 Task: Look for space in Turbat, Pakistan from 6th September, 2023 to 15th September, 2023 for 6 adults in price range Rs.8000 to Rs.12000. Place can be entire place or private room with 6 bedrooms having 6 beds and 6 bathrooms. Property type can be house, flat, guest house. Amenities needed are: wifi, TV, free parkinig on premises, gym, breakfast. Booking option can be shelf check-in. Required host language is English.
Action: Mouse pressed left at (559, 126)
Screenshot: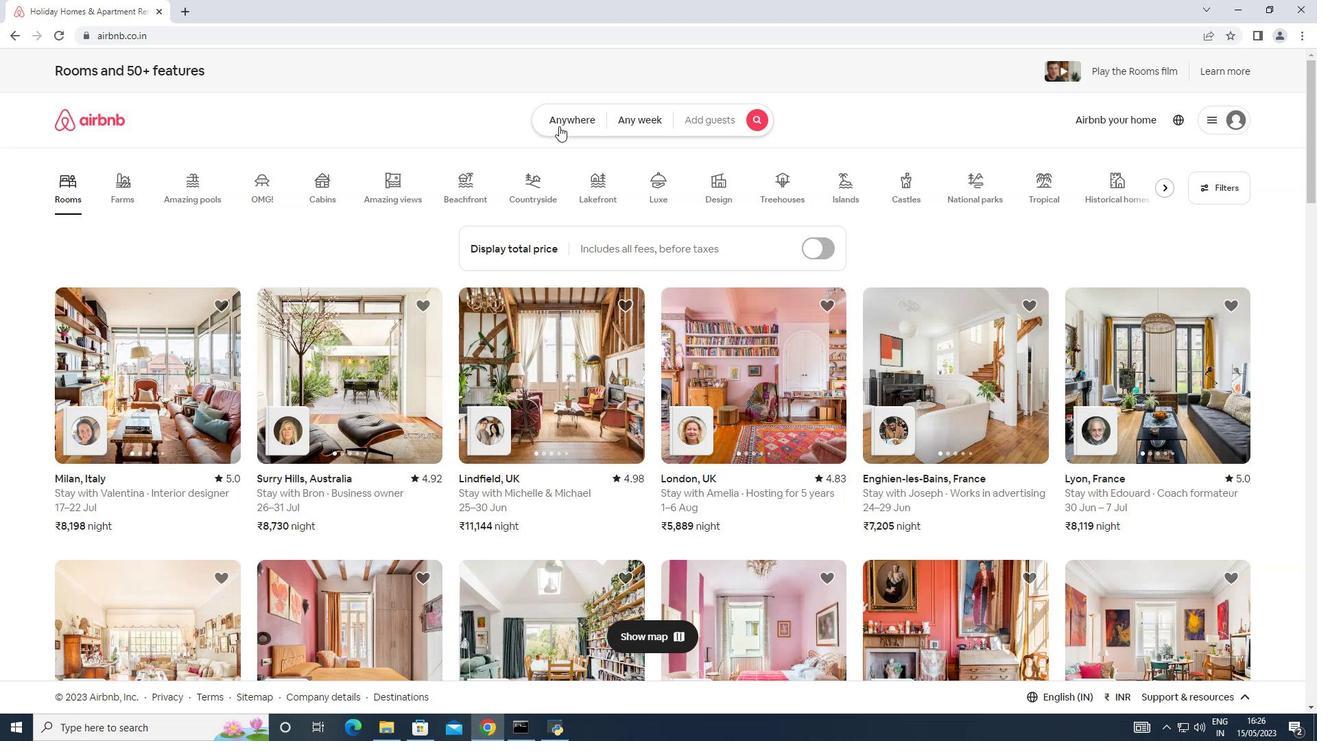 
Action: Mouse moved to (518, 179)
Screenshot: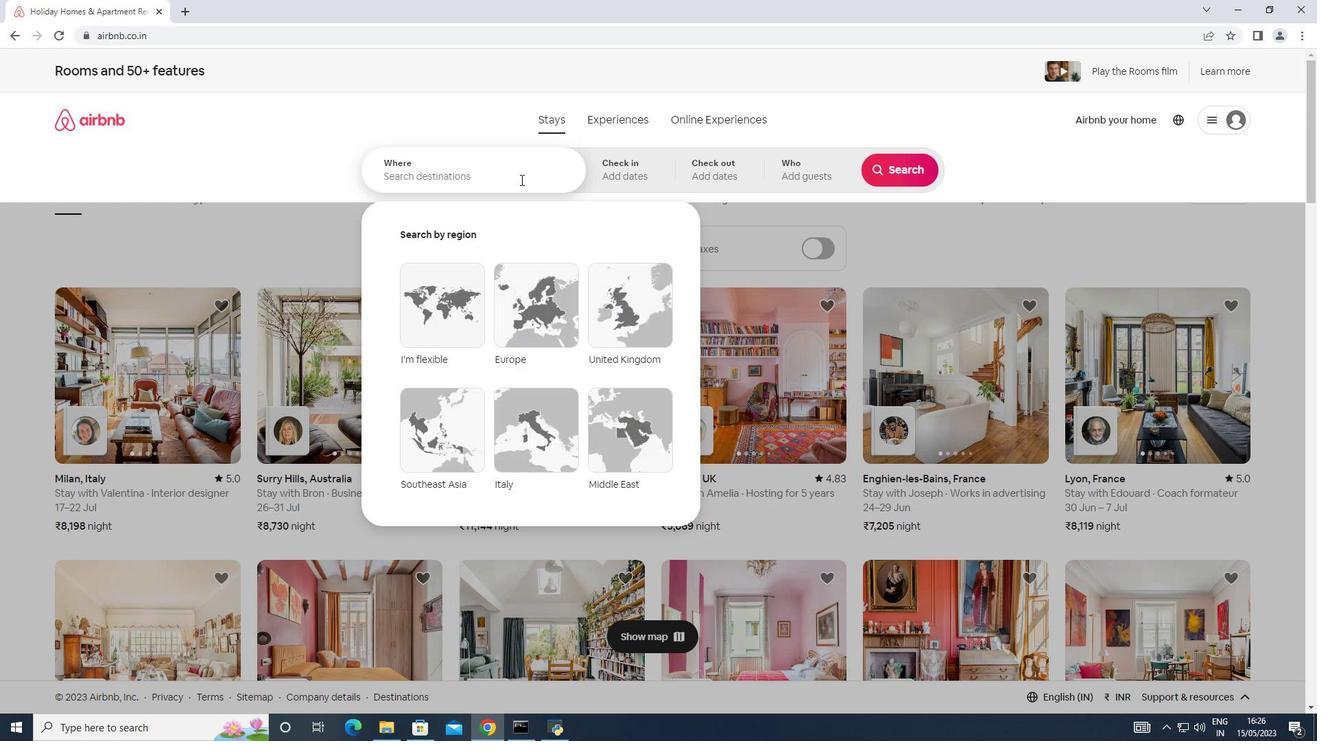 
Action: Mouse pressed left at (518, 179)
Screenshot: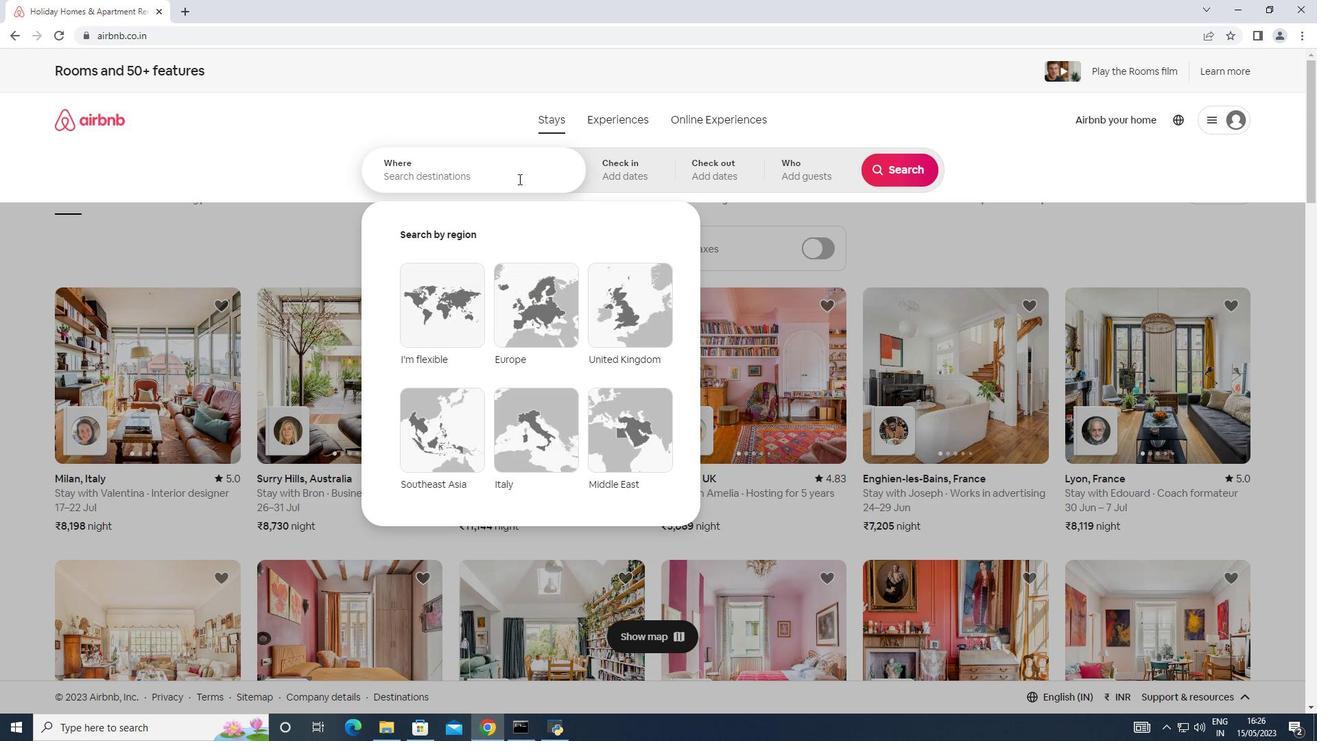 
Action: Mouse moved to (506, 186)
Screenshot: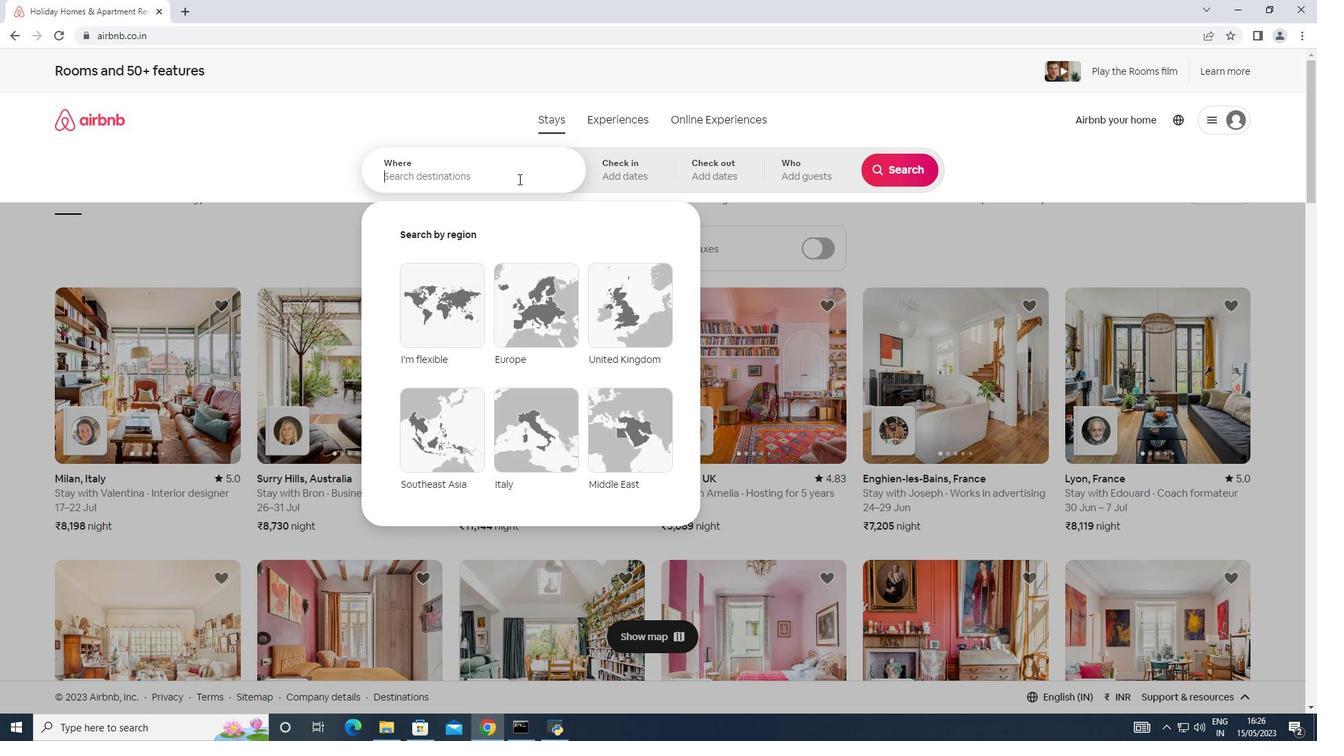 
Action: Key pressed <Key.shift>Turbat,<Key.shift>Pakistan
Screenshot: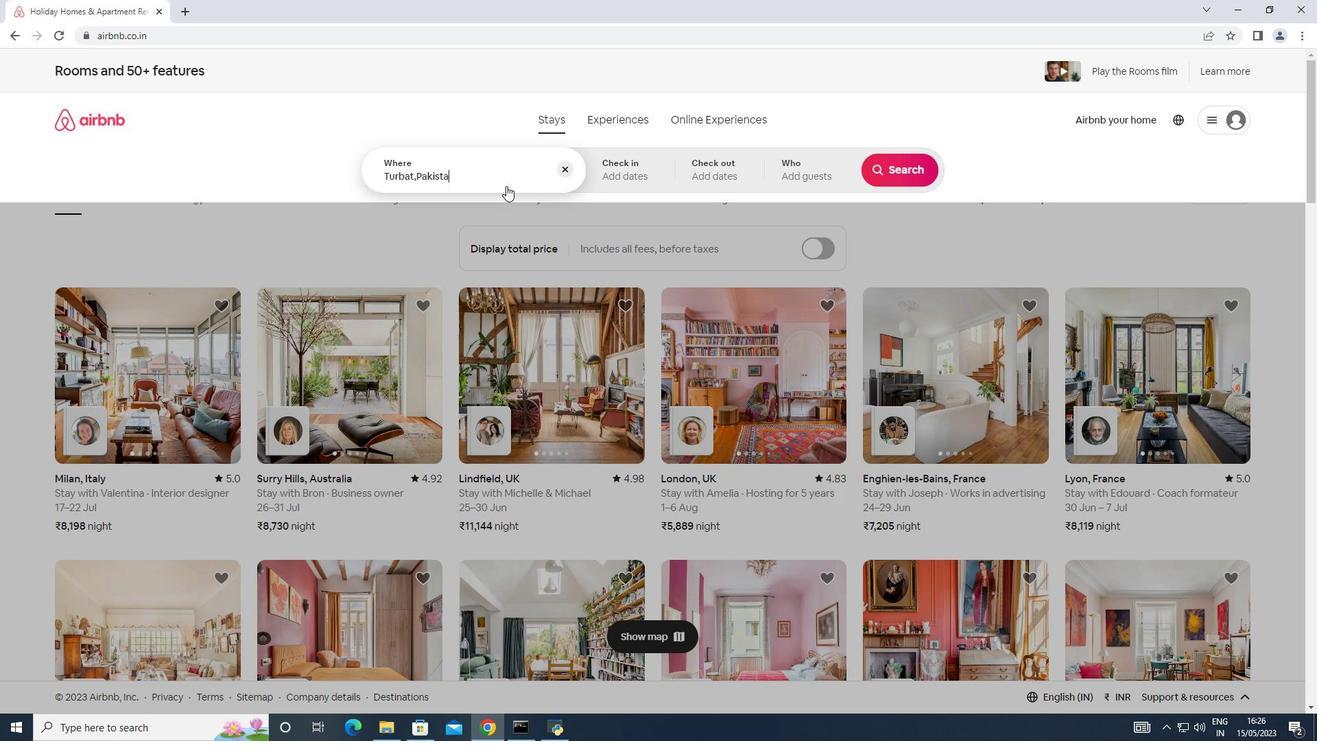 
Action: Mouse moved to (651, 177)
Screenshot: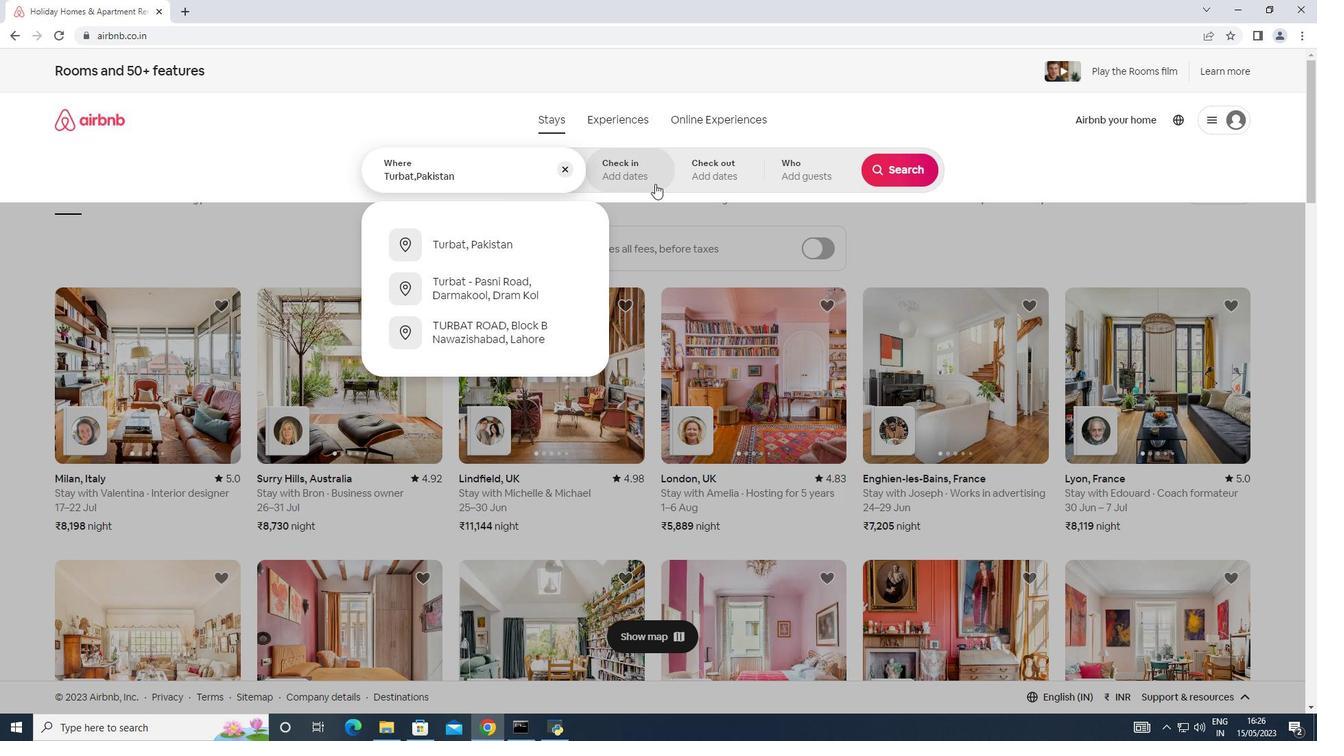 
Action: Mouse pressed left at (651, 177)
Screenshot: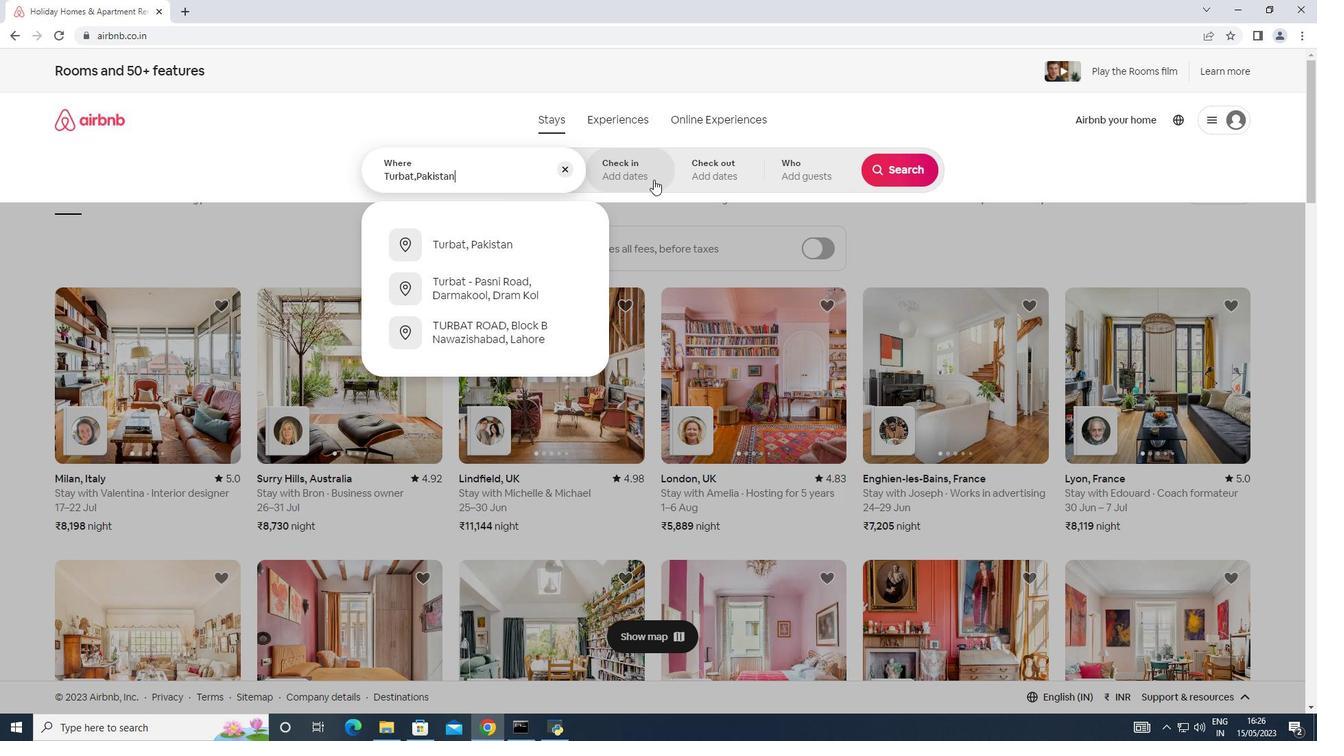 
Action: Mouse moved to (893, 282)
Screenshot: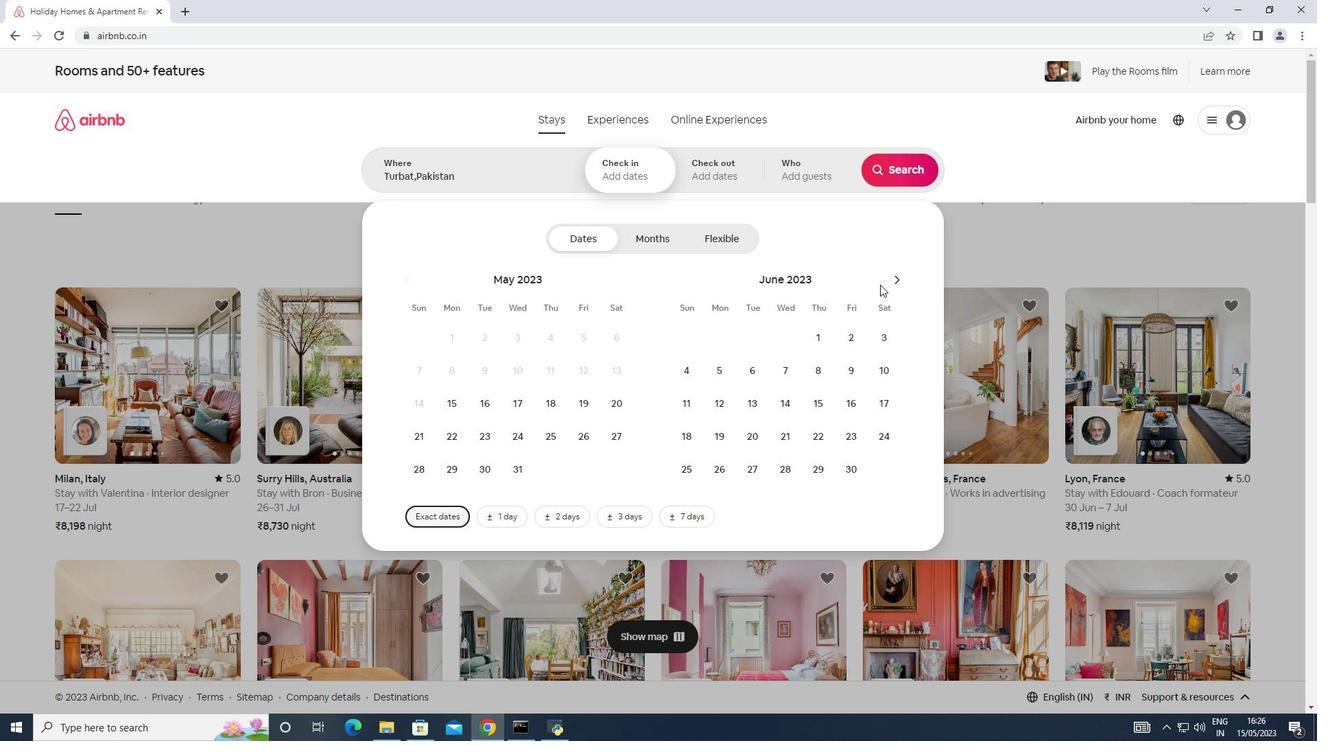 
Action: Mouse pressed left at (893, 282)
Screenshot: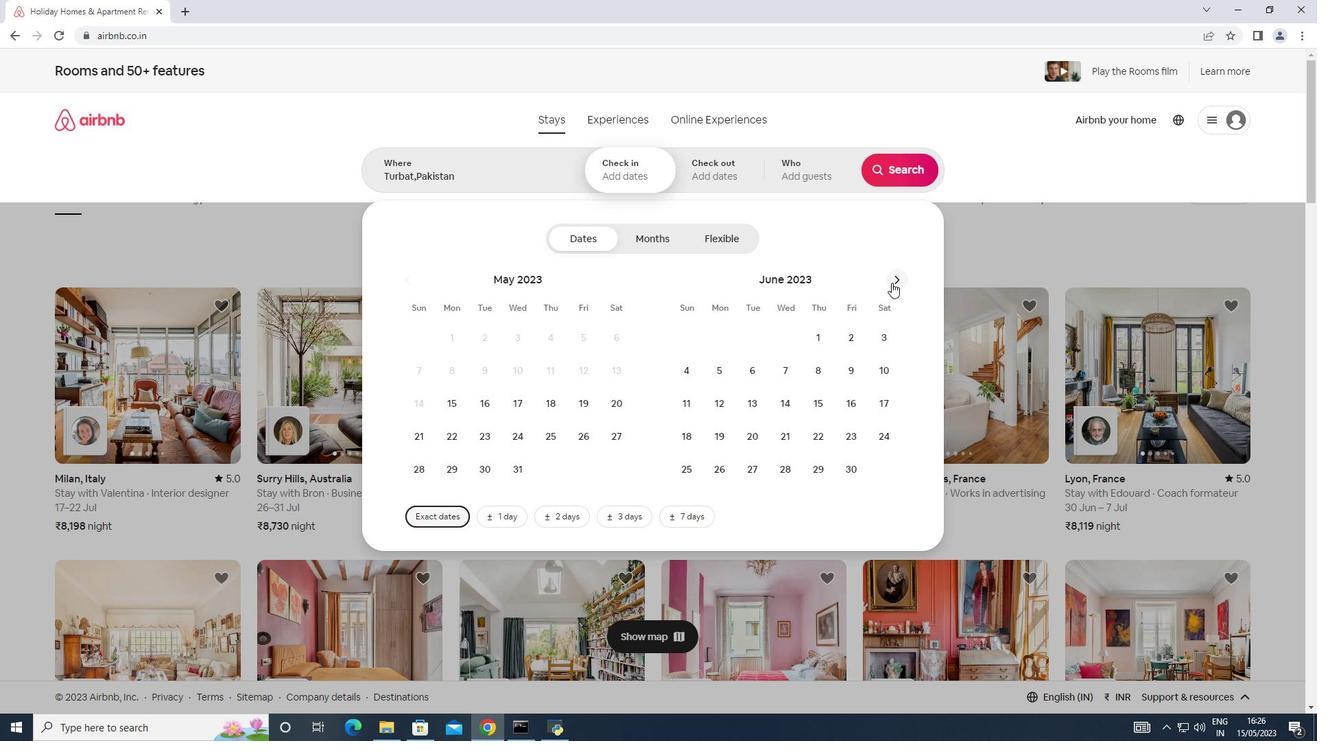 
Action: Mouse pressed left at (893, 282)
Screenshot: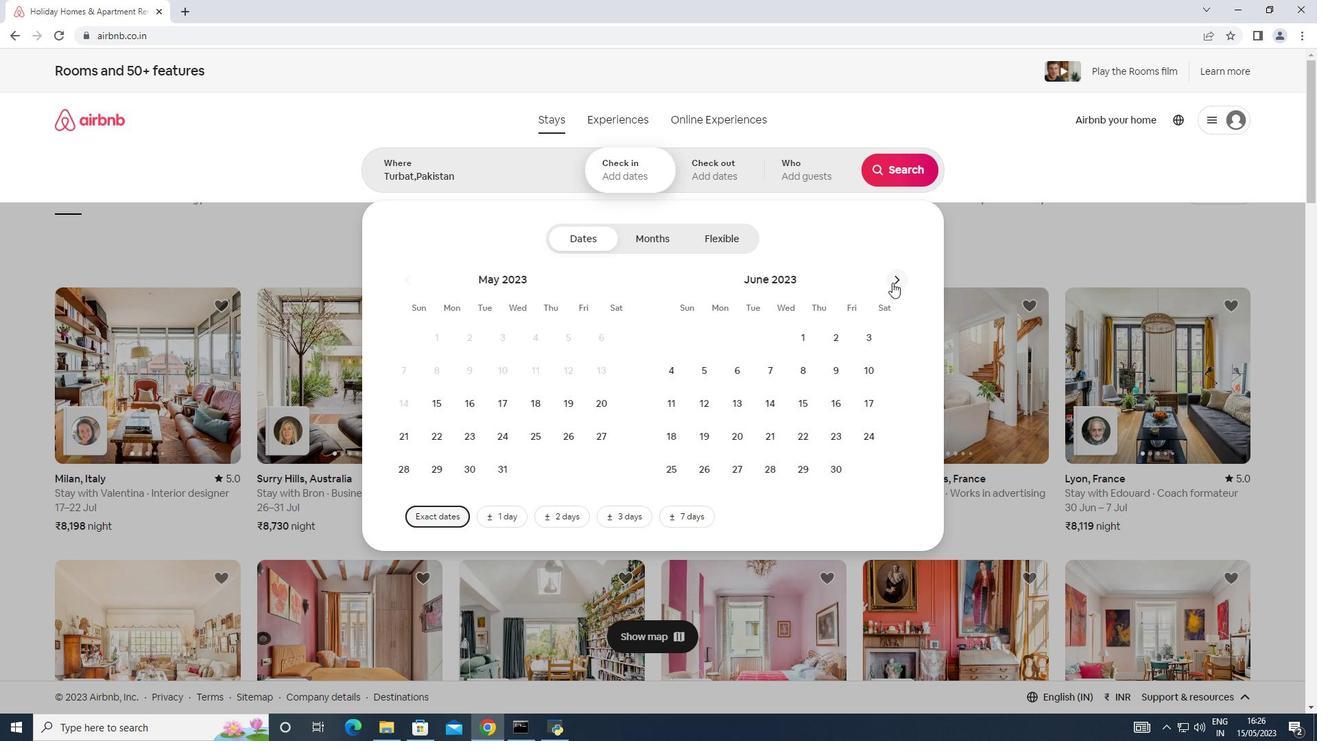 
Action: Mouse pressed left at (893, 282)
Screenshot: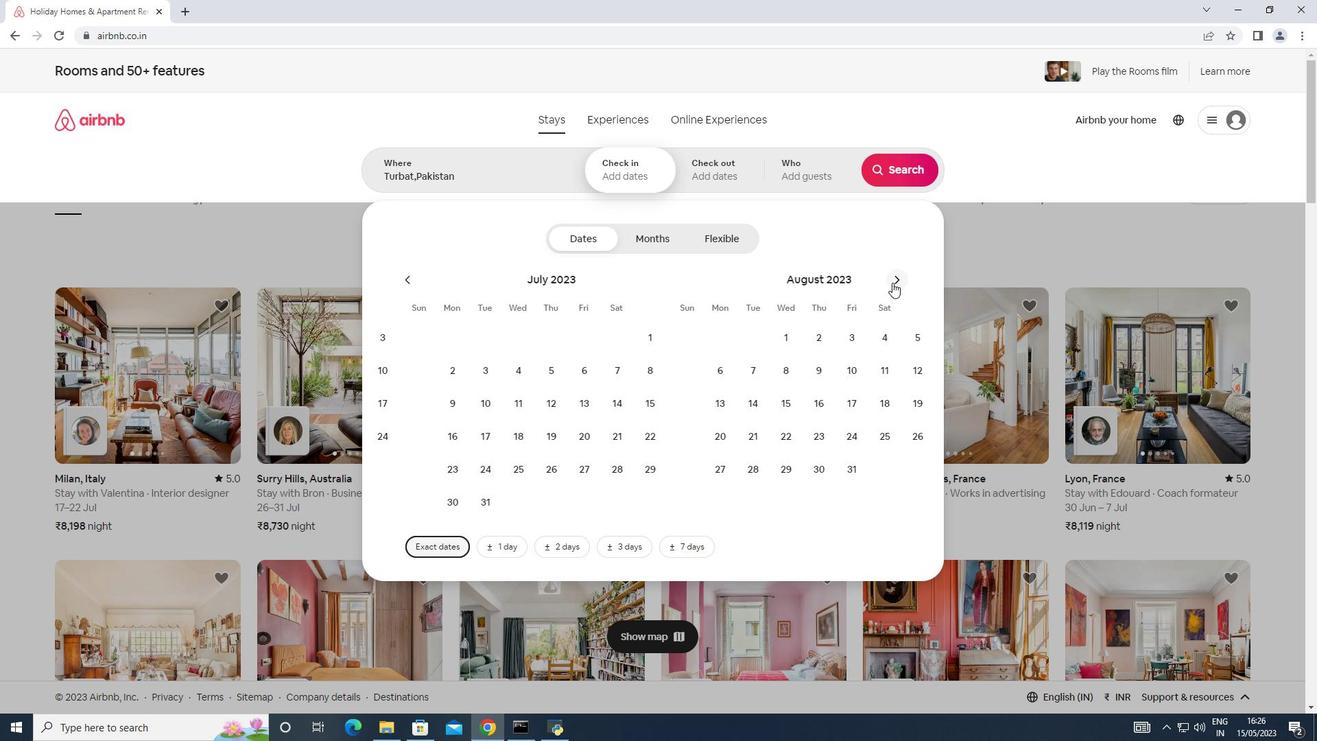 
Action: Mouse moved to (793, 369)
Screenshot: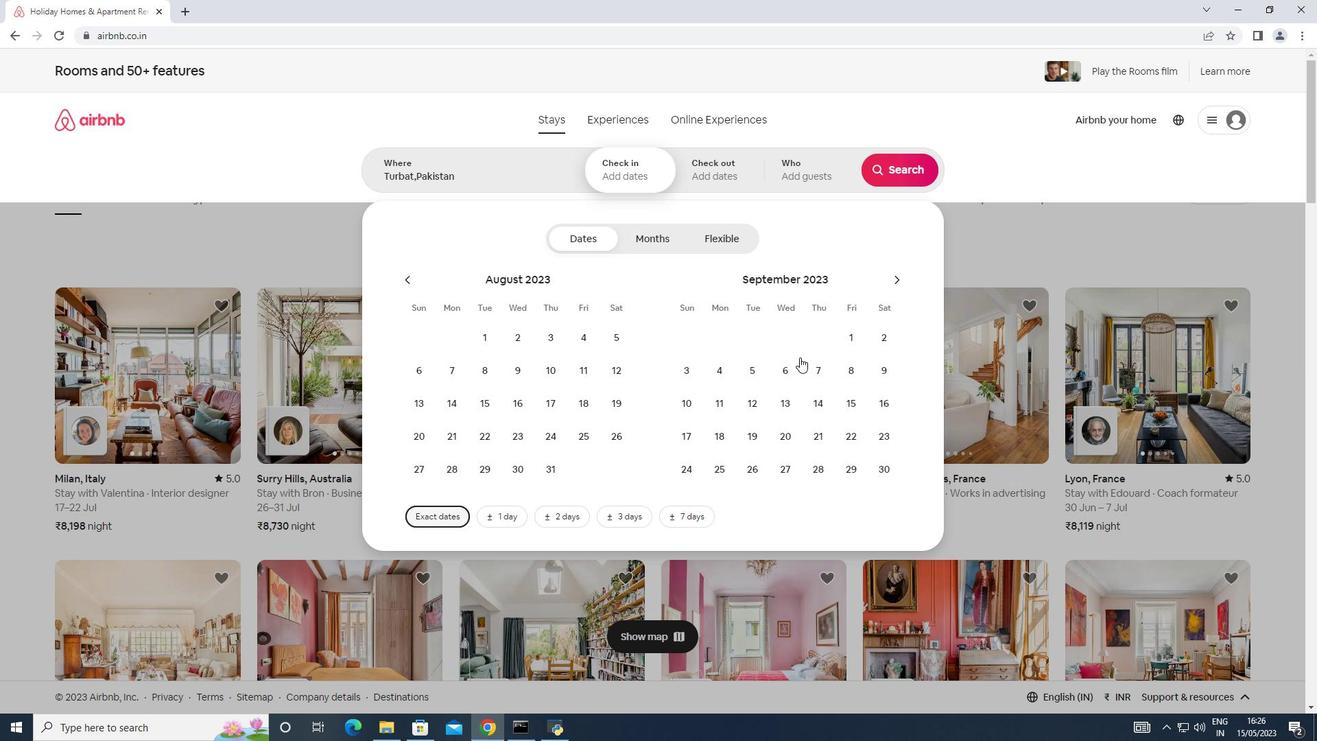 
Action: Mouse pressed left at (793, 369)
Screenshot: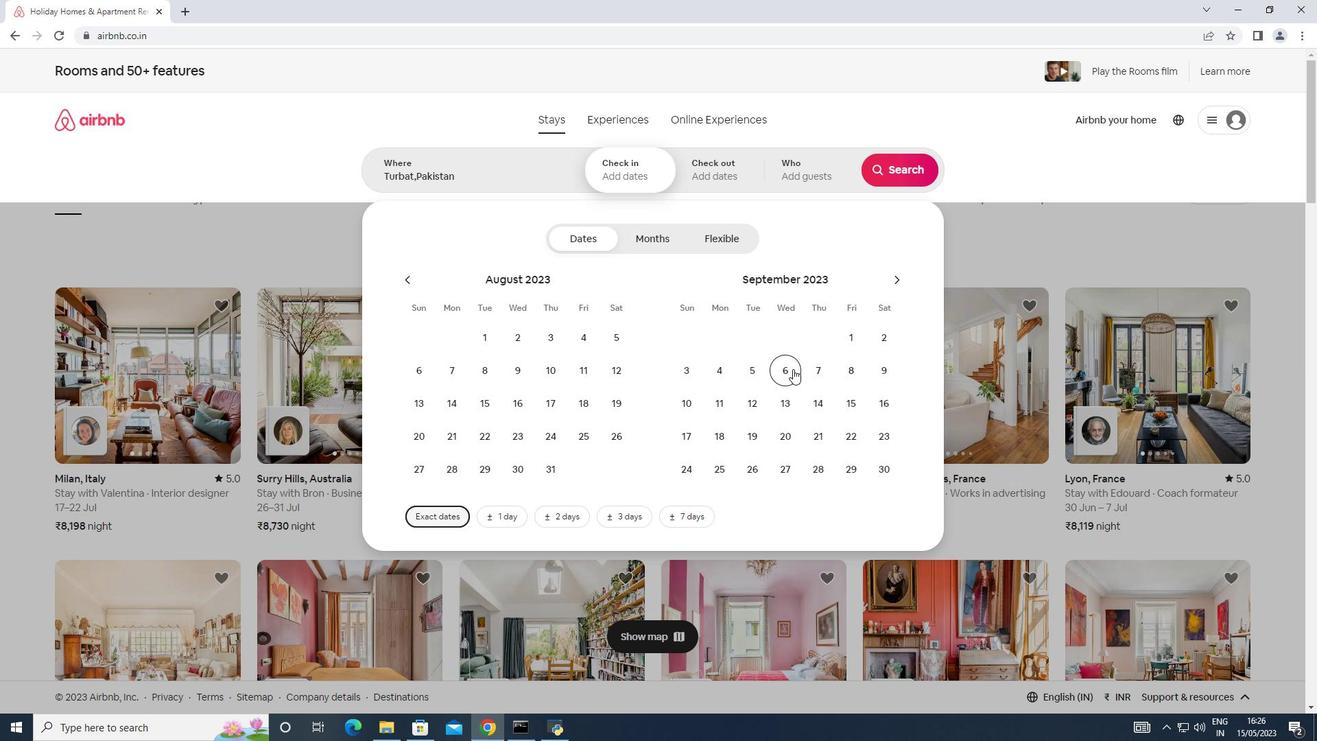 
Action: Mouse moved to (847, 389)
Screenshot: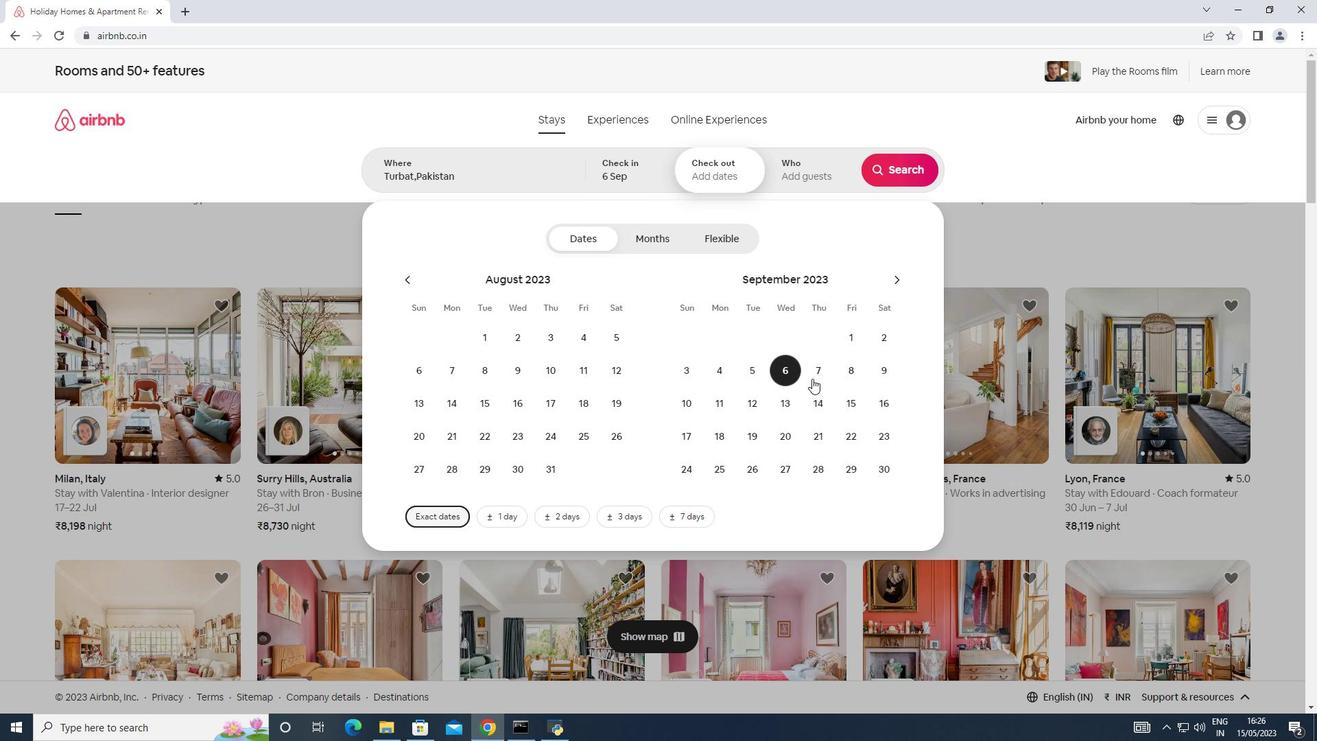 
Action: Mouse pressed left at (847, 389)
Screenshot: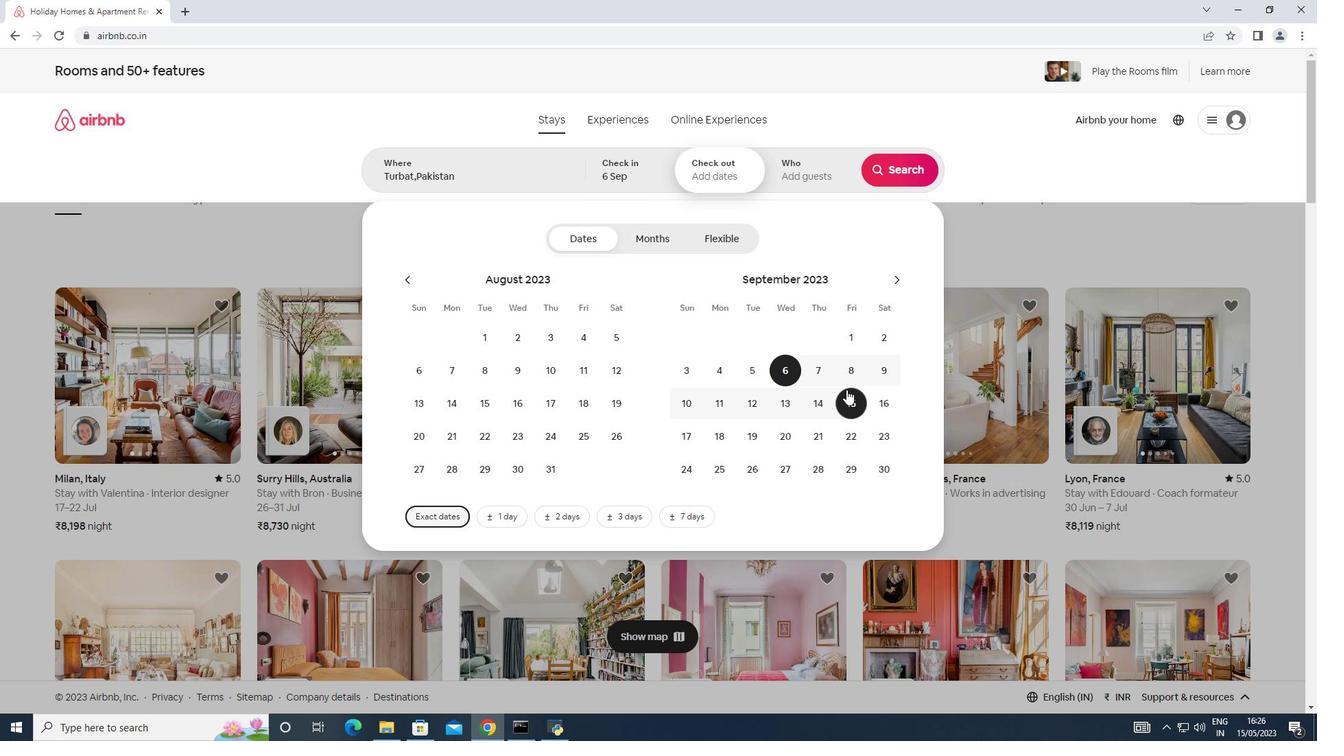 
Action: Mouse moved to (815, 175)
Screenshot: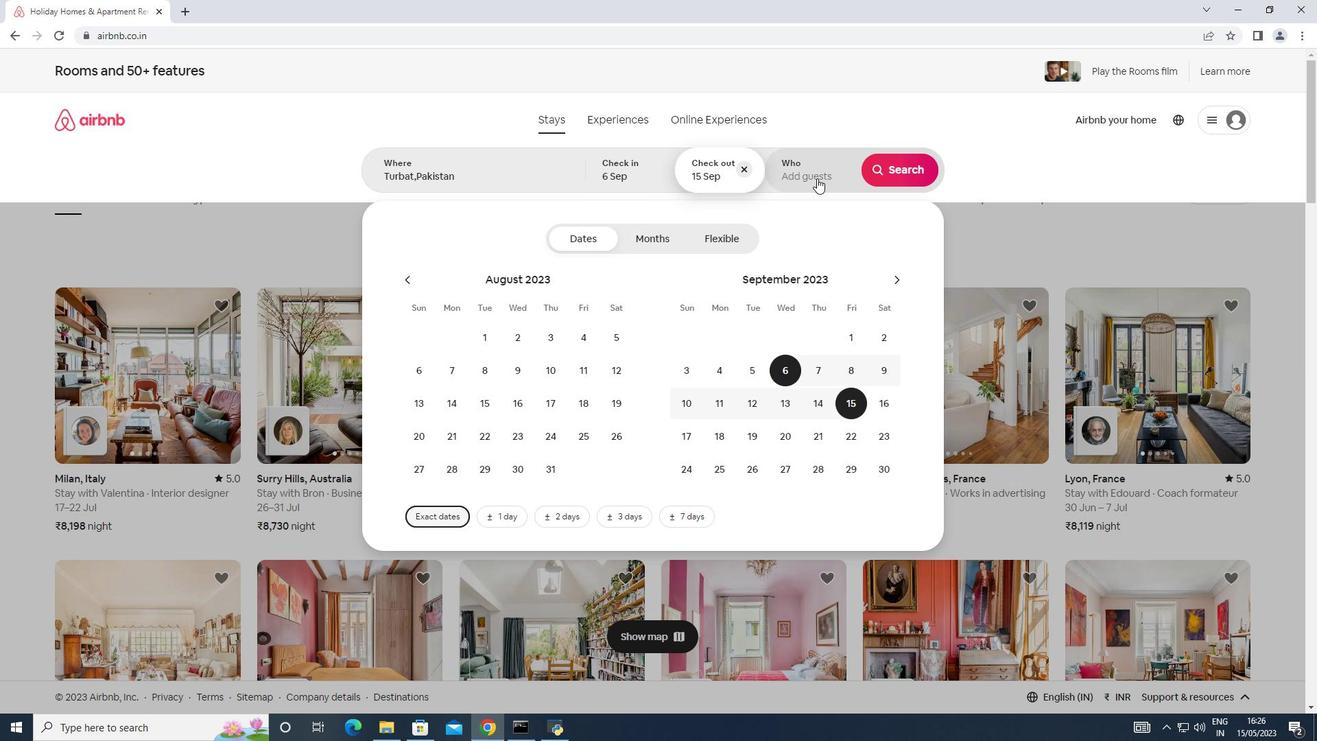 
Action: Mouse pressed left at (815, 175)
Screenshot: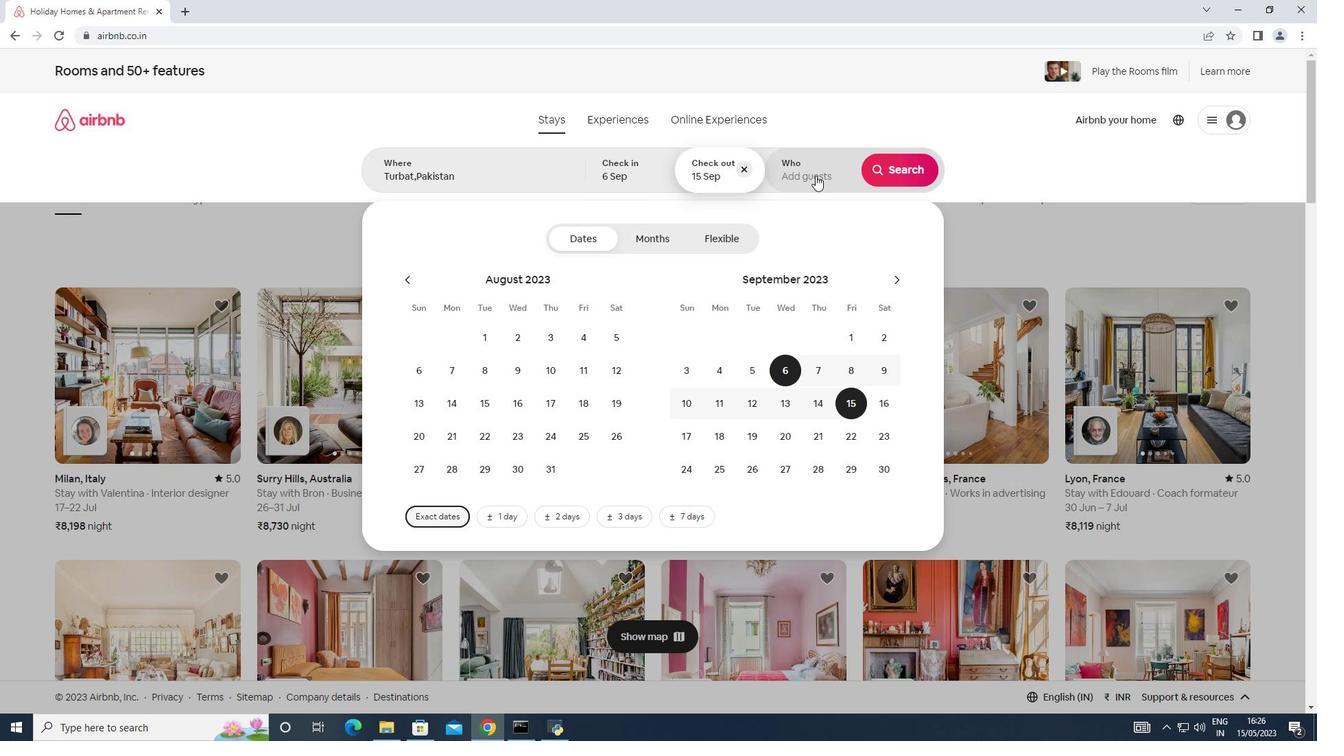 
Action: Mouse moved to (906, 243)
Screenshot: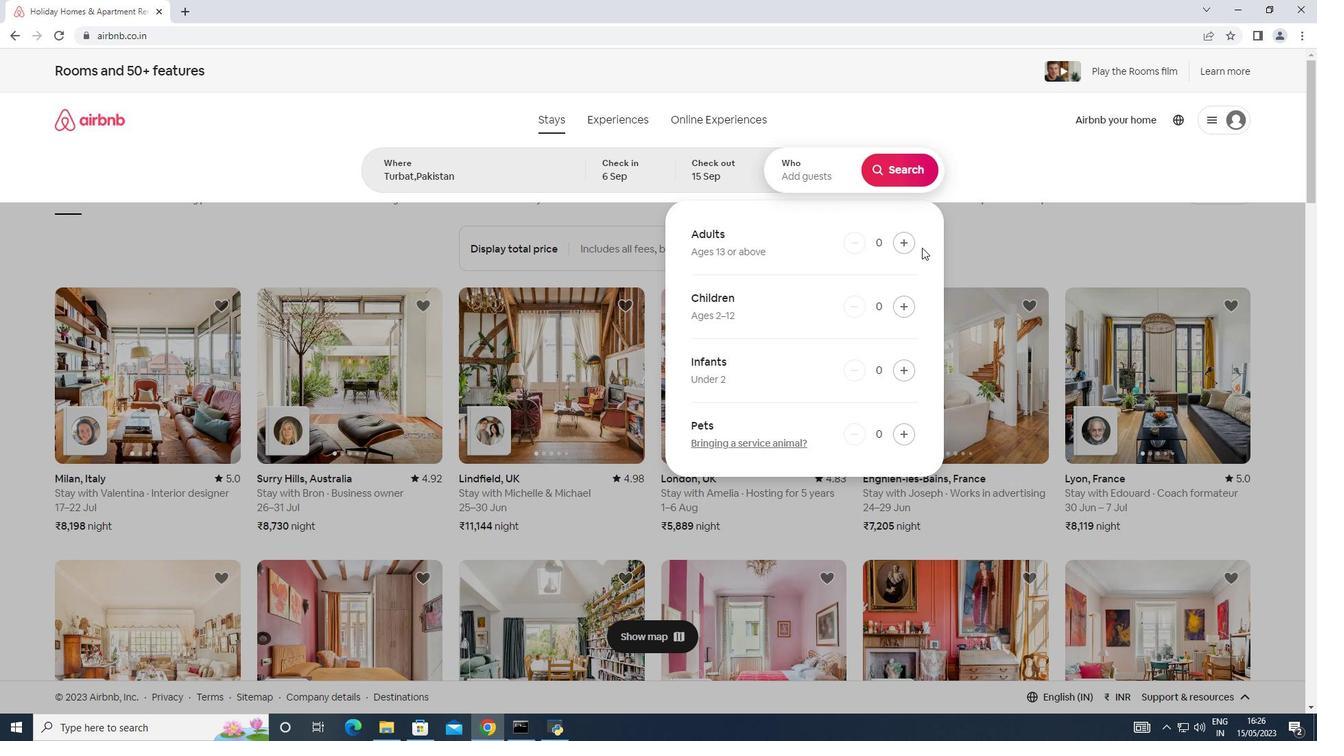 
Action: Mouse pressed left at (906, 243)
Screenshot: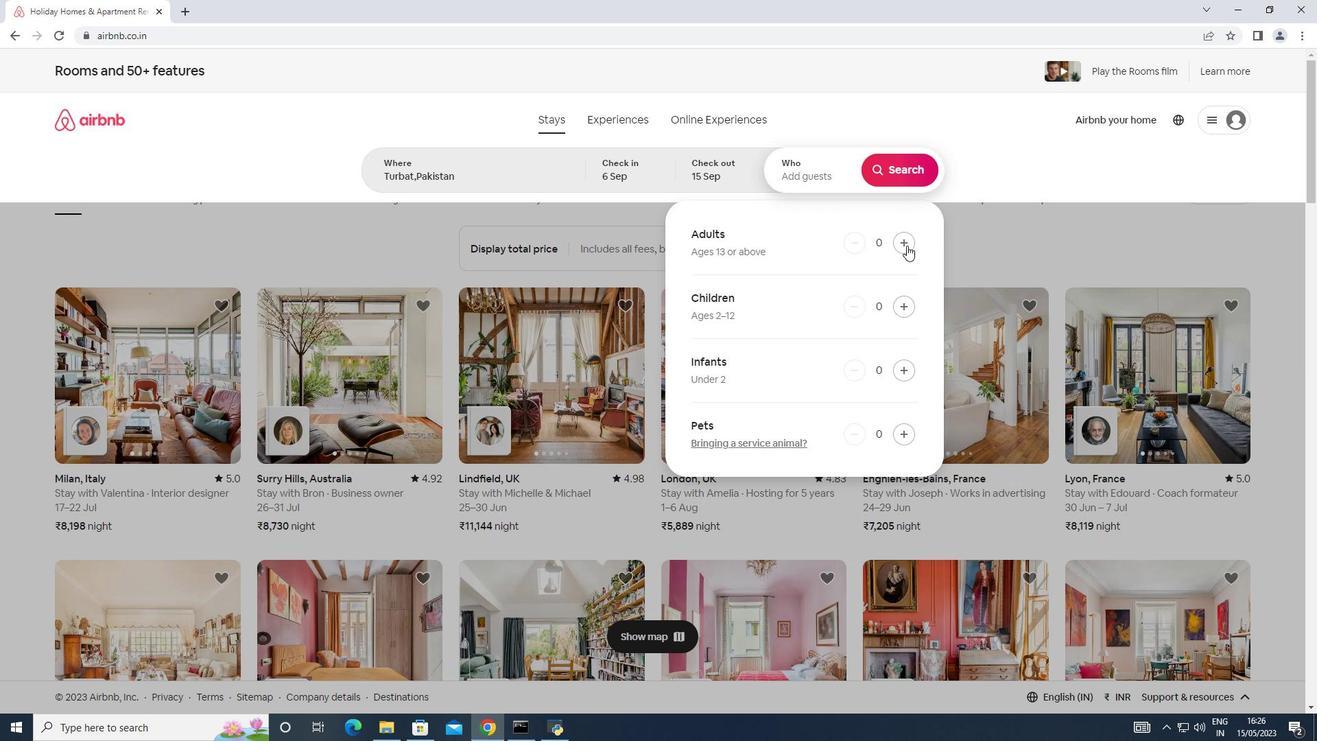 
Action: Mouse pressed left at (906, 243)
Screenshot: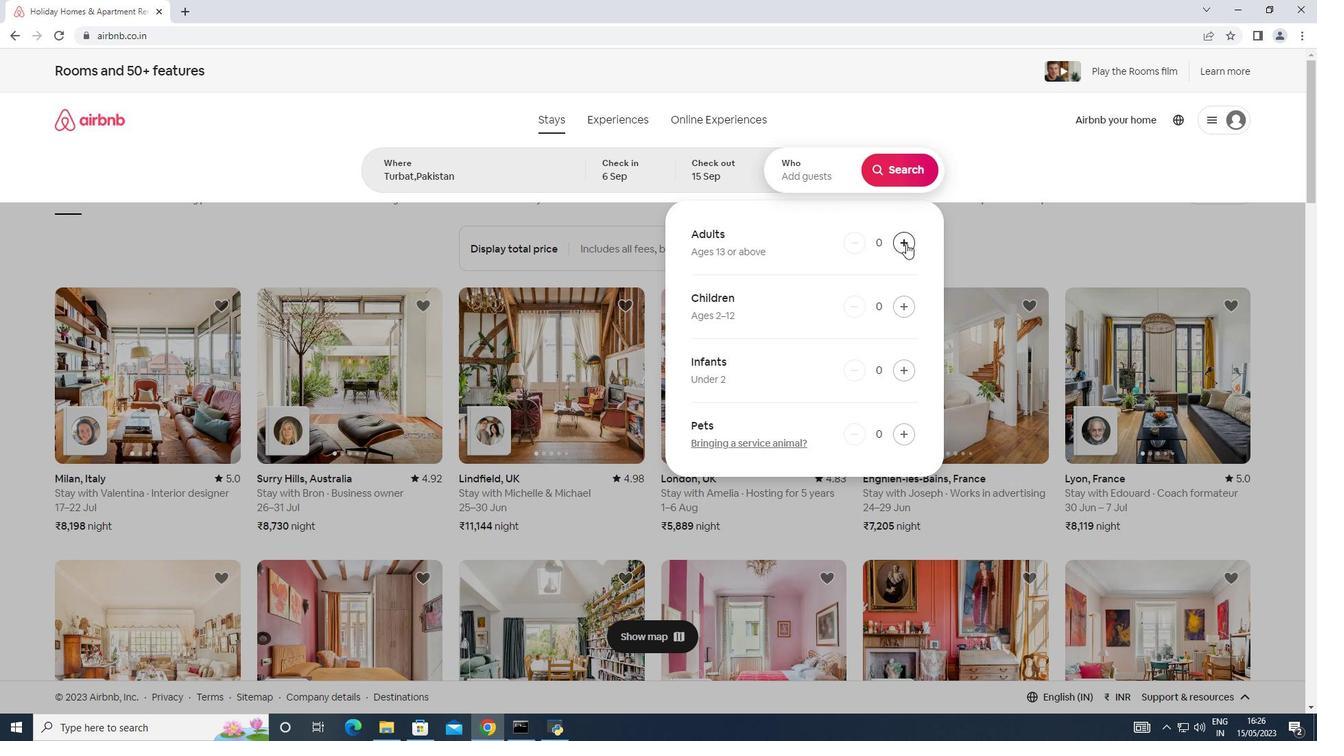 
Action: Mouse pressed left at (906, 243)
Screenshot: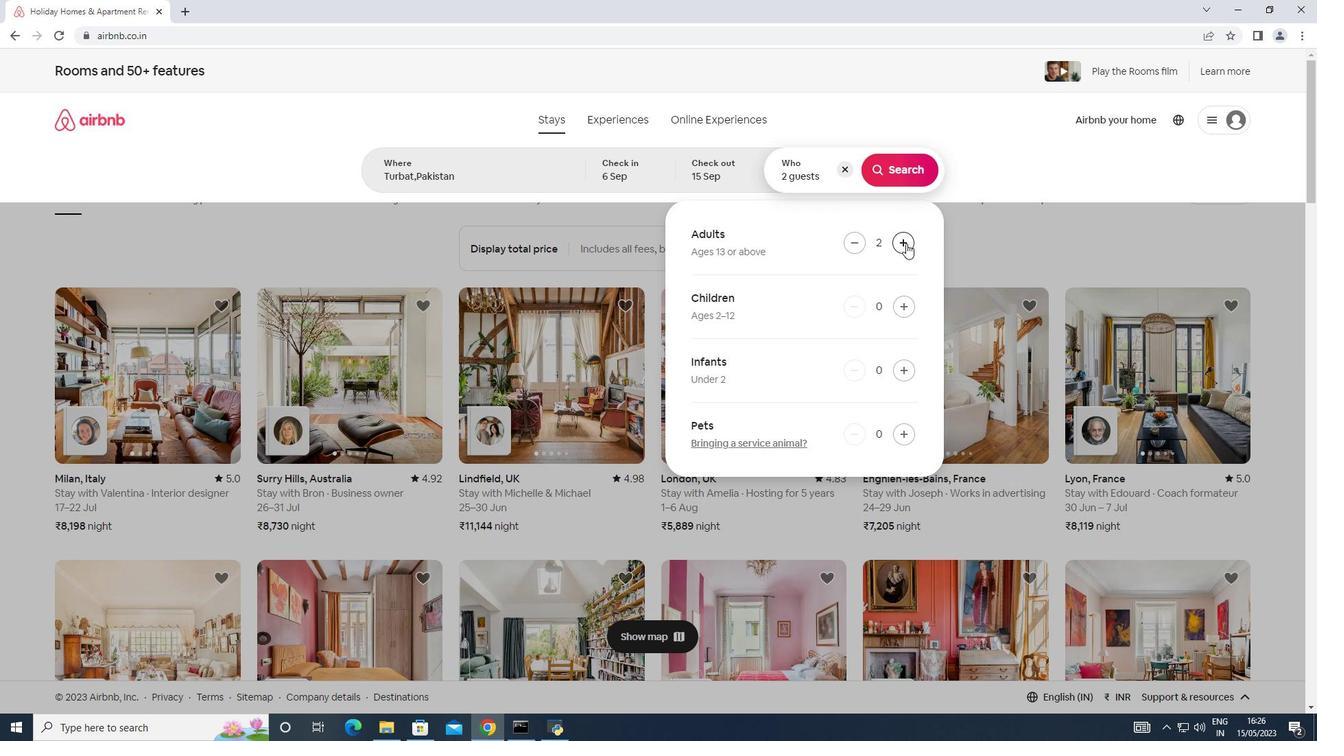 
Action: Mouse pressed left at (906, 243)
Screenshot: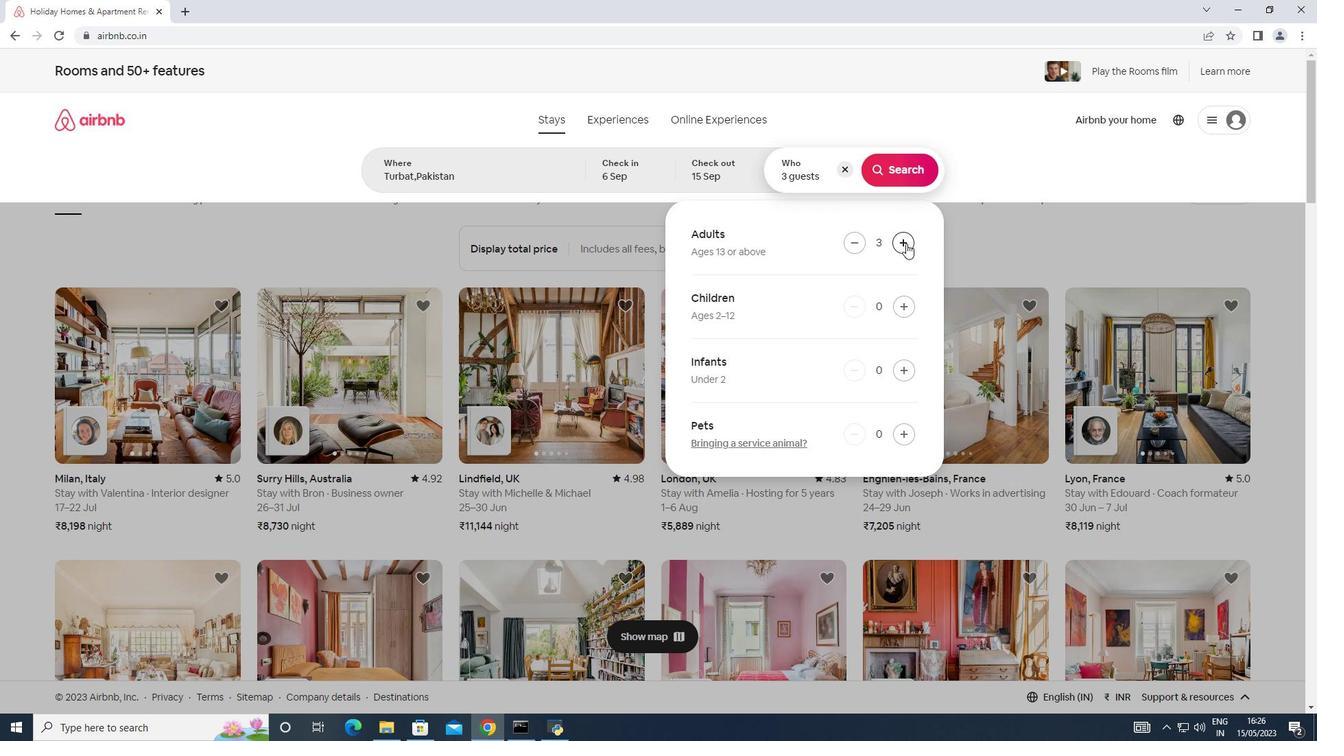 
Action: Mouse pressed left at (906, 243)
Screenshot: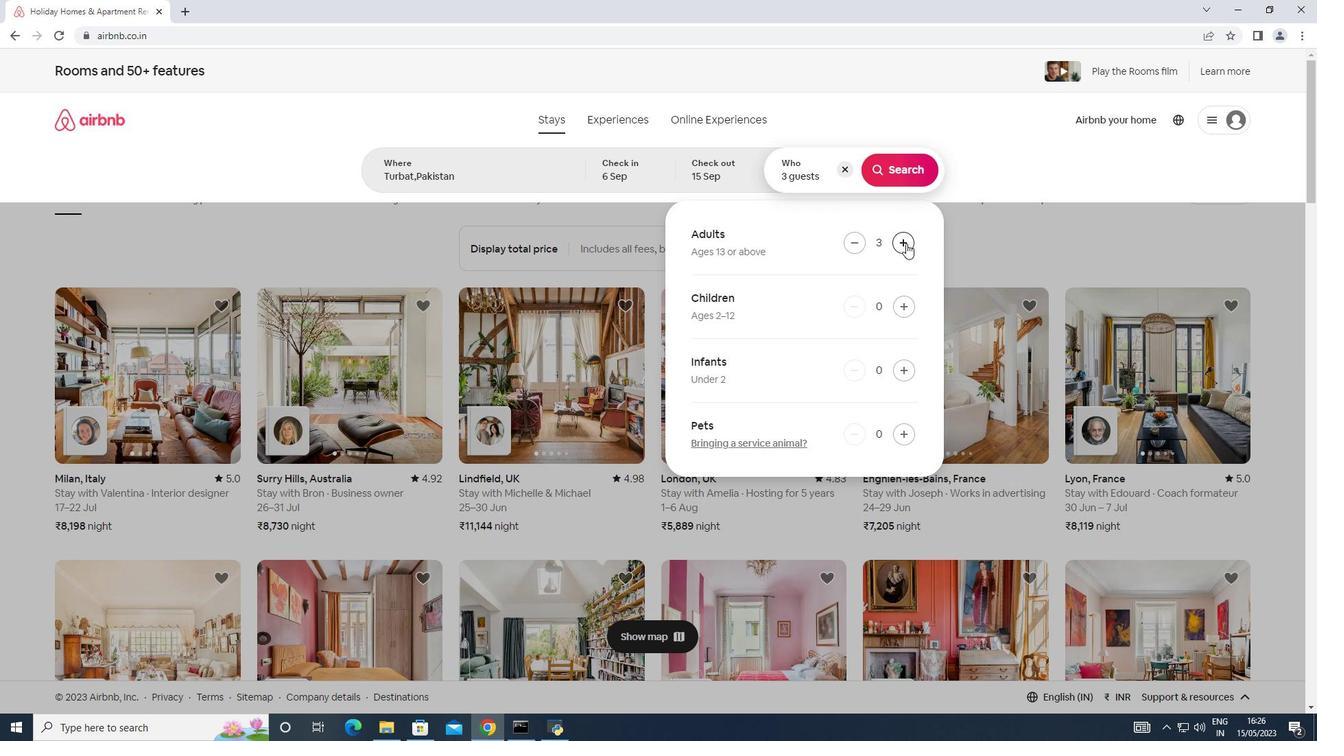 
Action: Mouse pressed left at (906, 243)
Screenshot: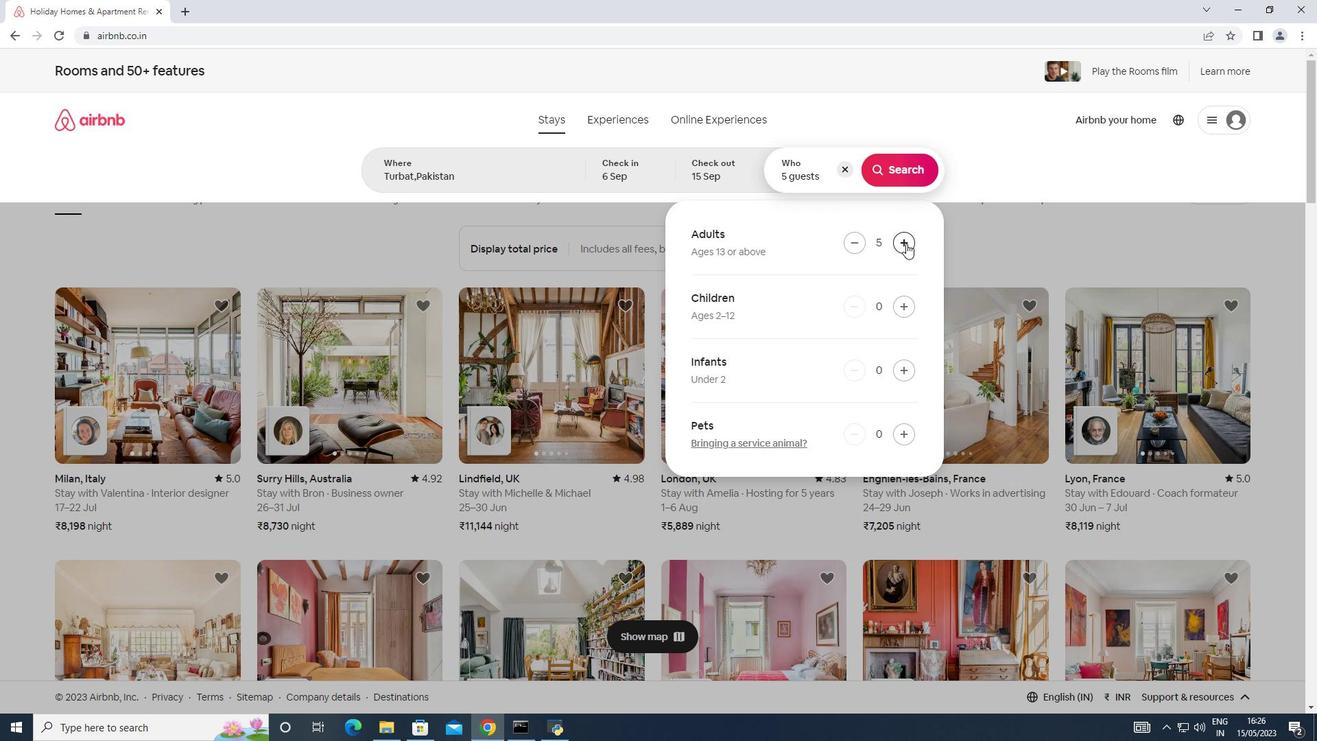 
Action: Mouse moved to (906, 161)
Screenshot: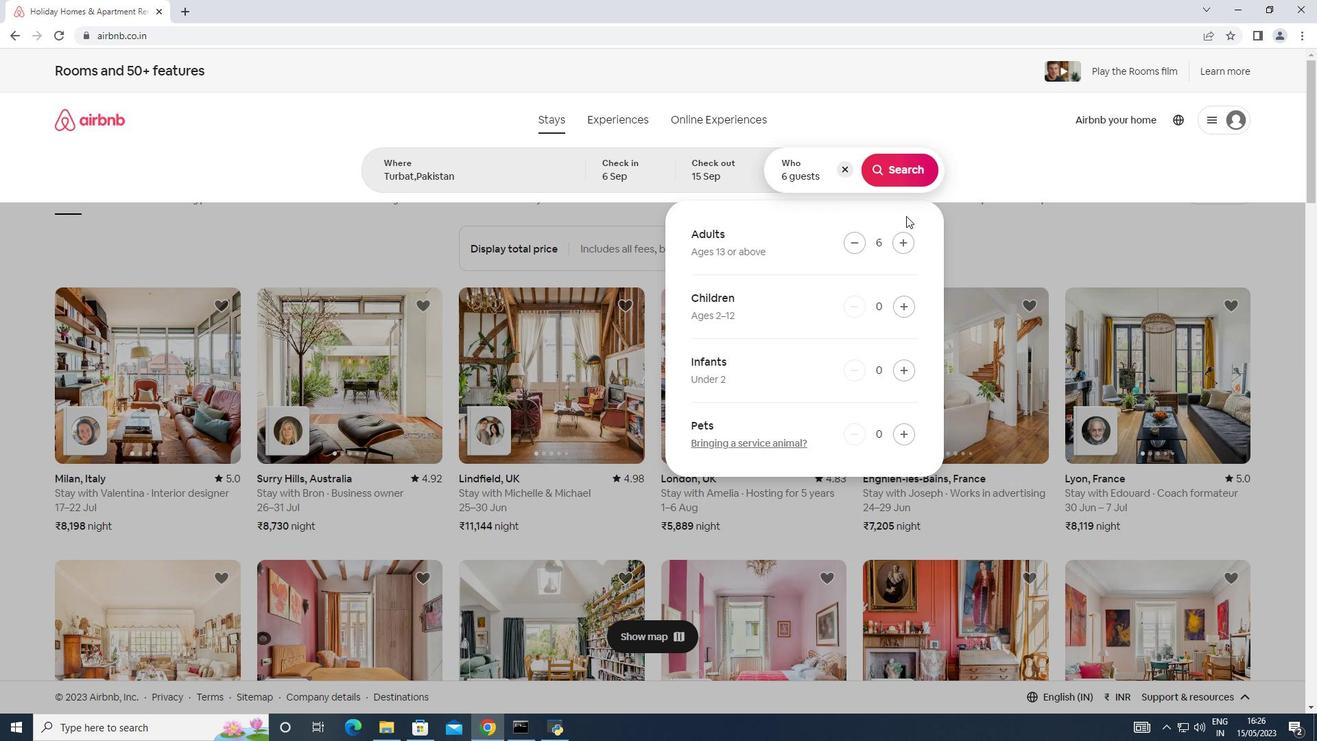 
Action: Mouse pressed left at (906, 161)
Screenshot: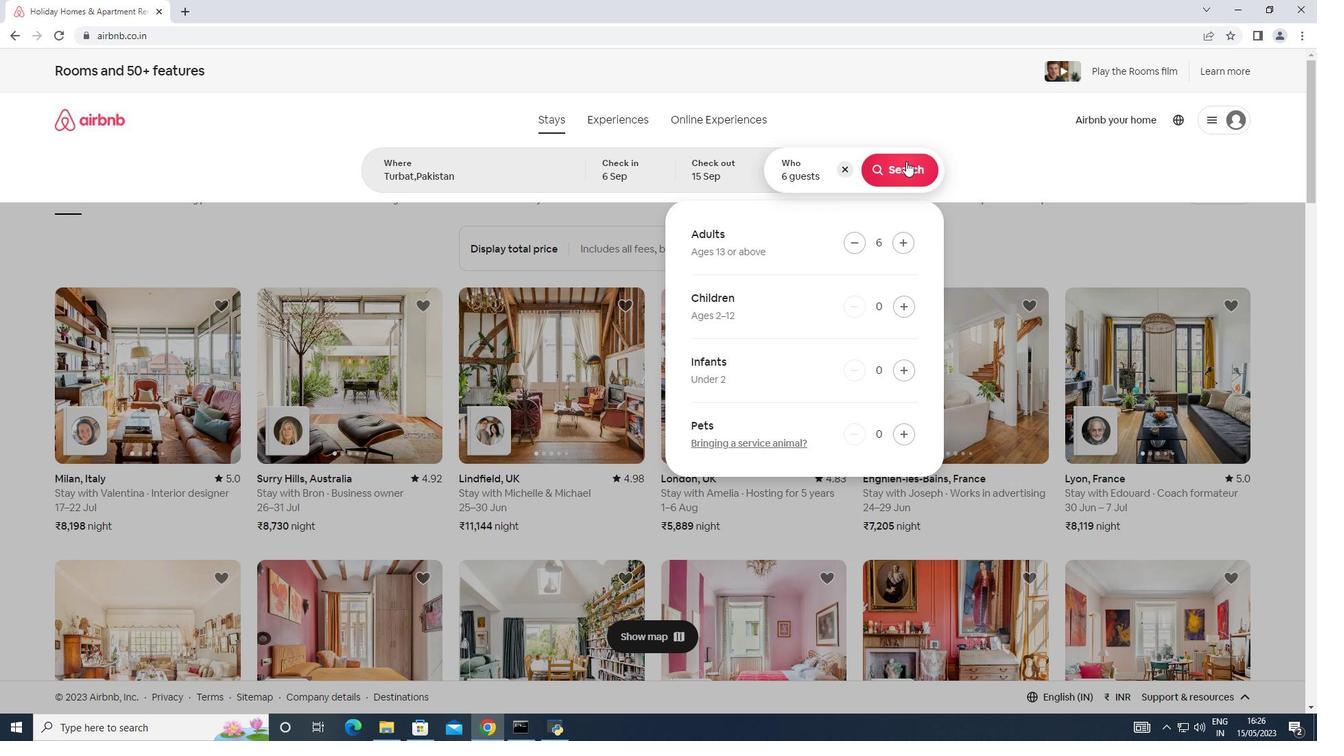 
Action: Mouse moved to (1247, 126)
Screenshot: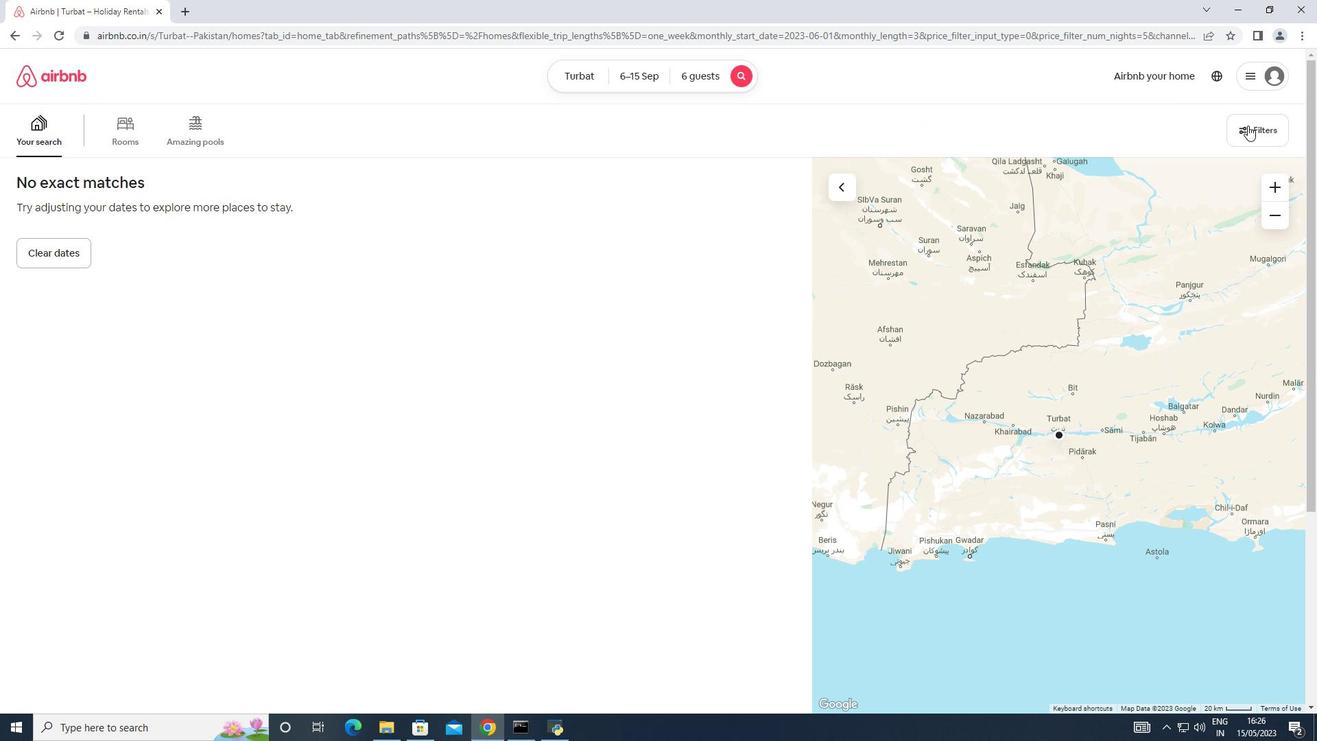 
Action: Mouse pressed left at (1247, 126)
Screenshot: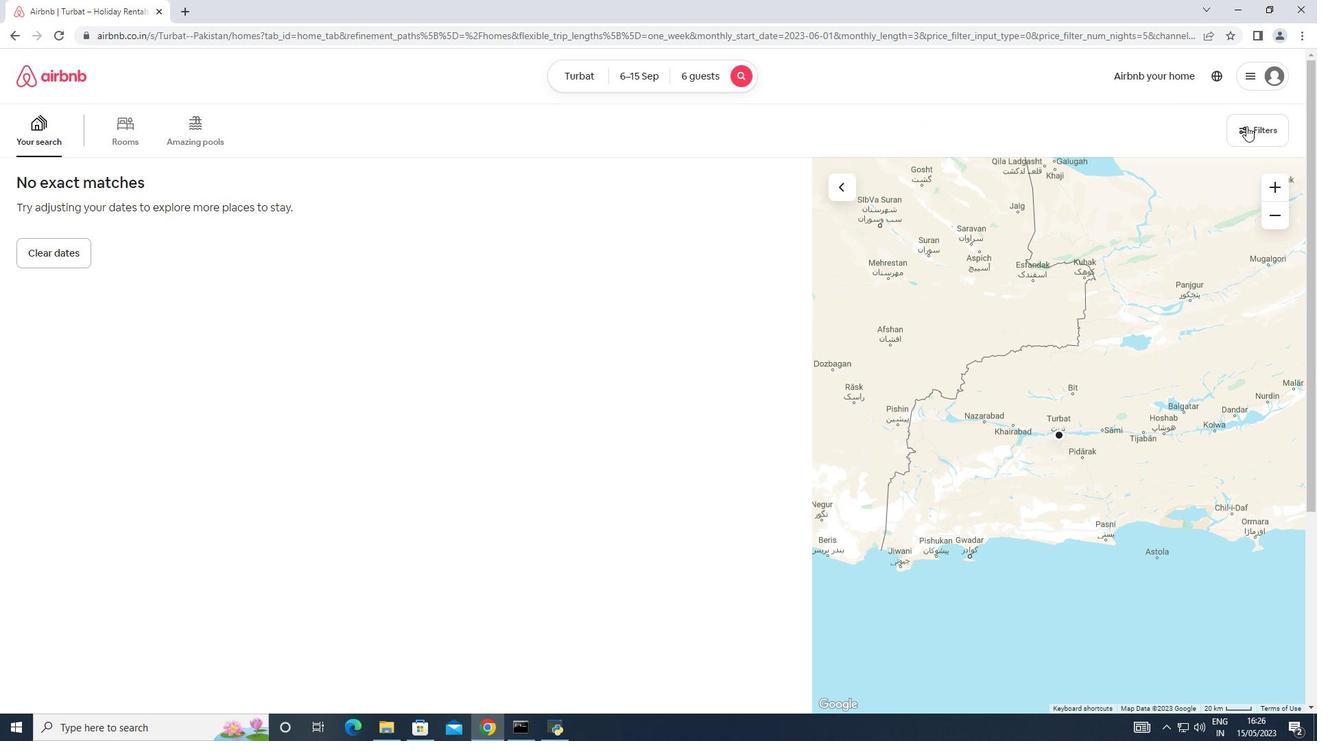 
Action: Mouse moved to (485, 467)
Screenshot: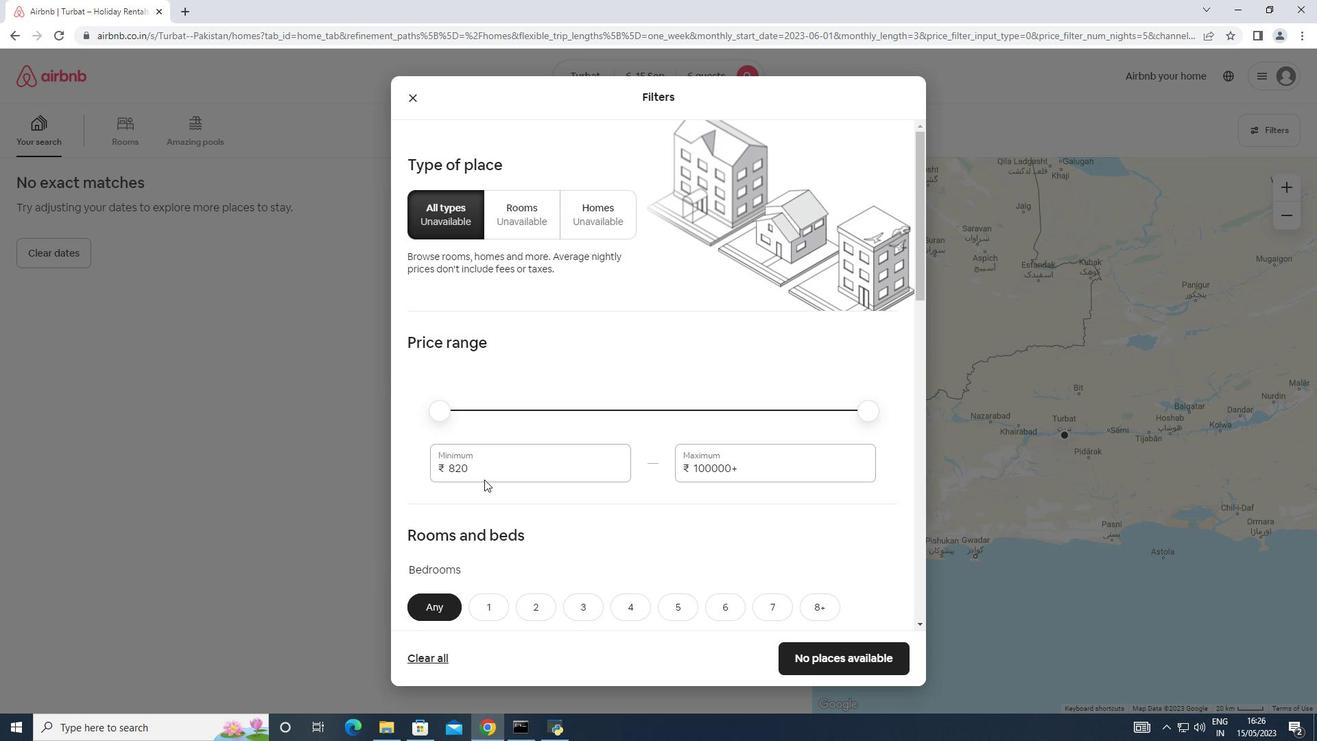 
Action: Mouse pressed left at (485, 467)
Screenshot: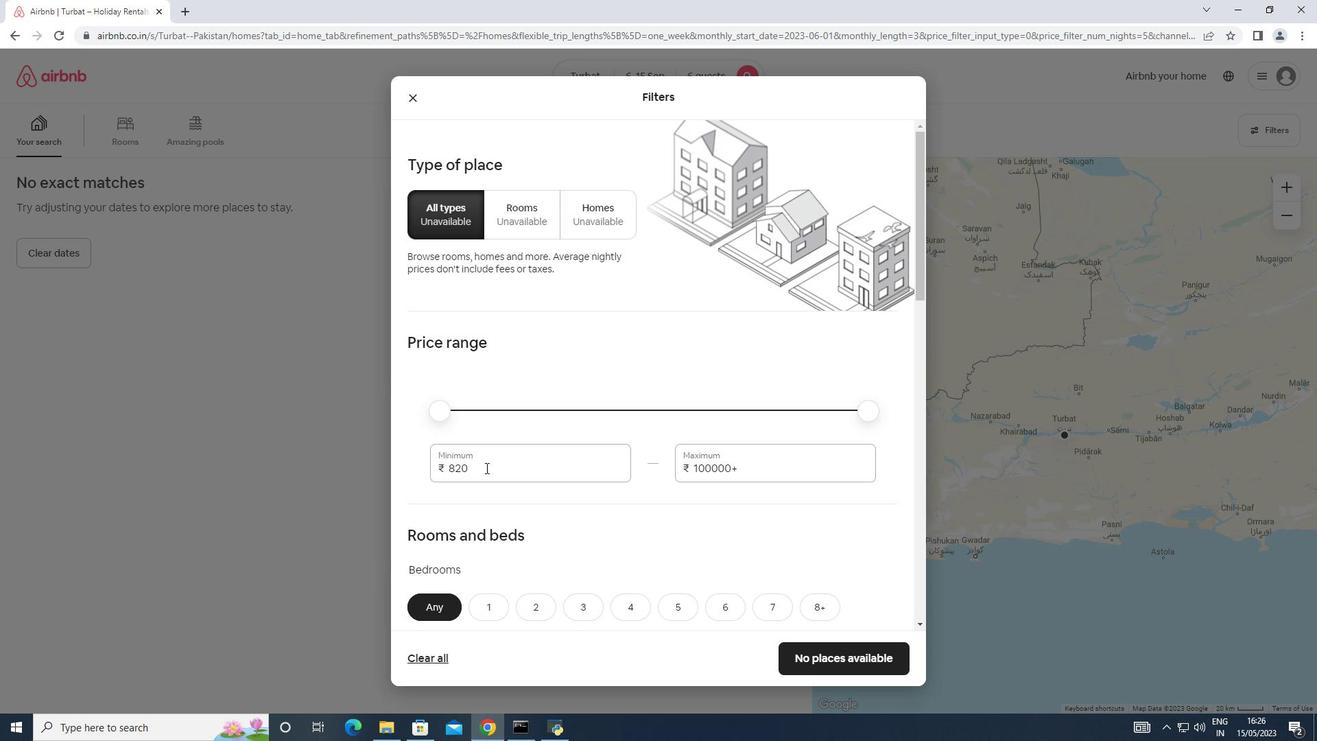 
Action: Mouse moved to (429, 470)
Screenshot: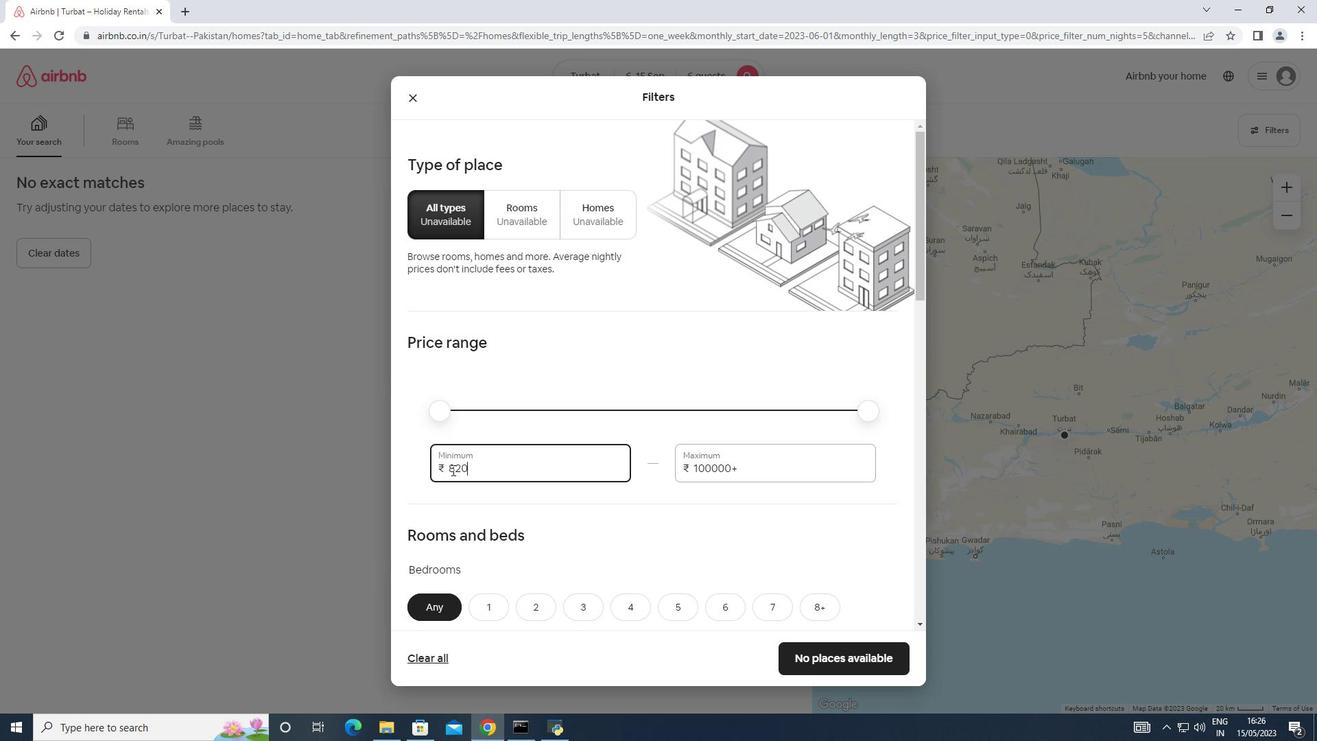
Action: Key pressed 8000<Key.tab>12000
Screenshot: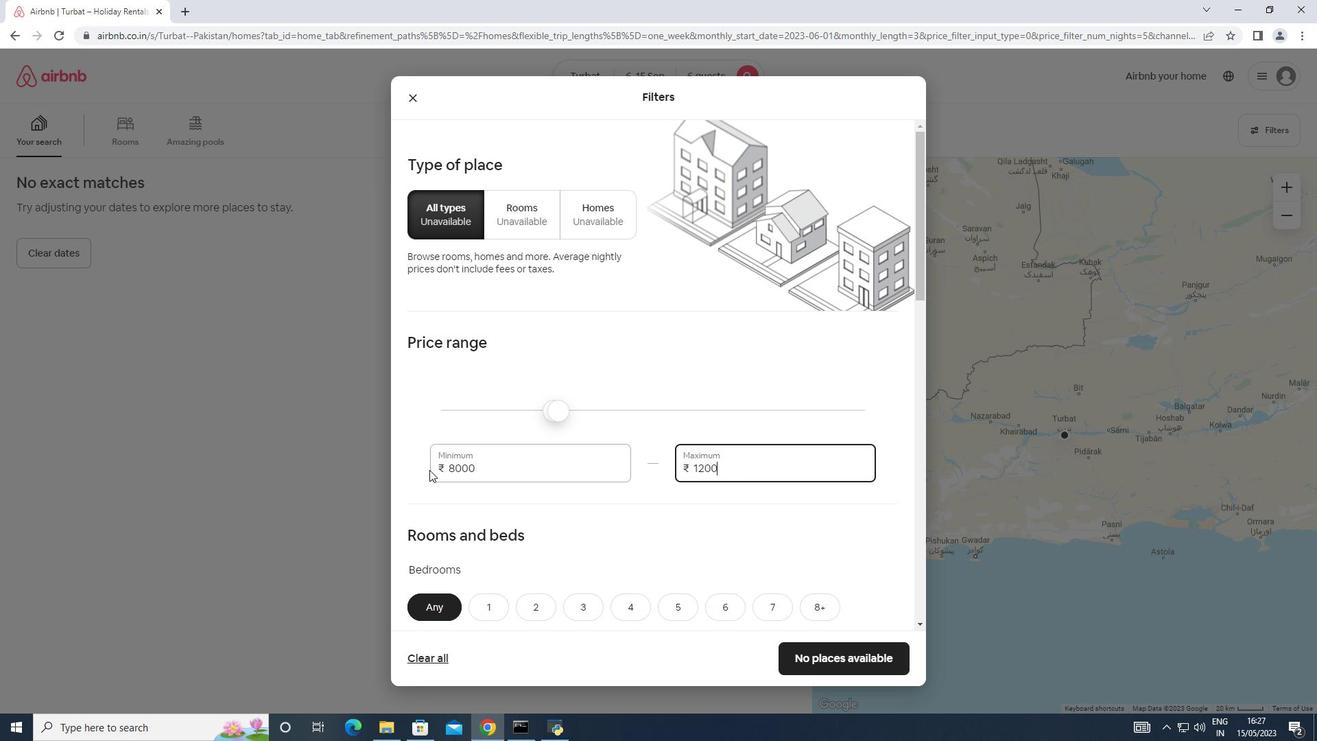 
Action: Mouse moved to (432, 469)
Screenshot: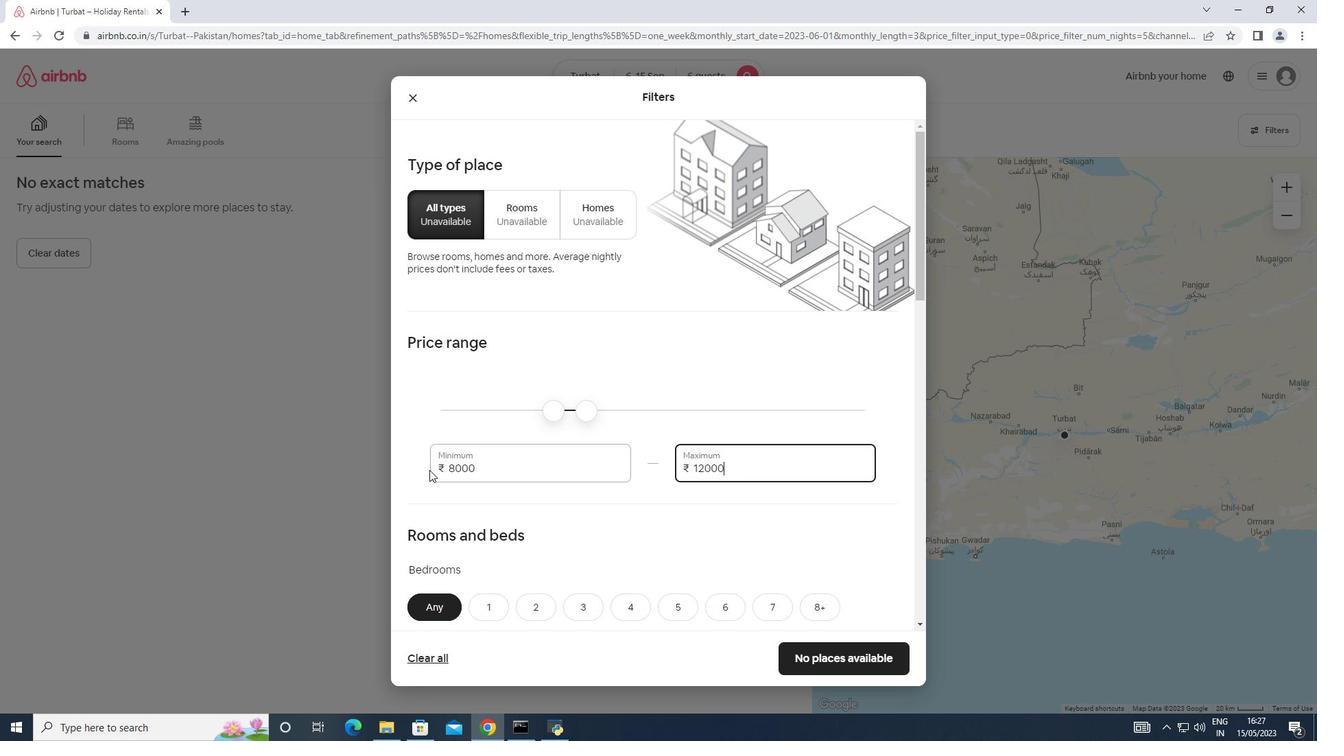 
Action: Mouse scrolled (432, 468) with delta (0, 0)
Screenshot: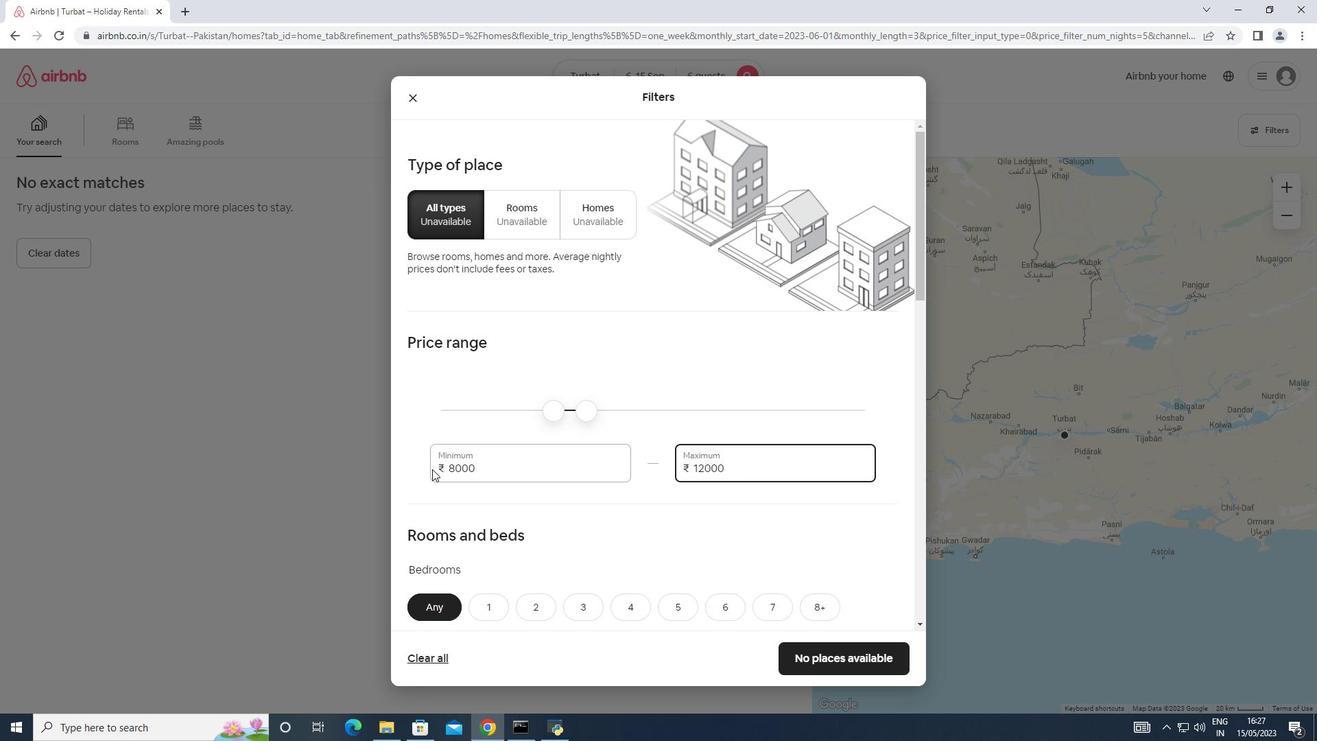 
Action: Mouse scrolled (432, 468) with delta (0, 0)
Screenshot: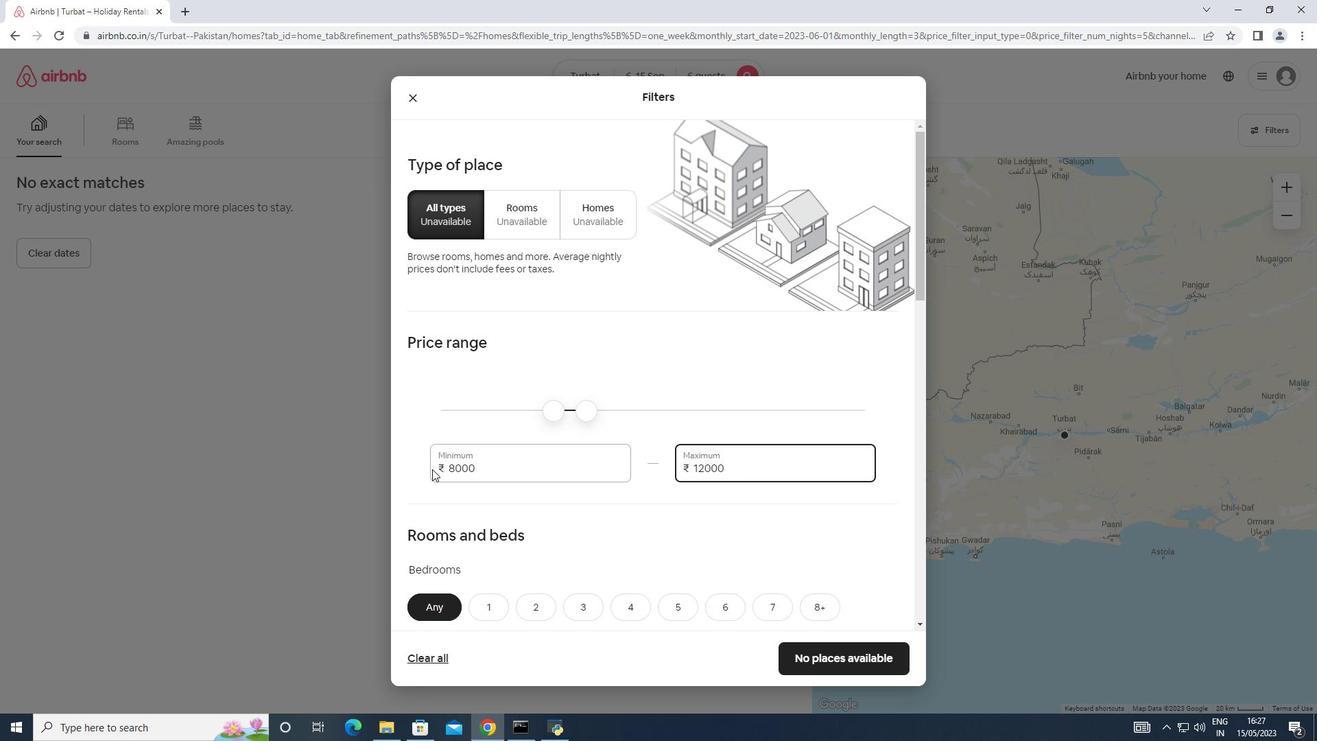 
Action: Mouse scrolled (432, 468) with delta (0, 0)
Screenshot: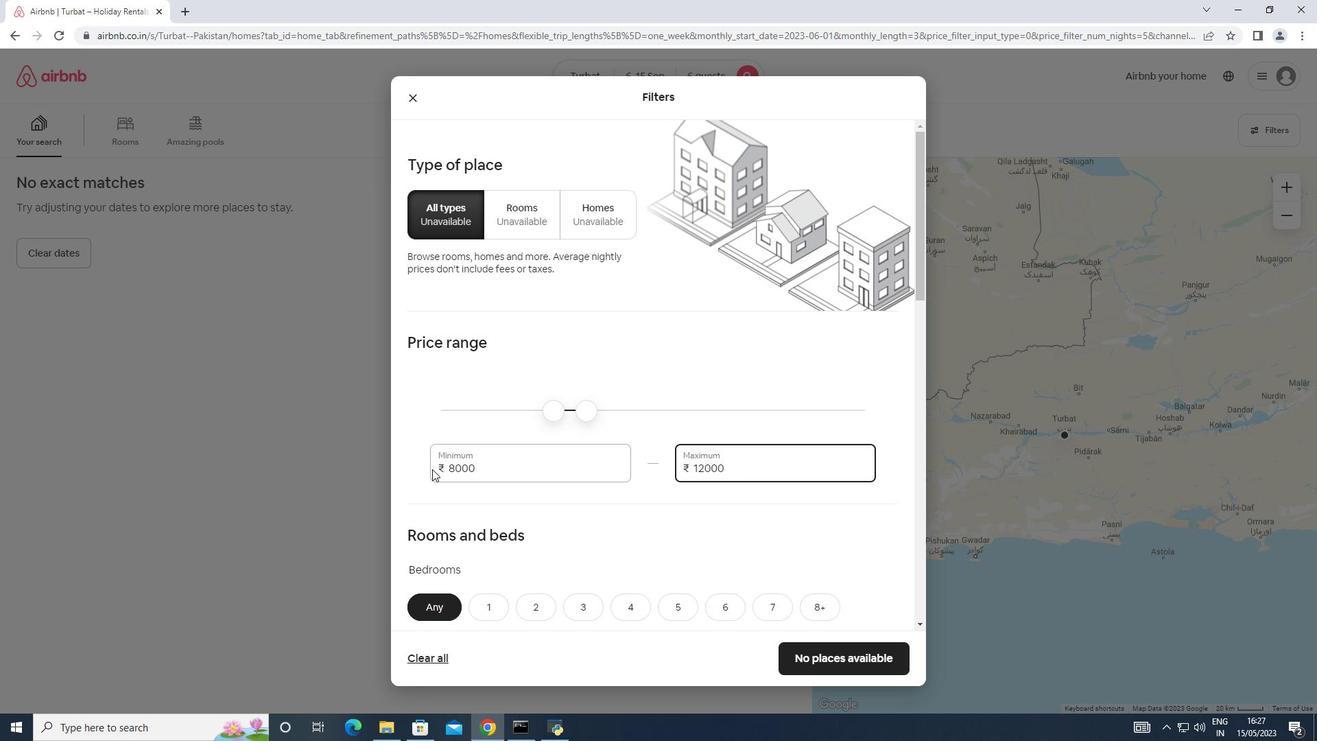 
Action: Mouse scrolled (432, 468) with delta (0, 0)
Screenshot: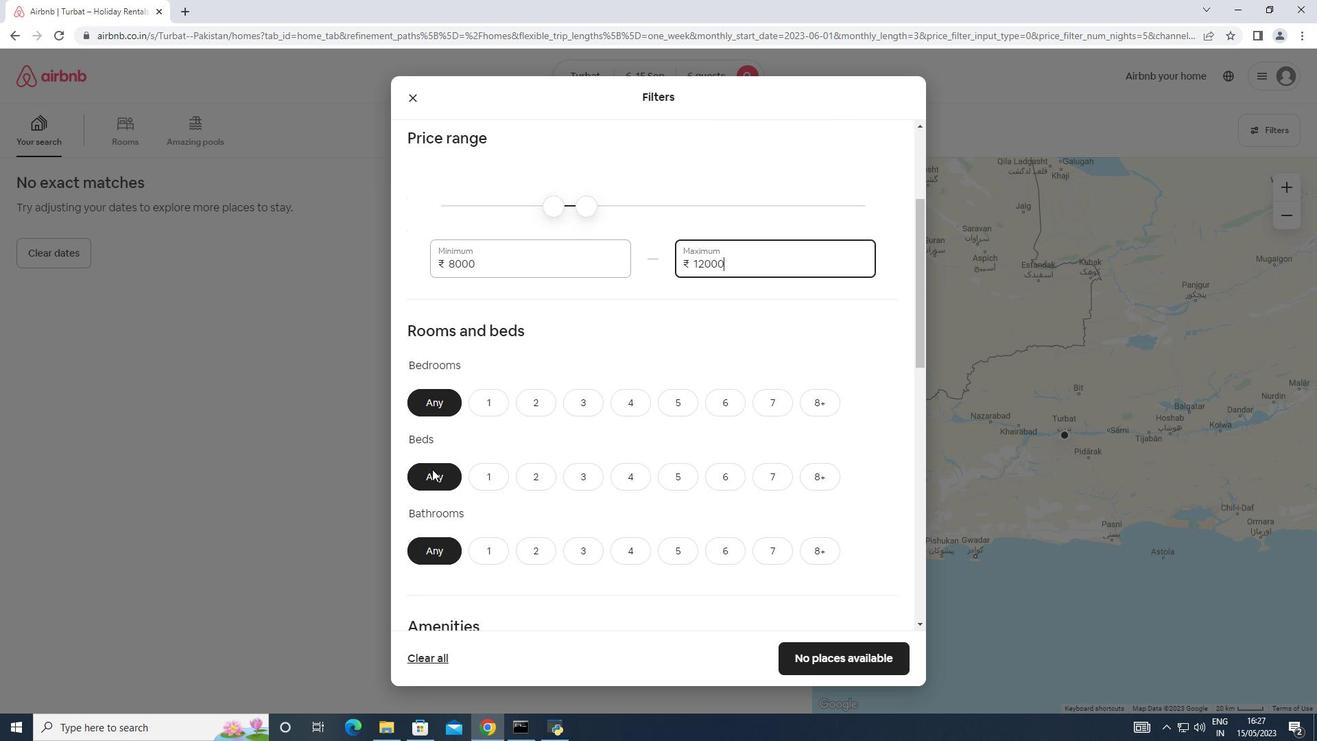 
Action: Mouse moved to (713, 338)
Screenshot: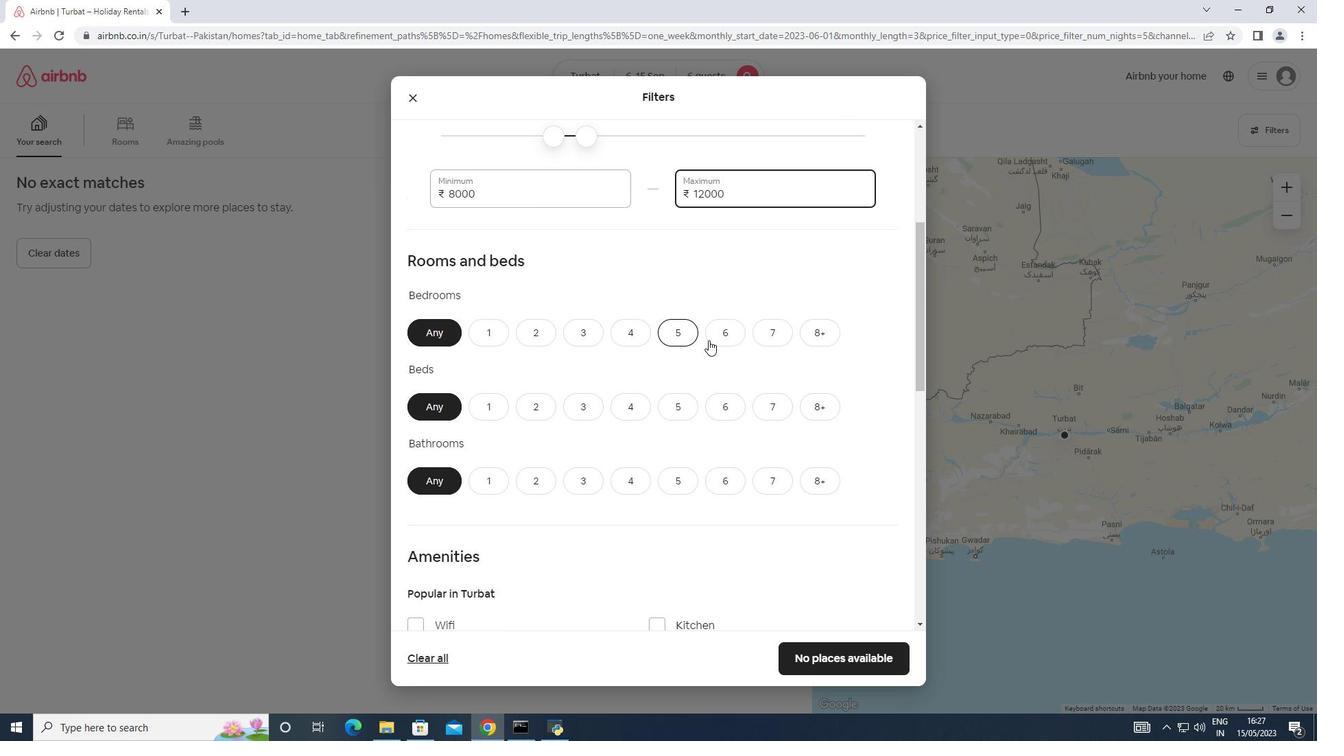 
Action: Mouse pressed left at (713, 338)
Screenshot: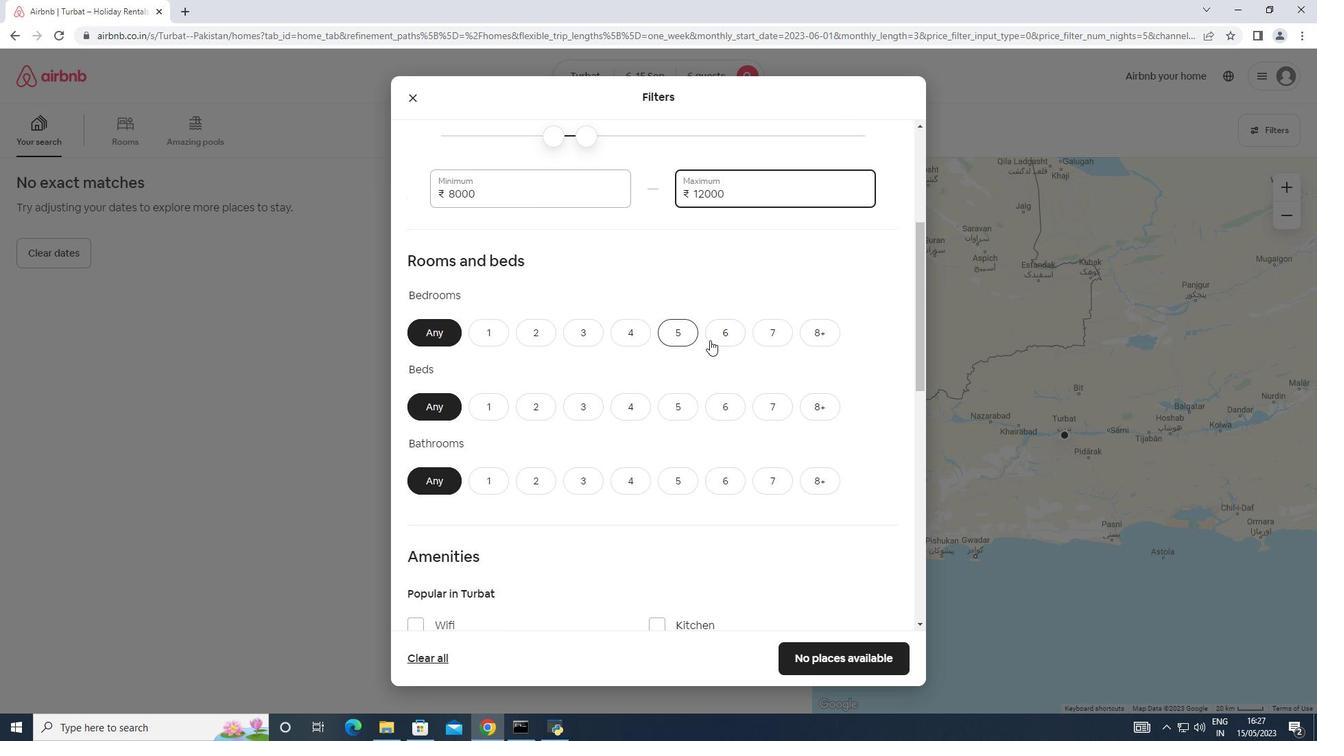 
Action: Mouse moved to (715, 412)
Screenshot: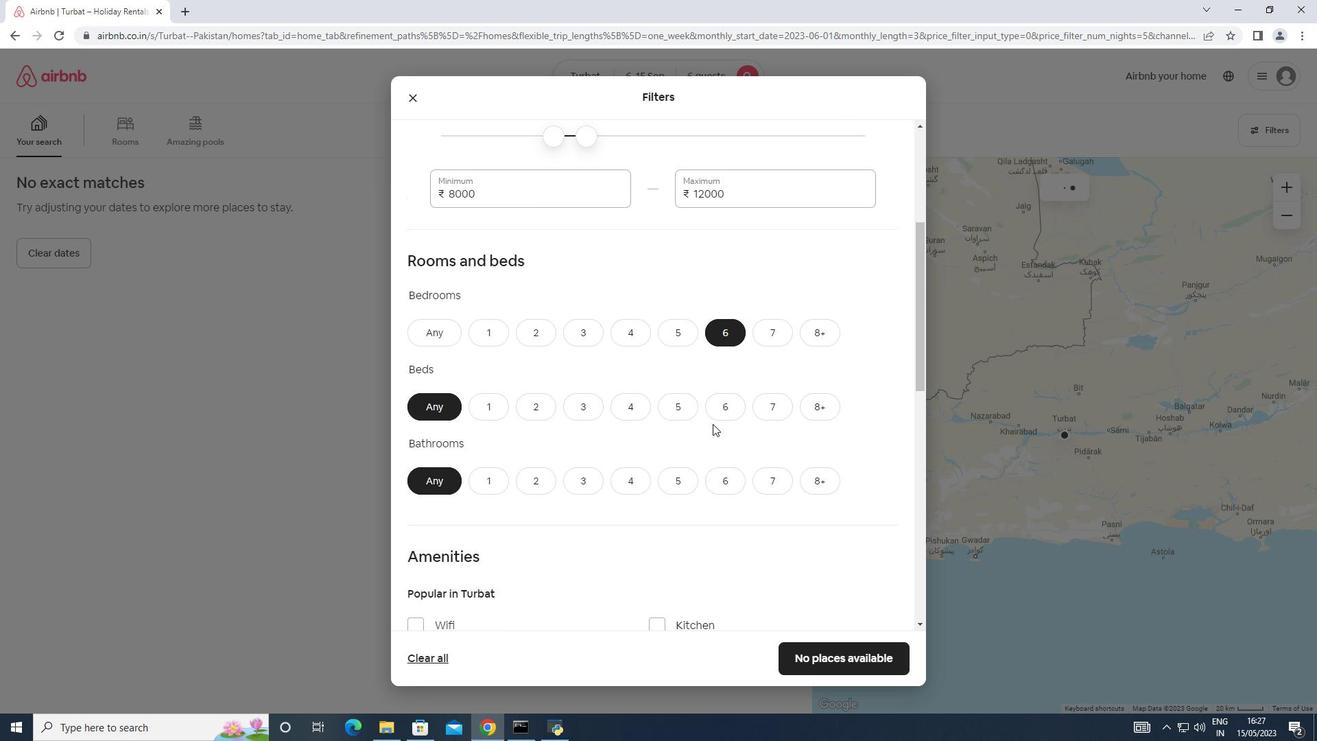 
Action: Mouse pressed left at (715, 412)
Screenshot: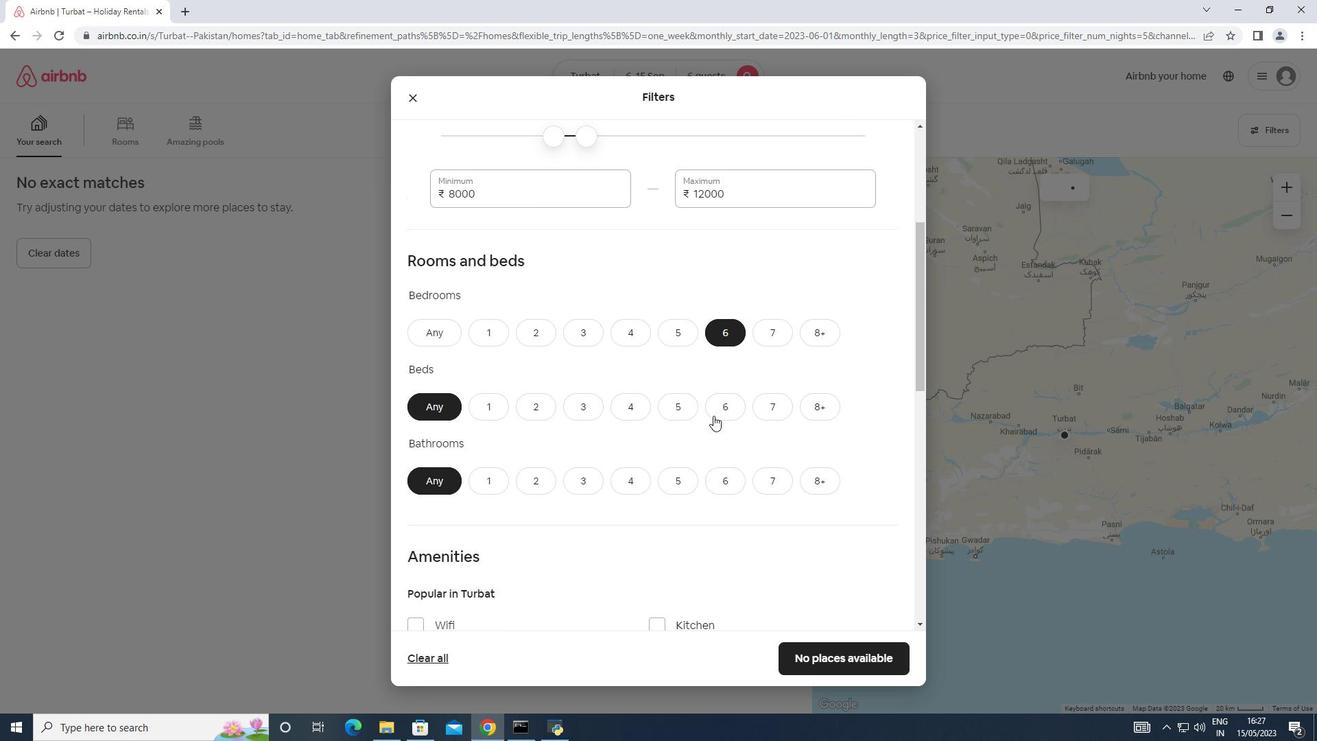 
Action: Mouse moved to (715, 472)
Screenshot: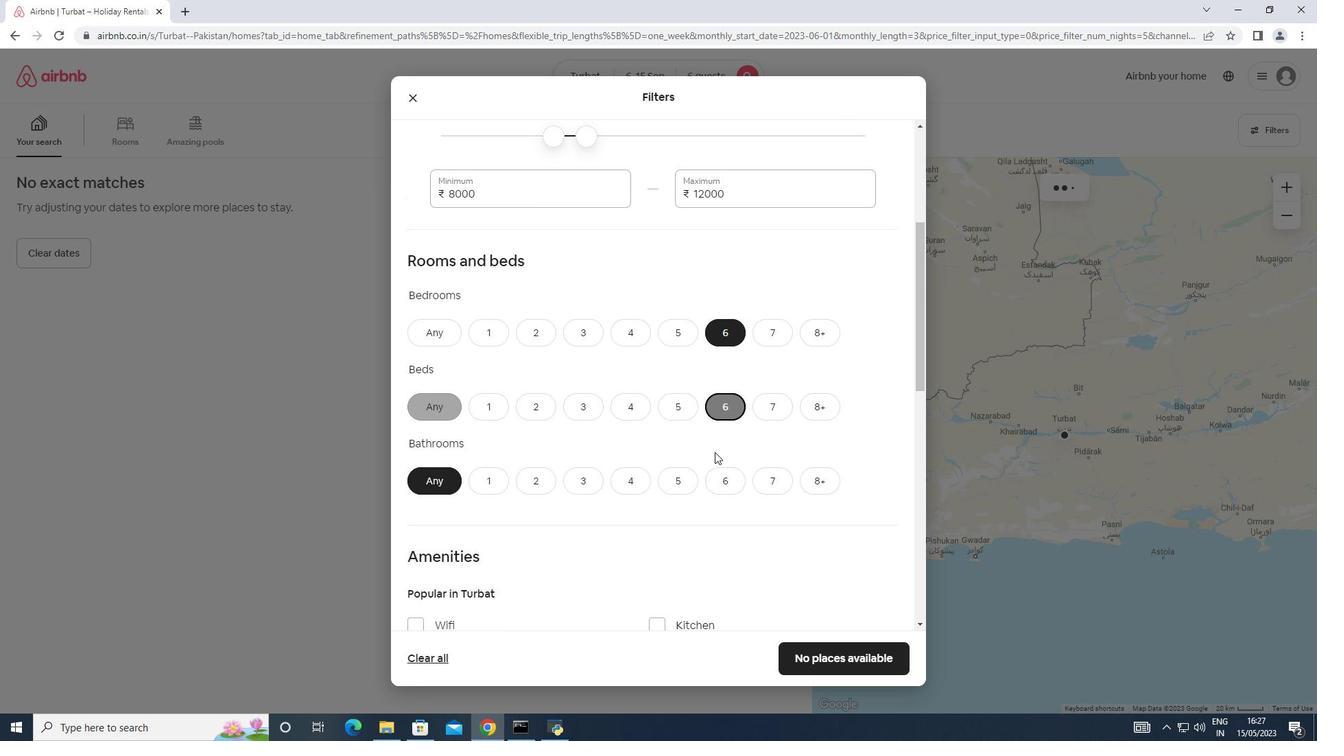
Action: Mouse pressed left at (715, 472)
Screenshot: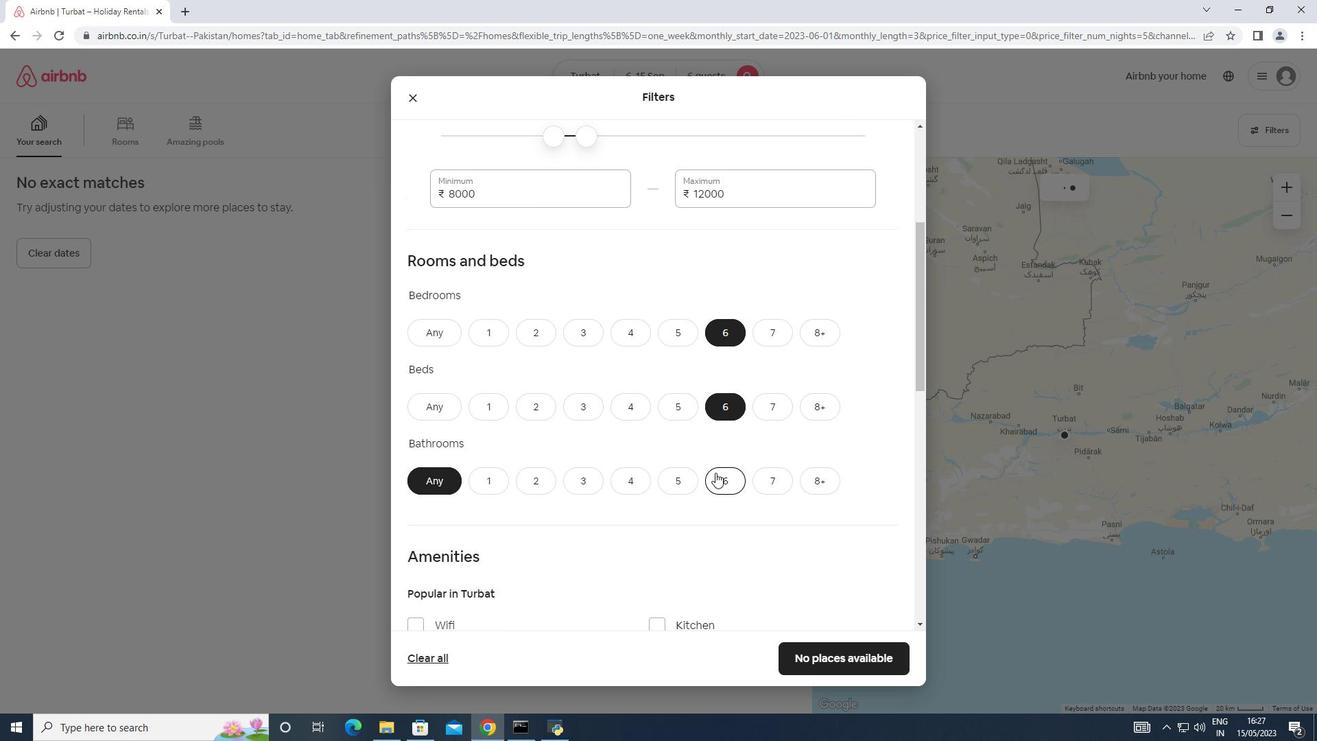 
Action: Mouse scrolled (715, 472) with delta (0, 0)
Screenshot: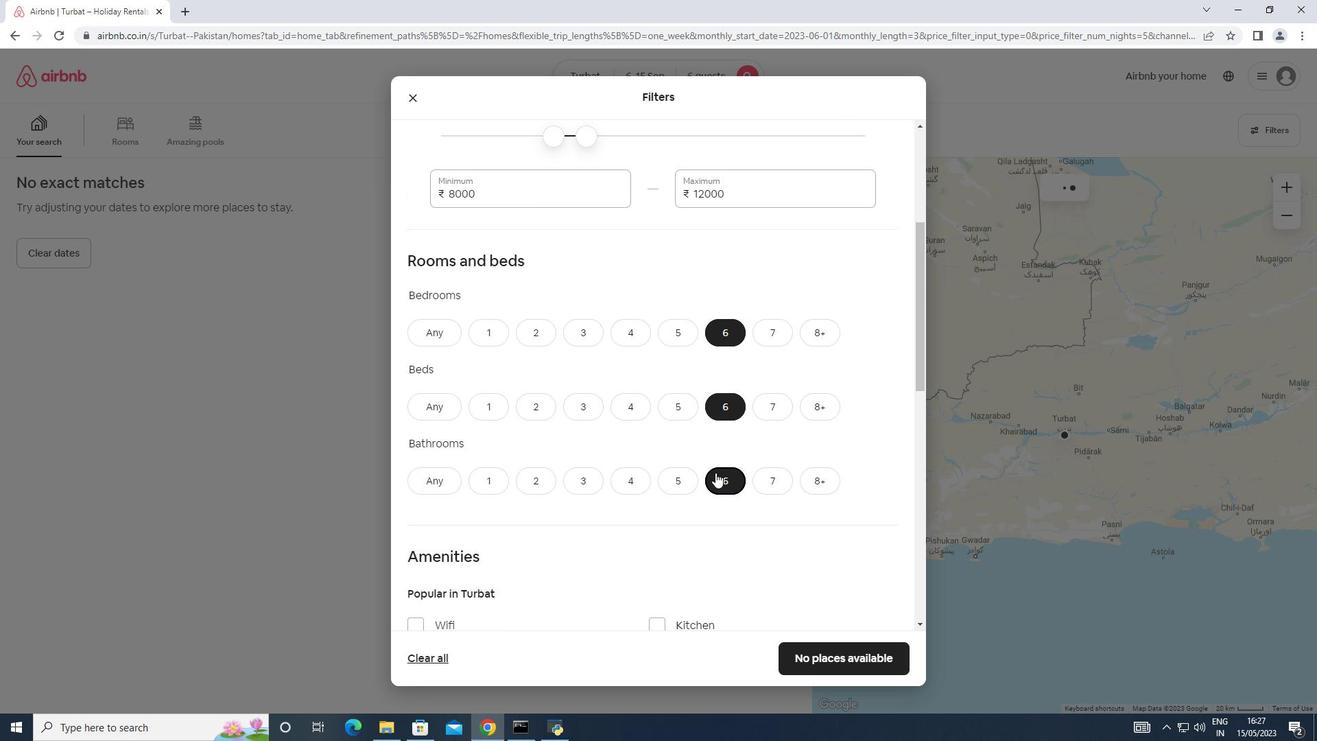 
Action: Mouse scrolled (715, 472) with delta (0, 0)
Screenshot: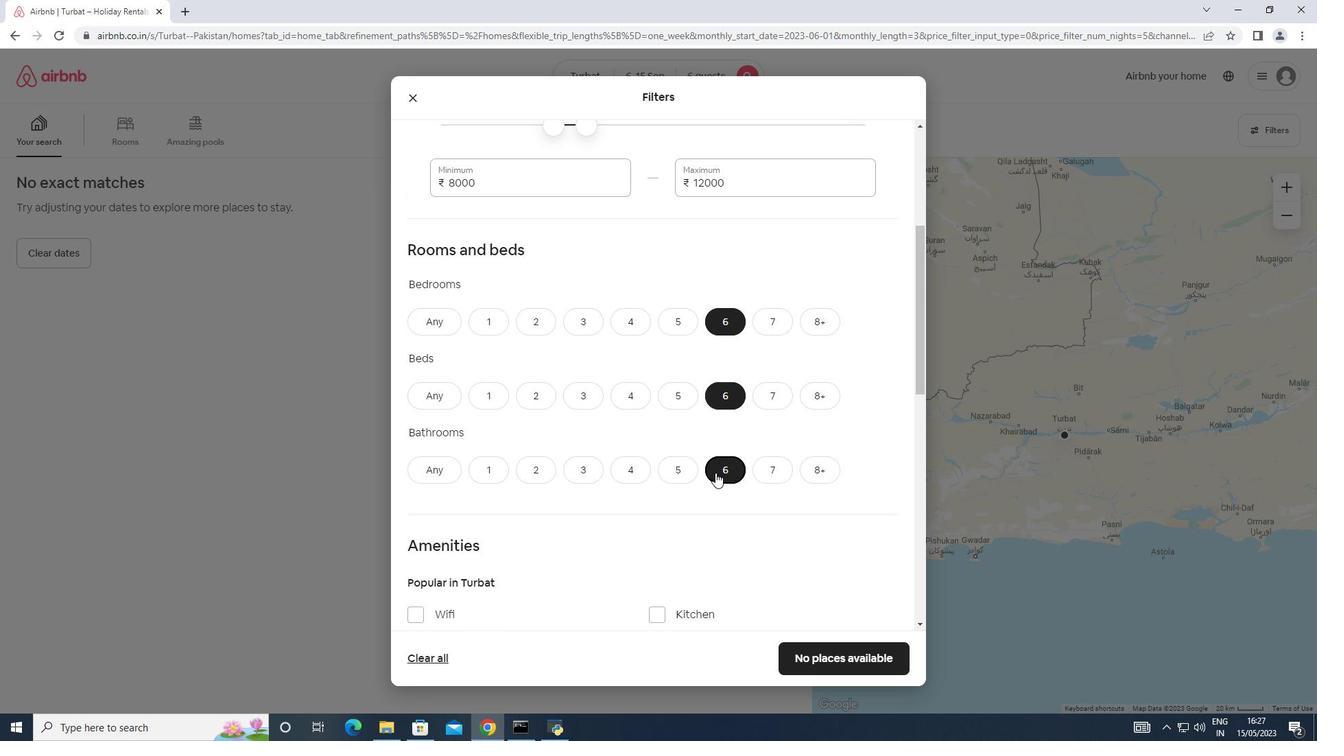 
Action: Mouse scrolled (715, 472) with delta (0, 0)
Screenshot: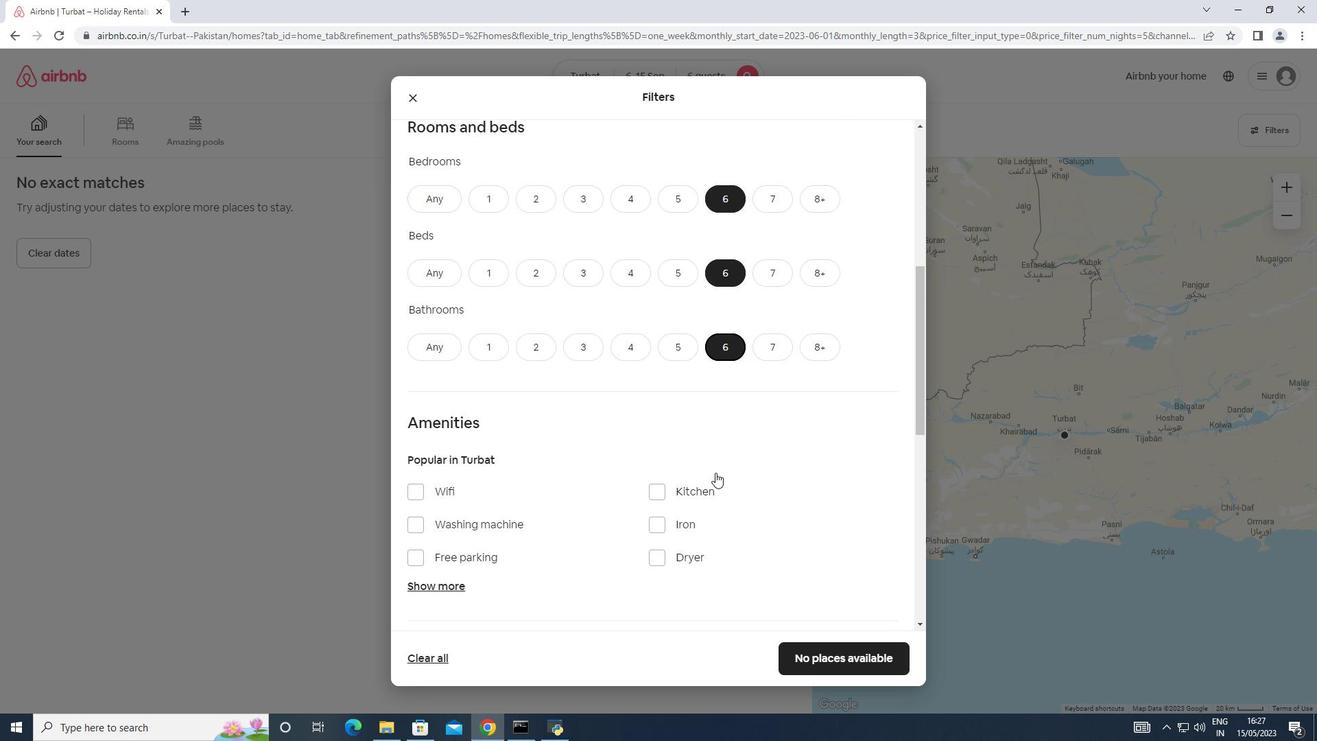 
Action: Mouse scrolled (715, 472) with delta (0, 0)
Screenshot: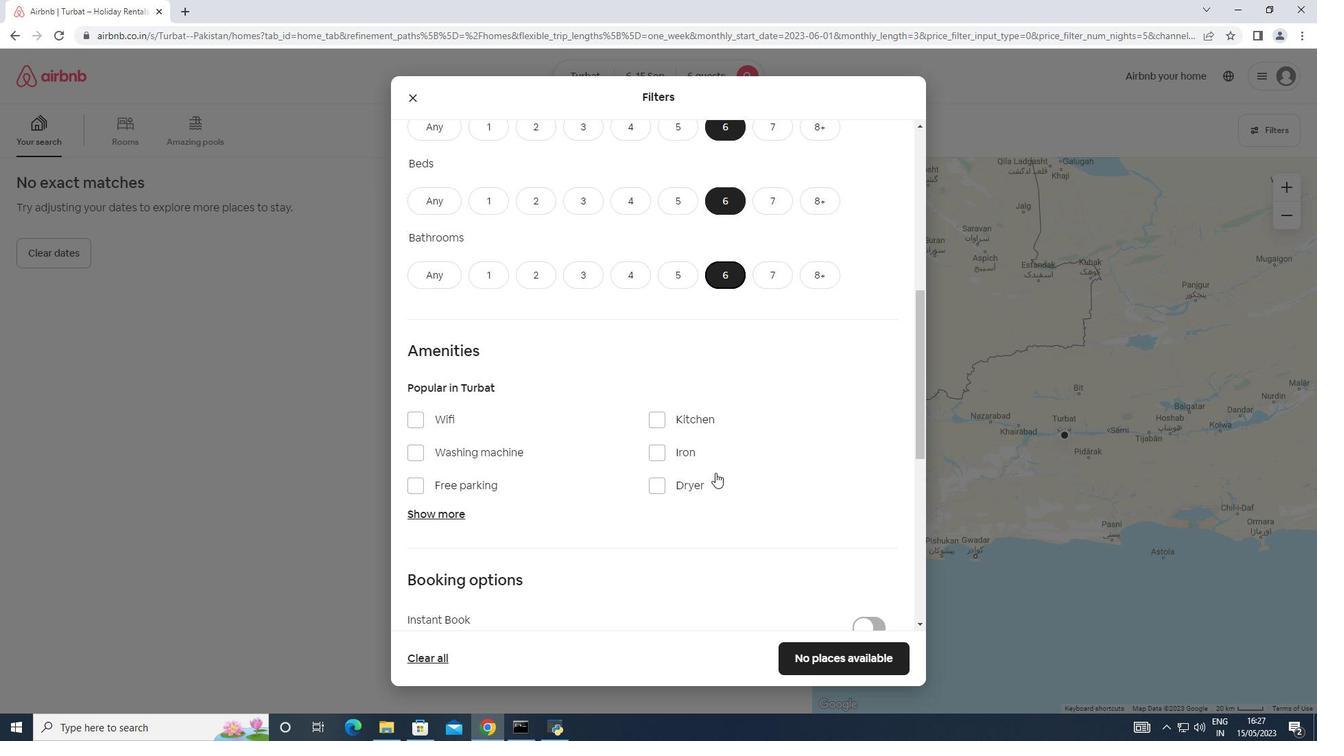 
Action: Mouse scrolled (715, 472) with delta (0, 0)
Screenshot: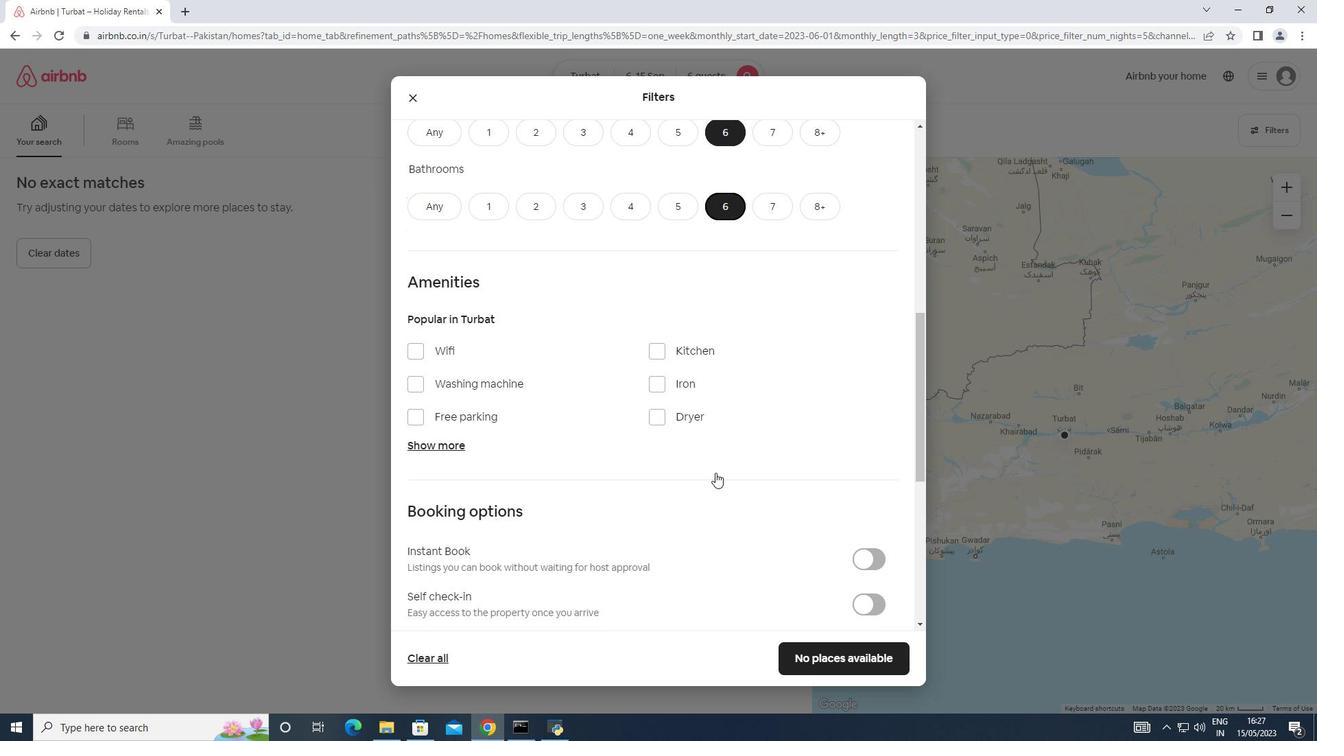
Action: Mouse moved to (415, 286)
Screenshot: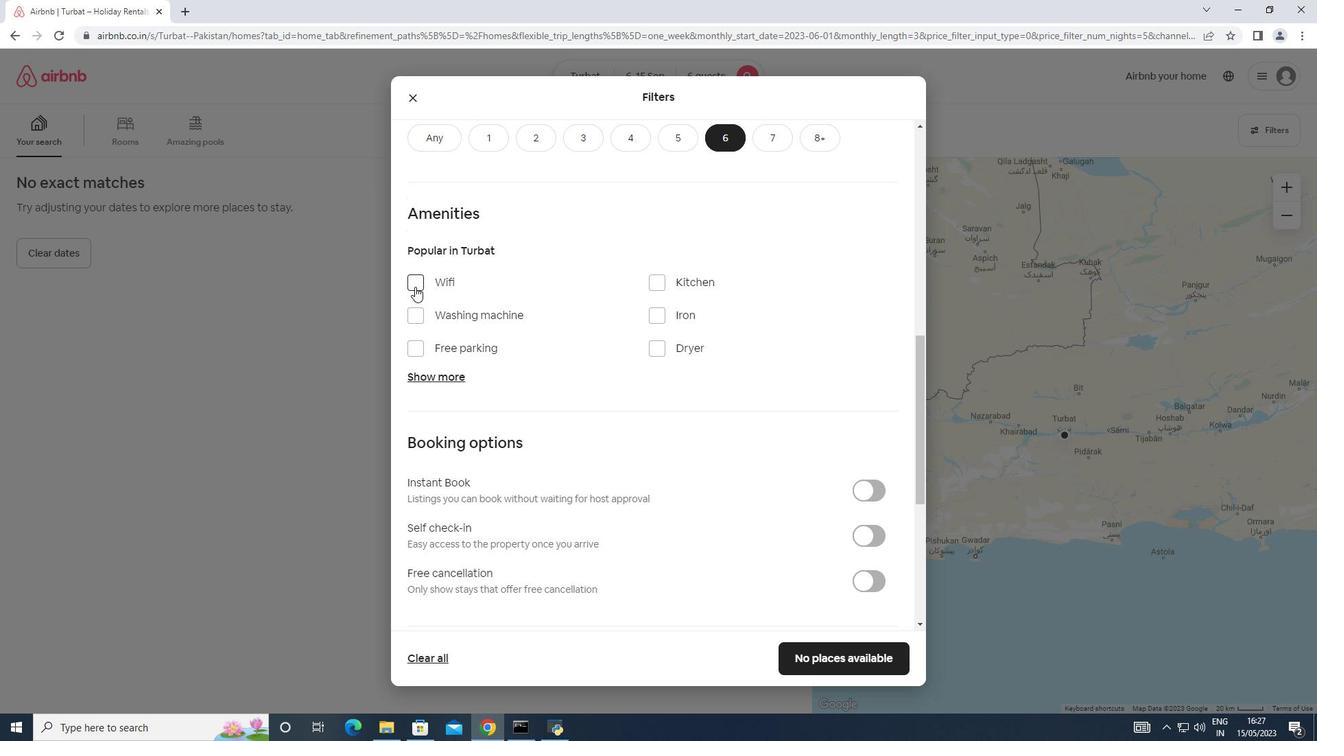 
Action: Mouse pressed left at (415, 286)
Screenshot: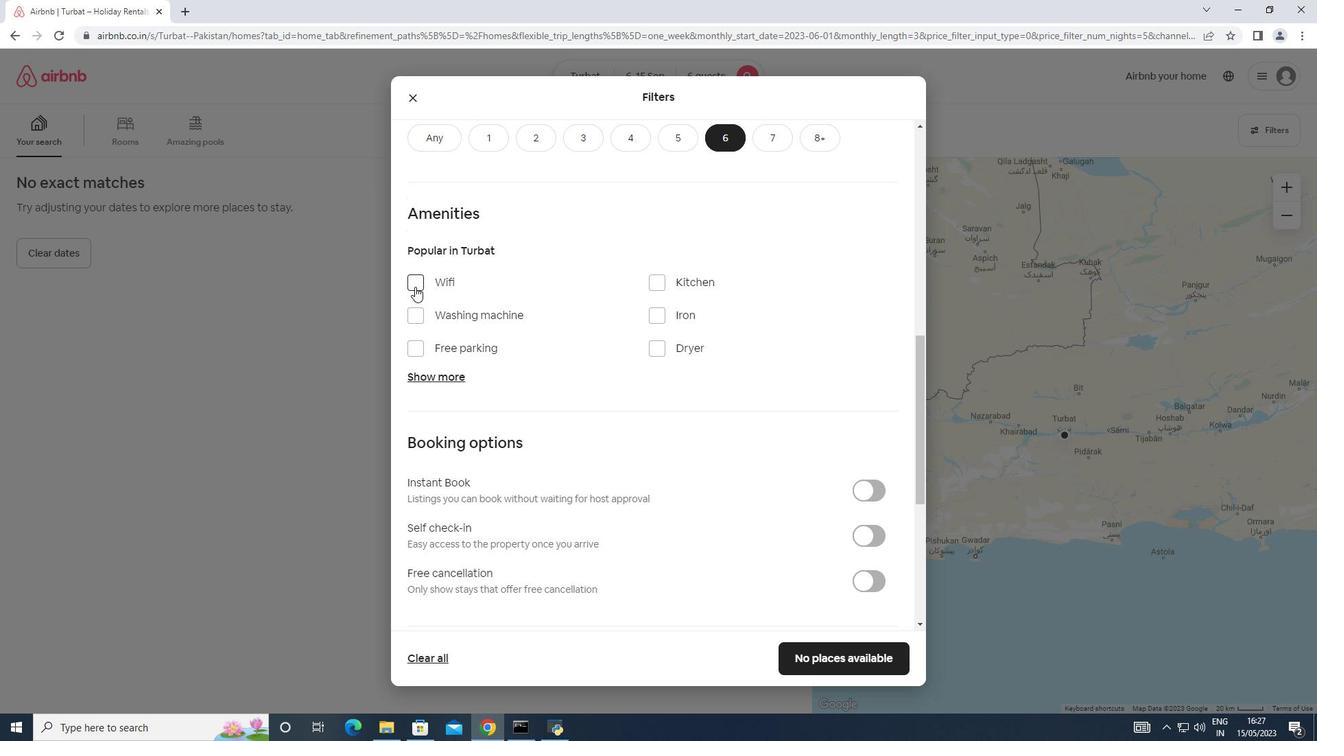 
Action: Mouse moved to (442, 374)
Screenshot: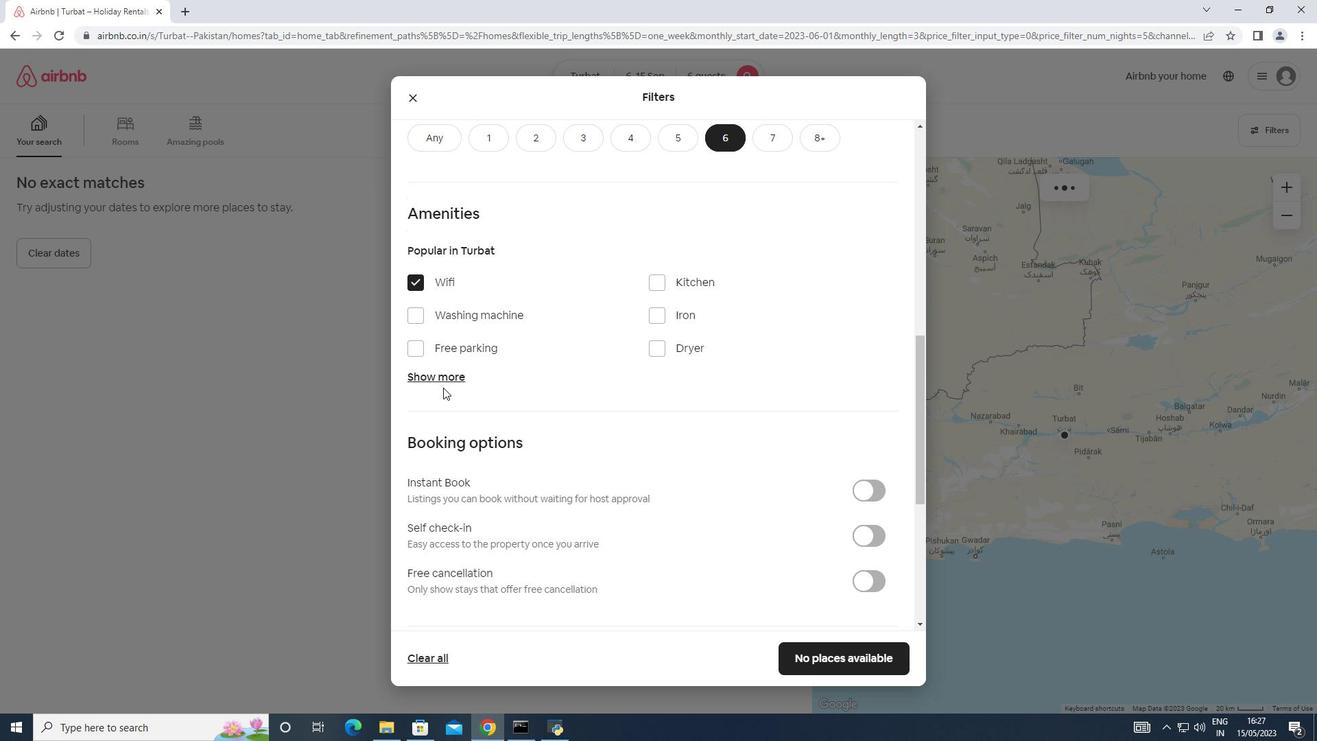 
Action: Mouse pressed left at (442, 374)
Screenshot: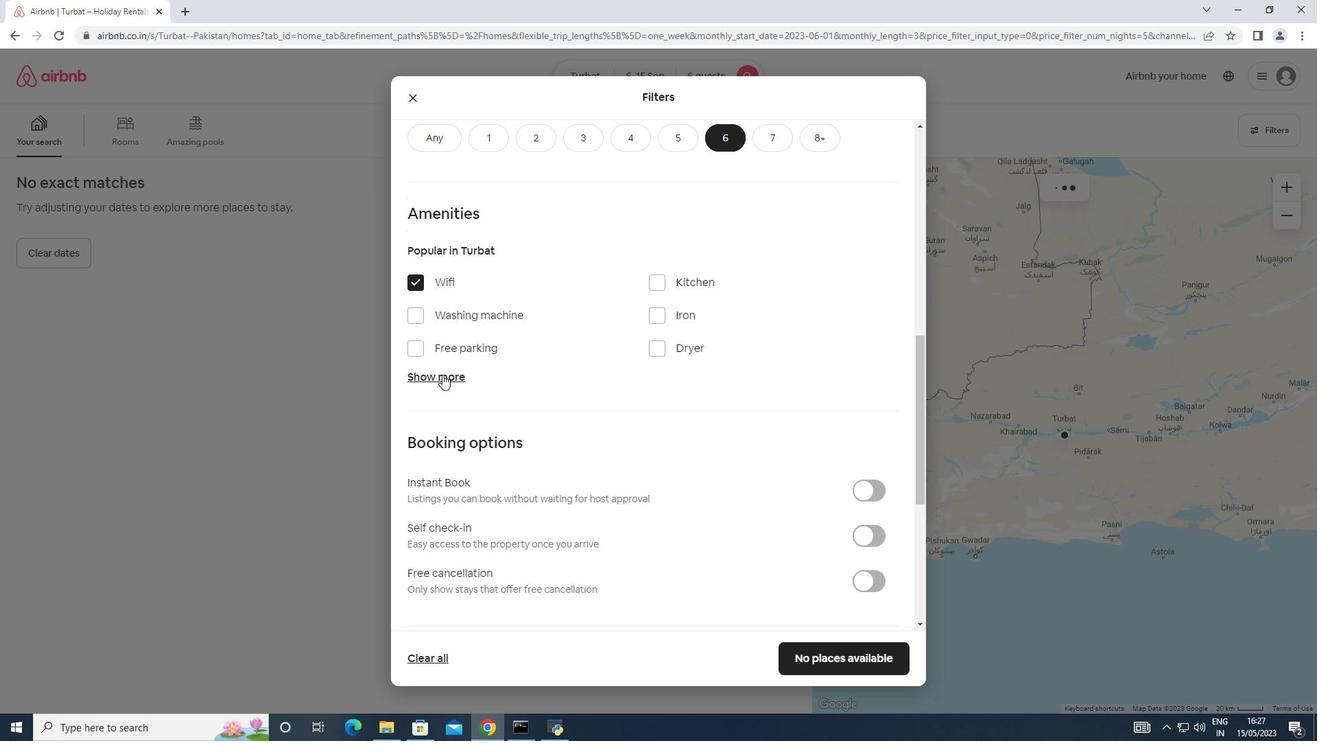 
Action: Mouse moved to (652, 459)
Screenshot: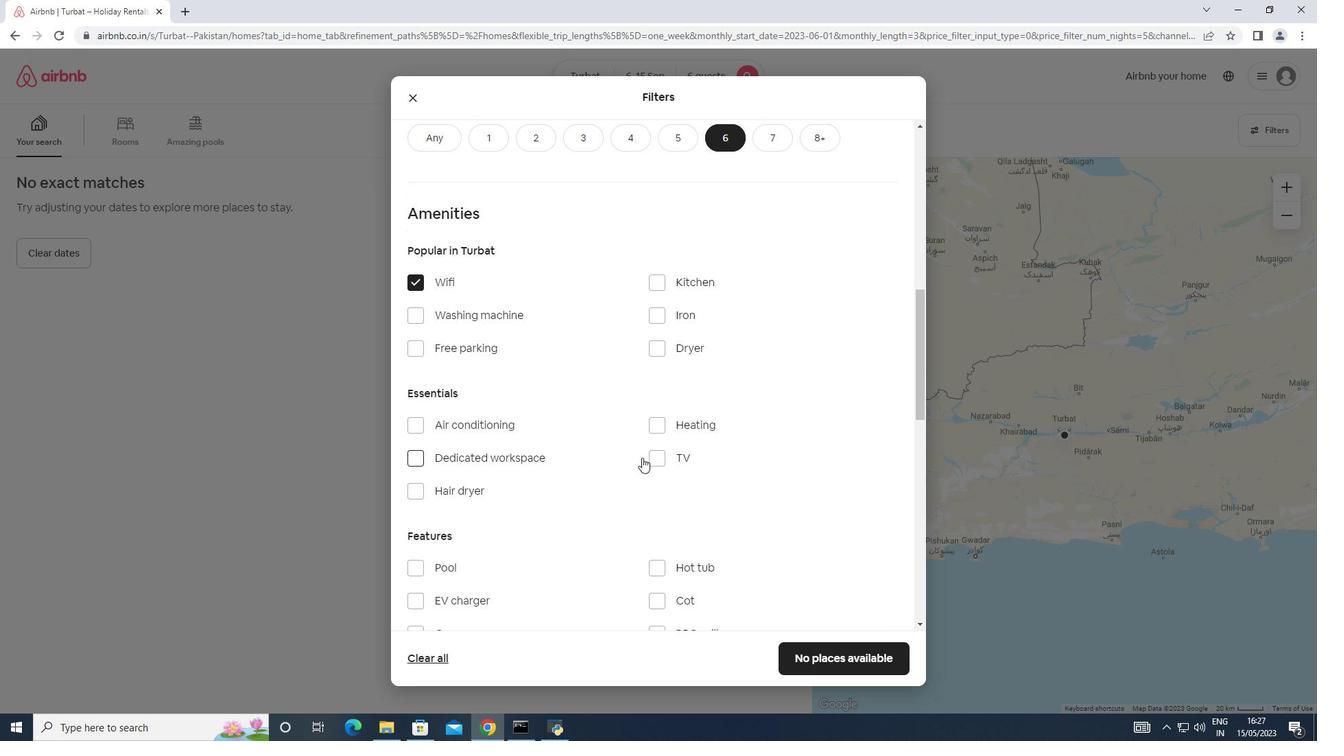 
Action: Mouse pressed left at (652, 459)
Screenshot: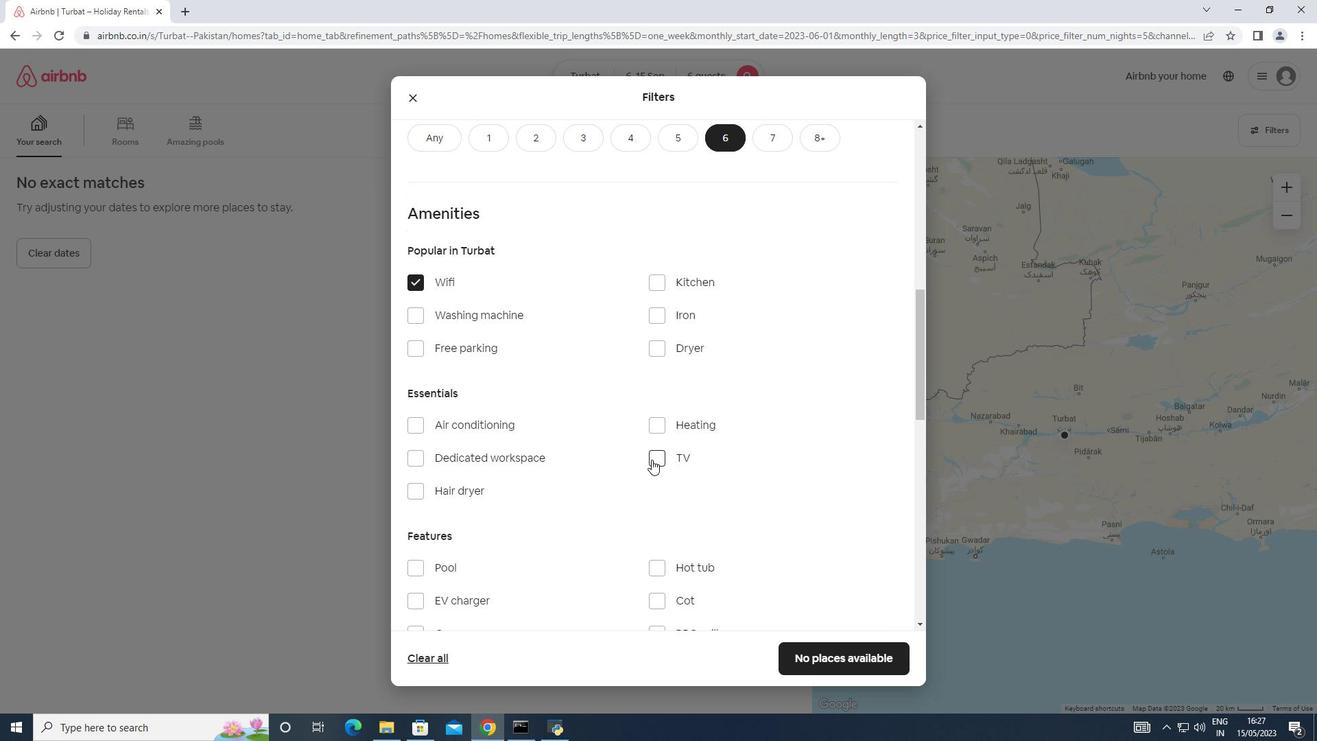 
Action: Mouse moved to (409, 345)
Screenshot: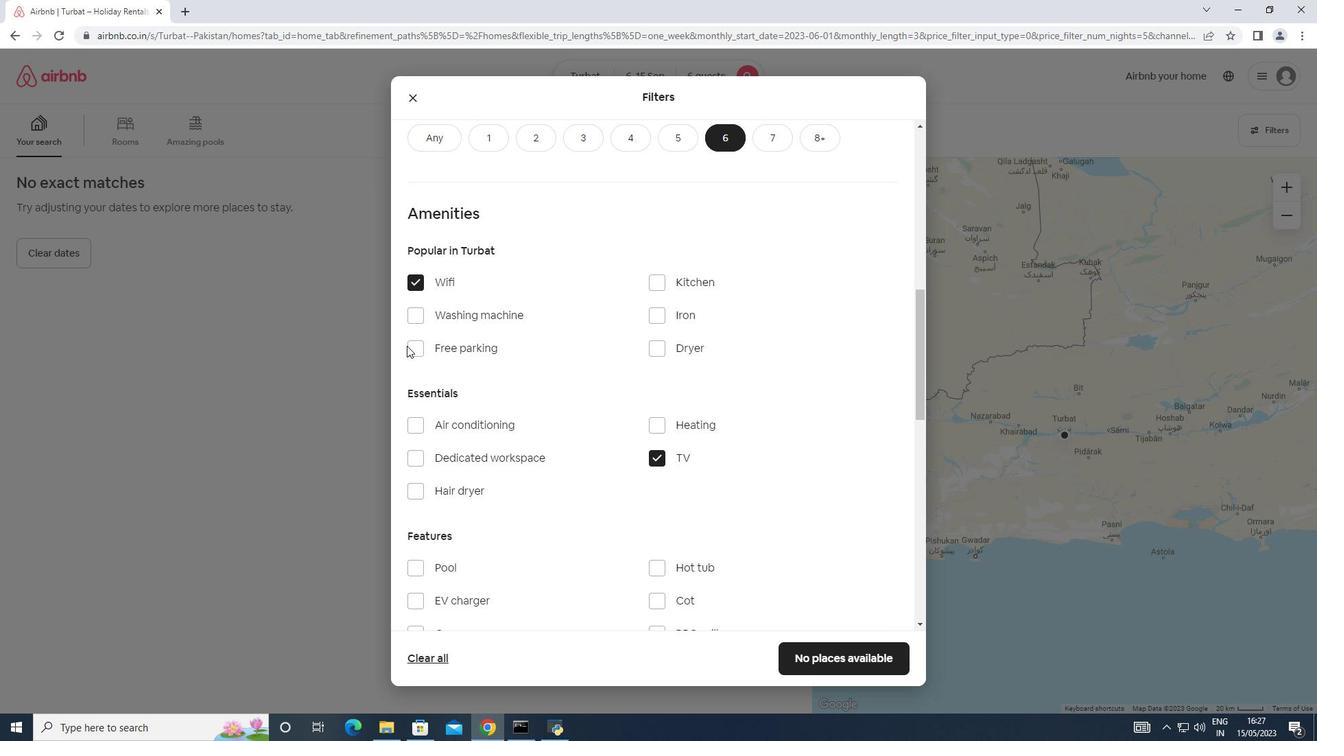 
Action: Mouse pressed left at (409, 345)
Screenshot: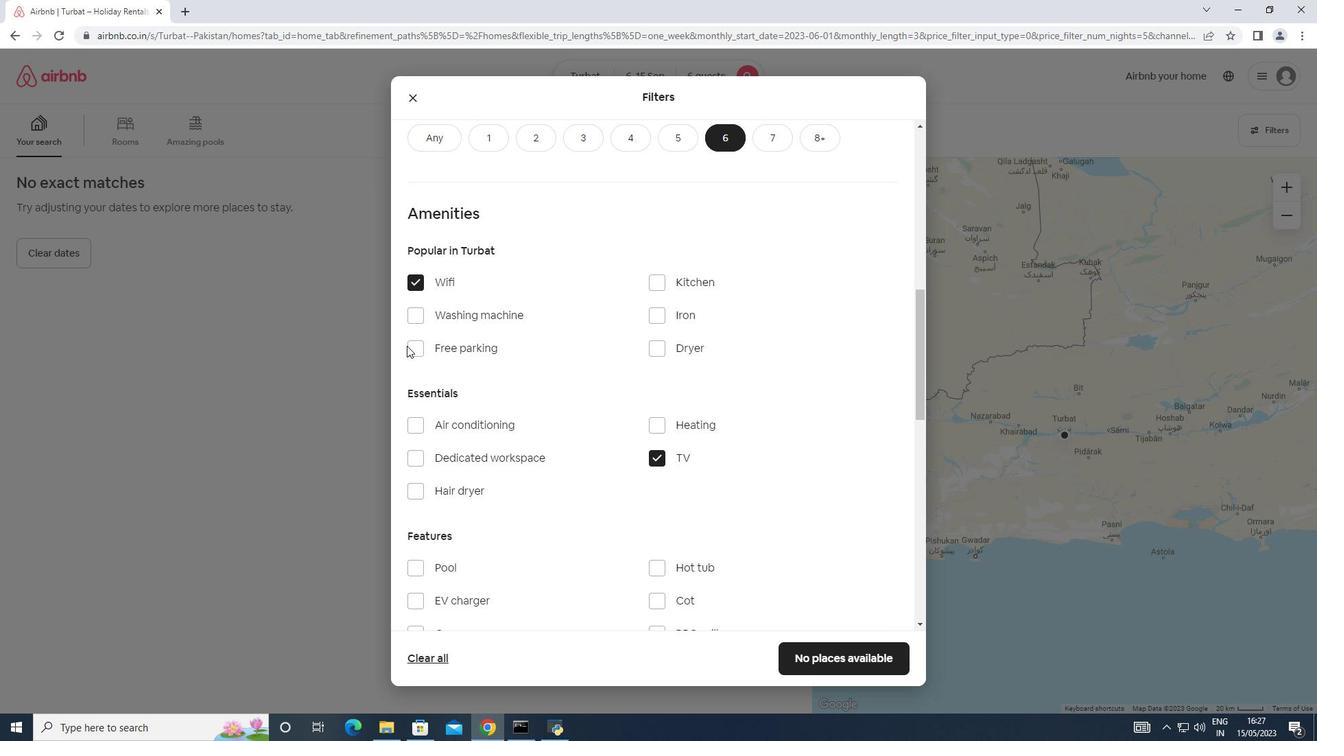 
Action: Mouse moved to (549, 409)
Screenshot: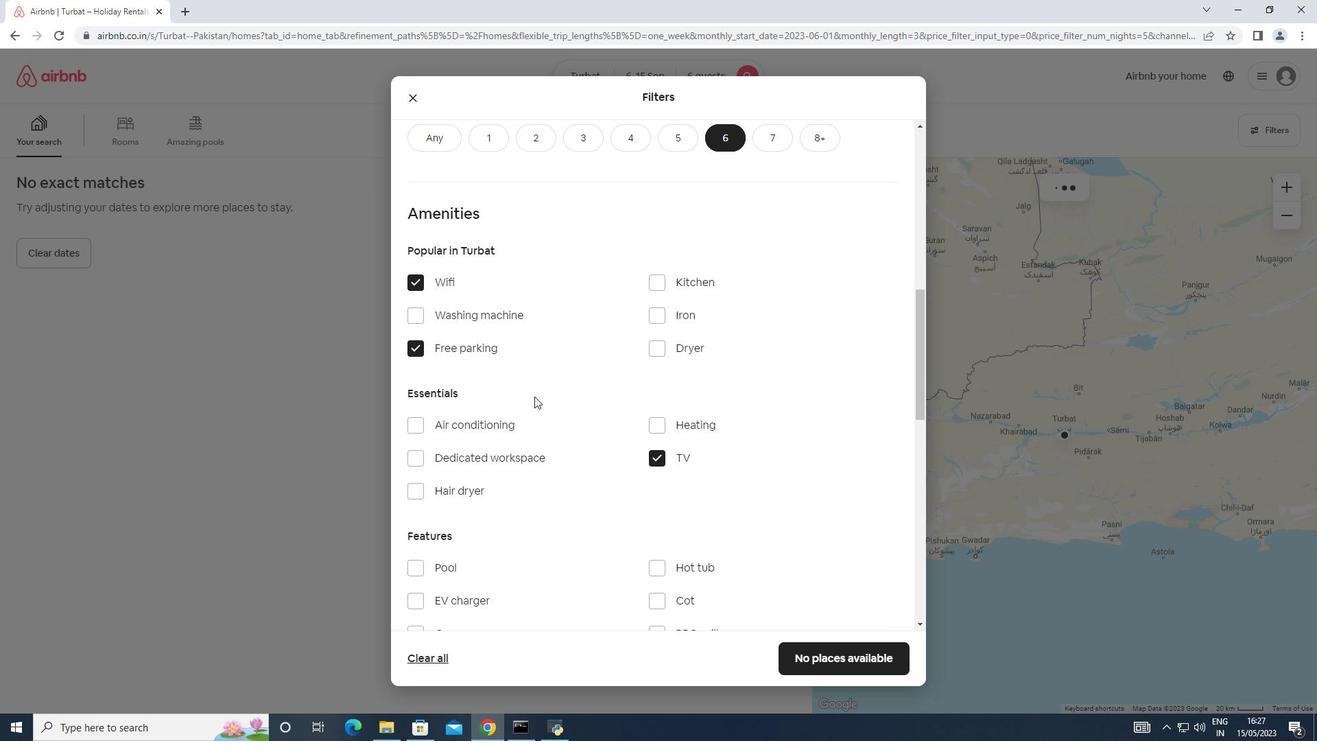 
Action: Mouse scrolled (549, 408) with delta (0, 0)
Screenshot: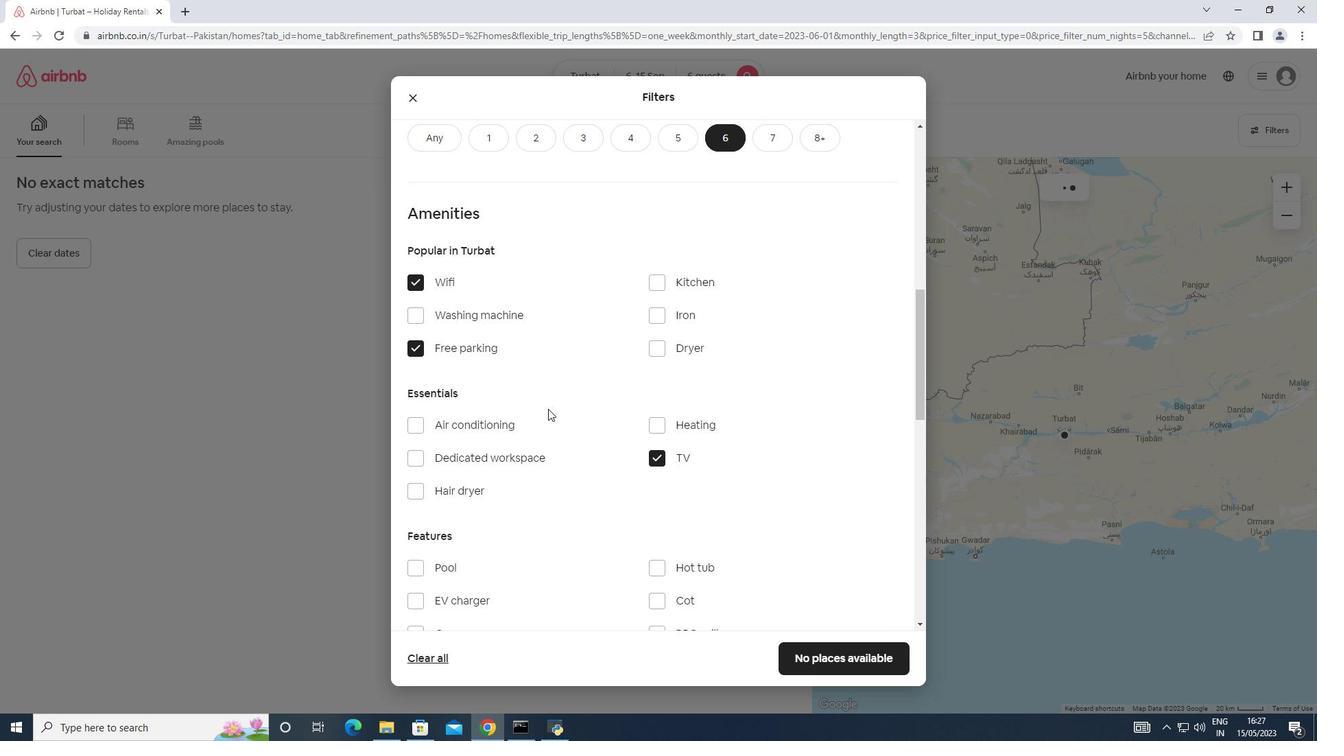 
Action: Mouse scrolled (549, 408) with delta (0, 0)
Screenshot: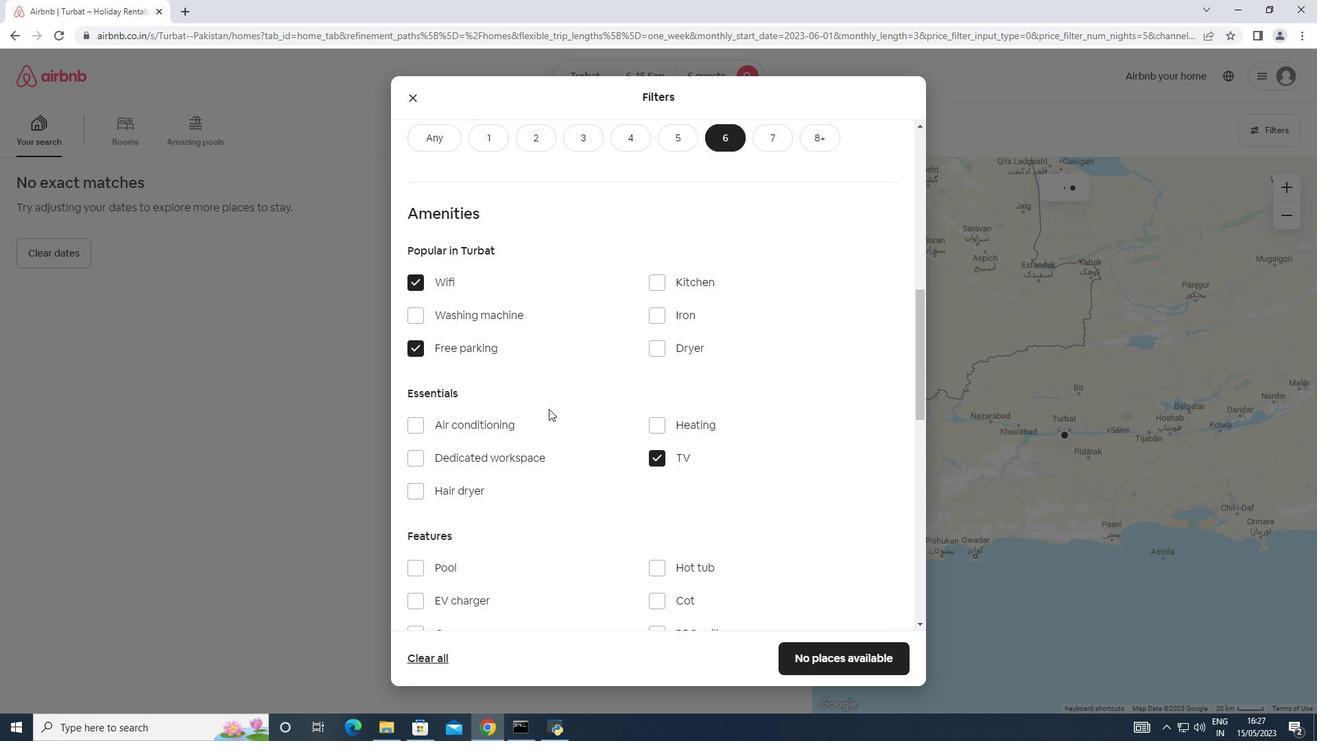 
Action: Mouse scrolled (549, 408) with delta (0, 0)
Screenshot: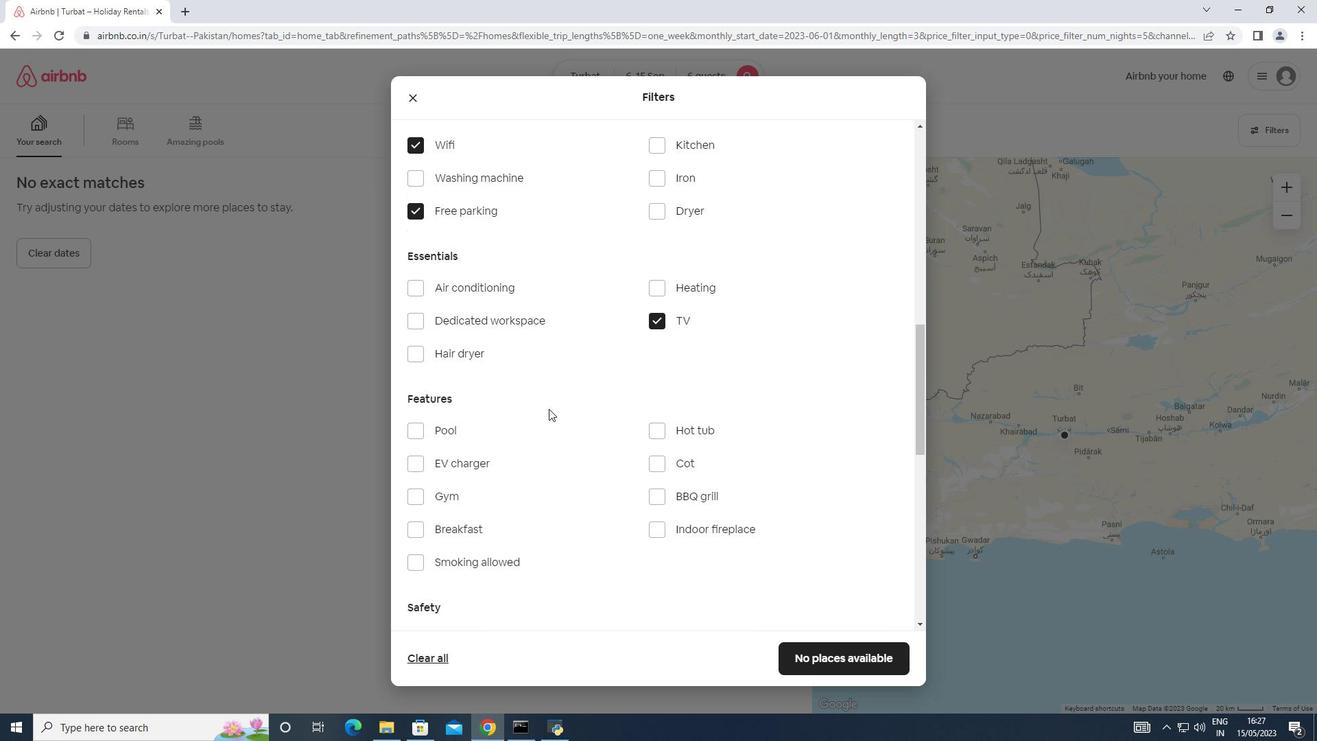 
Action: Mouse moved to (455, 421)
Screenshot: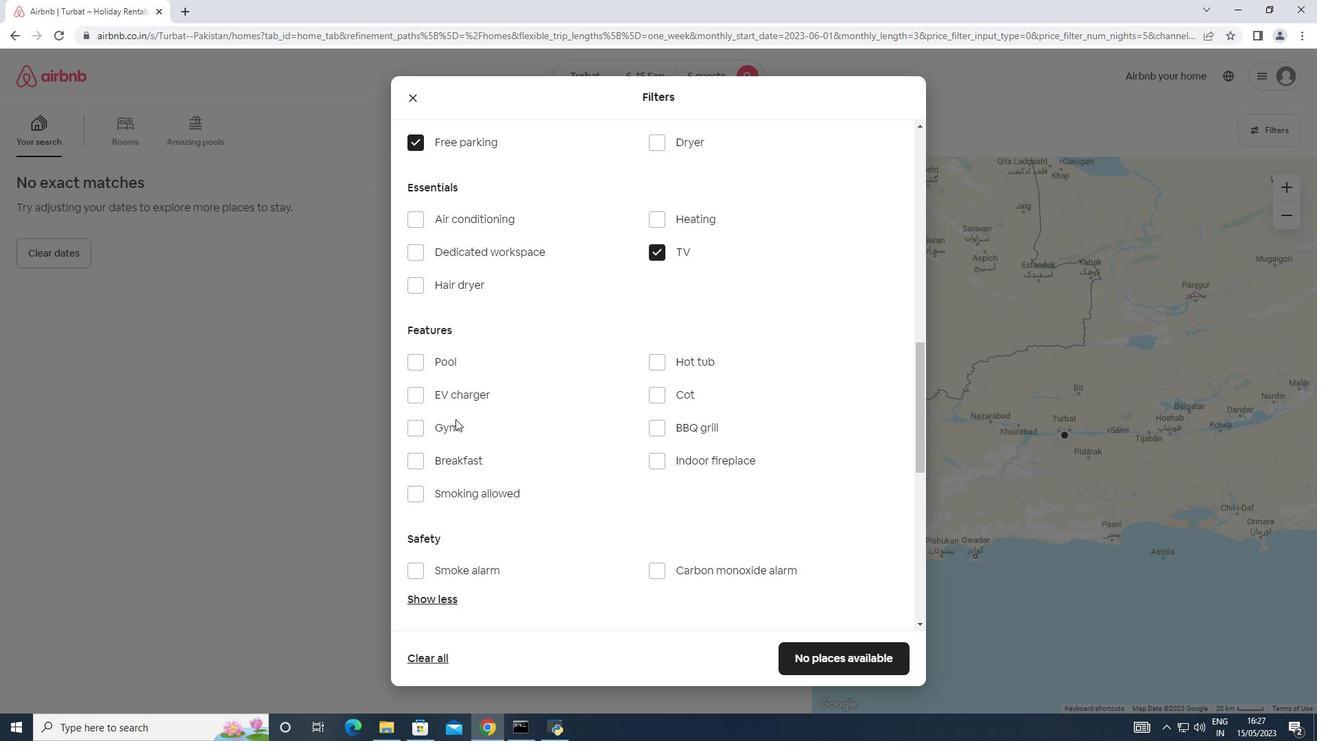 
Action: Mouse pressed left at (455, 421)
Screenshot: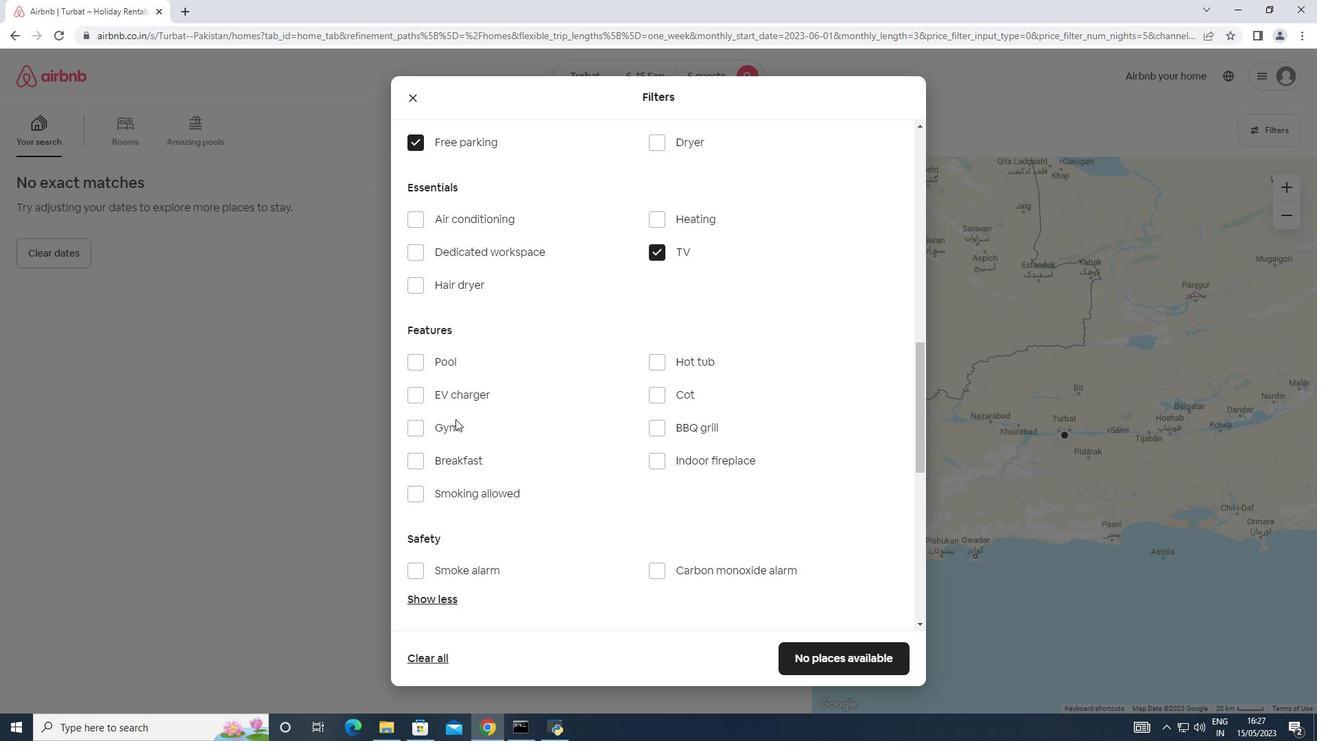 
Action: Mouse moved to (470, 459)
Screenshot: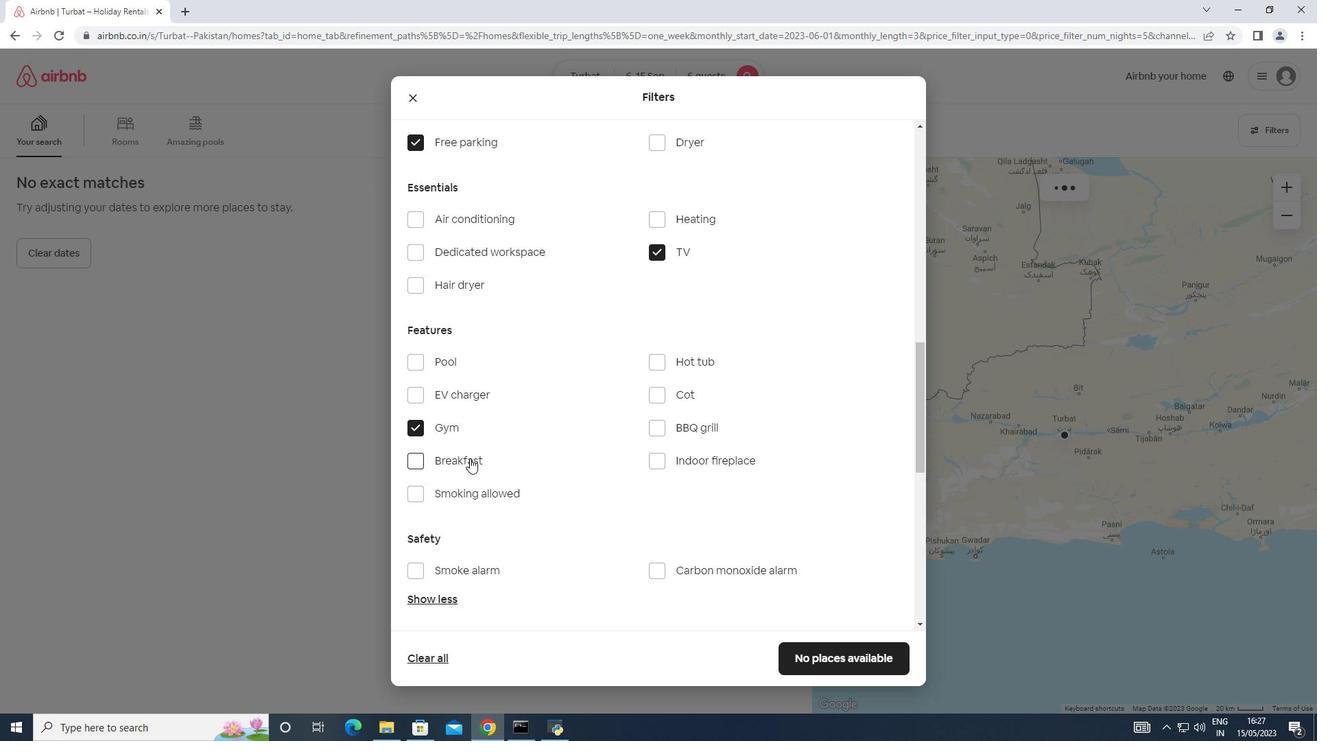 
Action: Mouse pressed left at (470, 459)
Screenshot: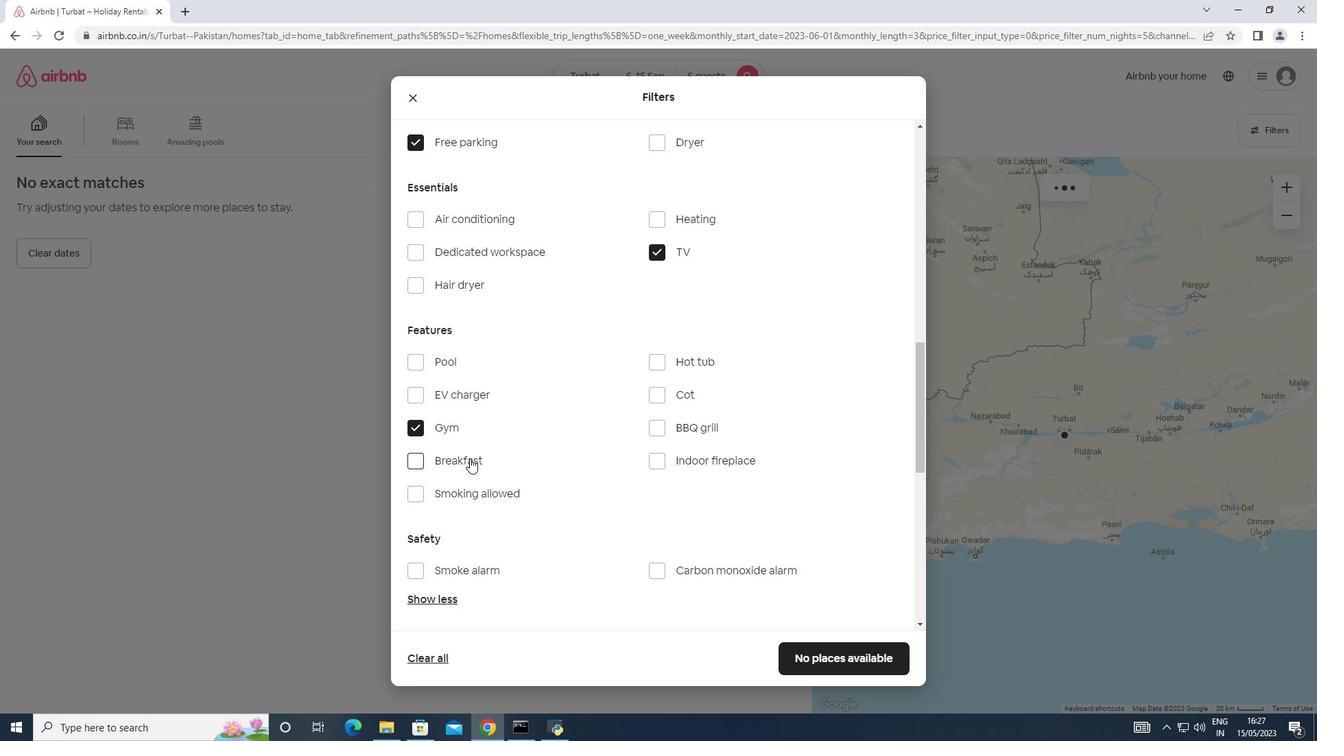 
Action: Mouse moved to (671, 417)
Screenshot: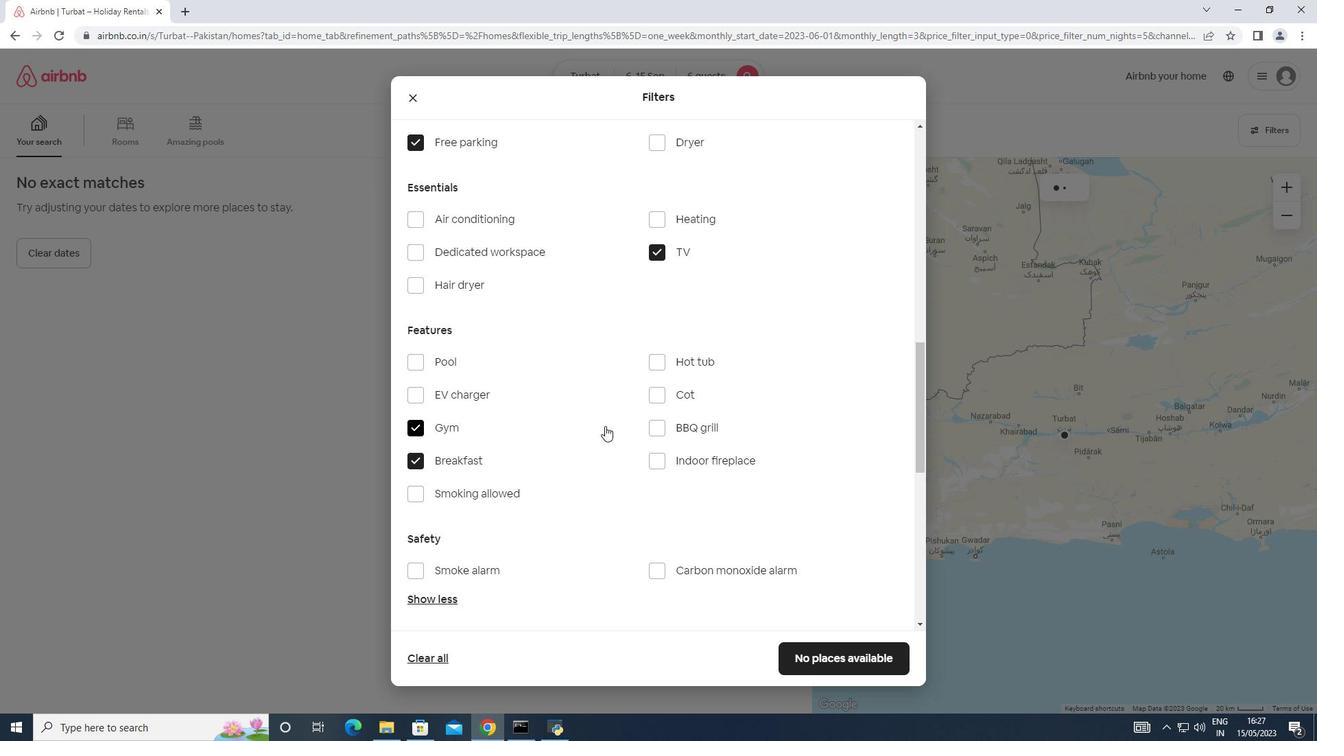 
Action: Mouse scrolled (671, 416) with delta (0, 0)
Screenshot: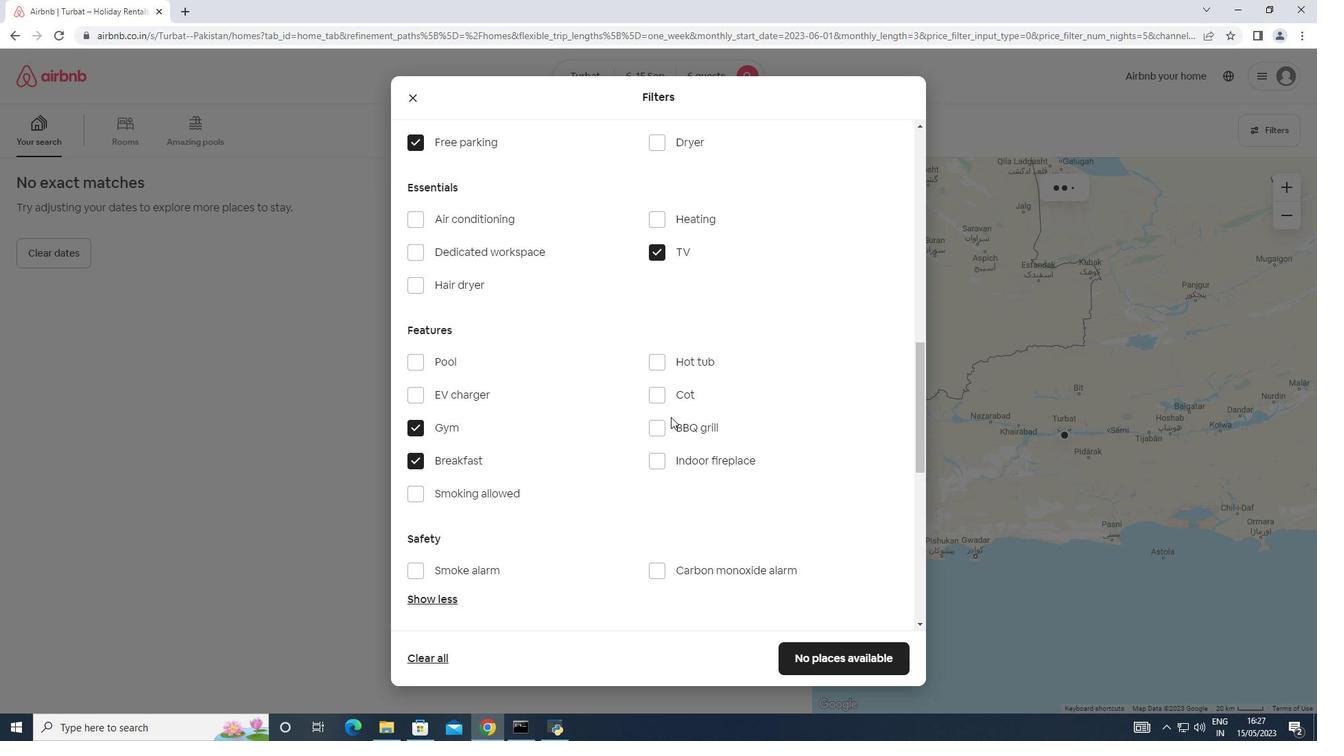 
Action: Mouse scrolled (671, 416) with delta (0, 0)
Screenshot: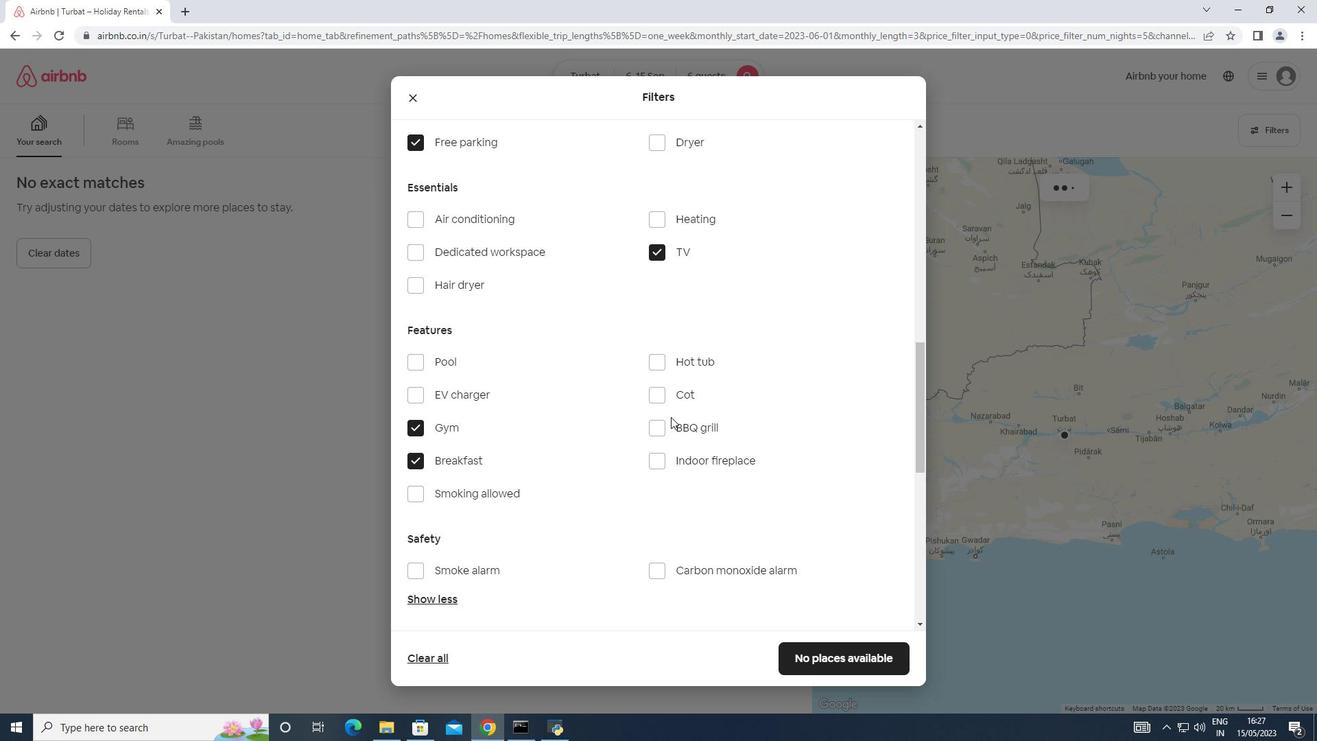 
Action: Mouse scrolled (671, 416) with delta (0, 0)
Screenshot: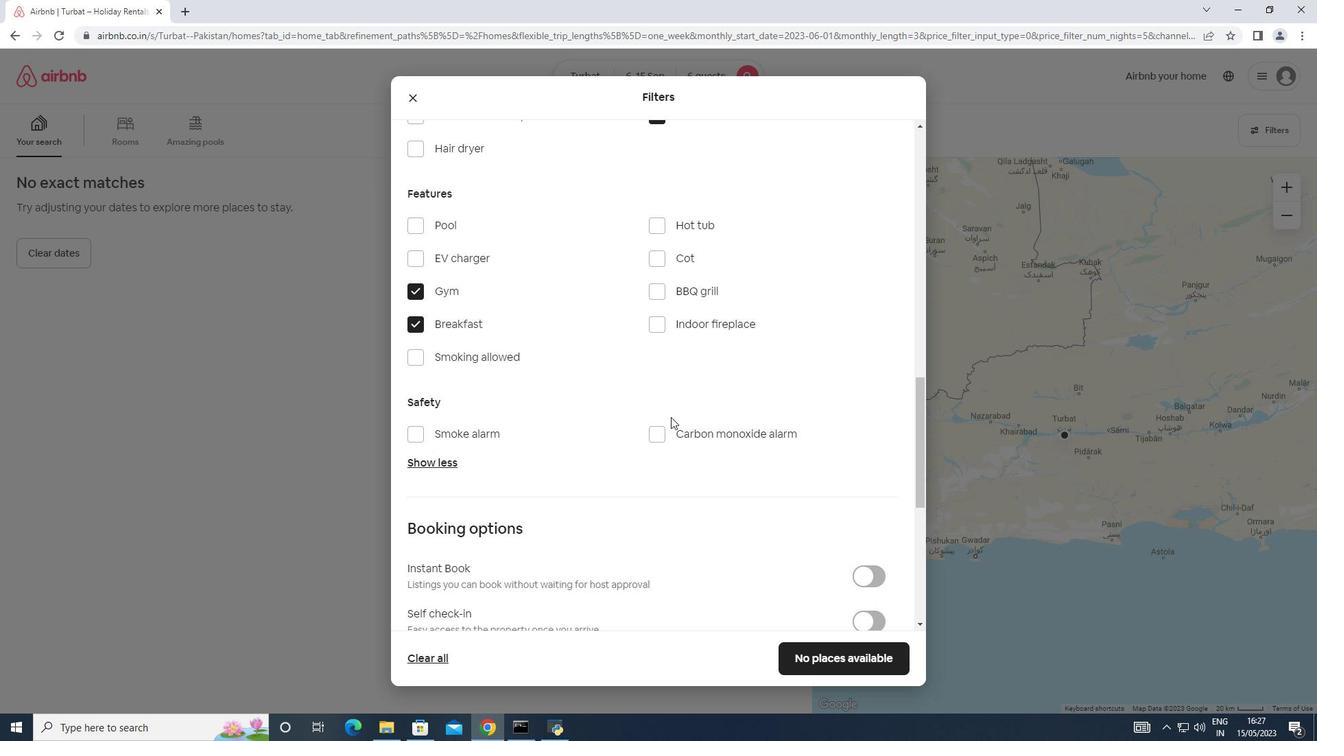
Action: Mouse scrolled (671, 416) with delta (0, 0)
Screenshot: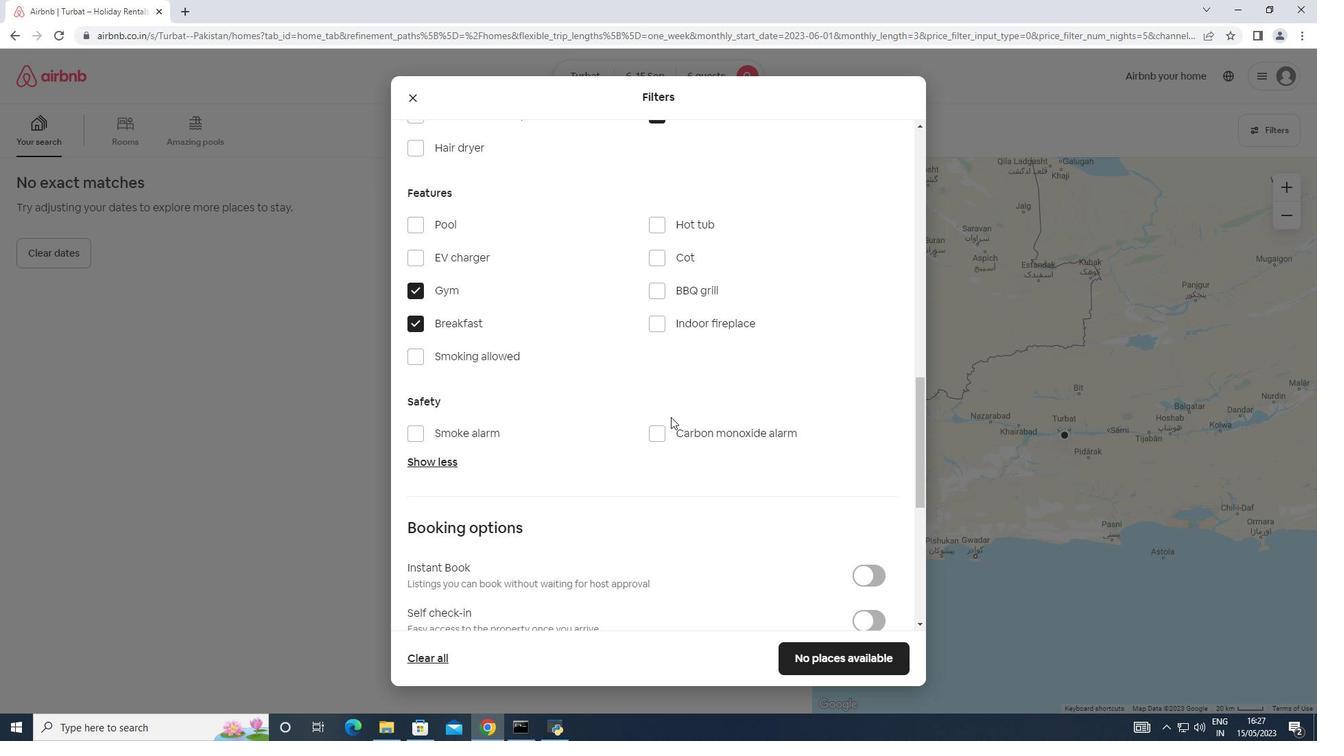 
Action: Mouse moved to (871, 483)
Screenshot: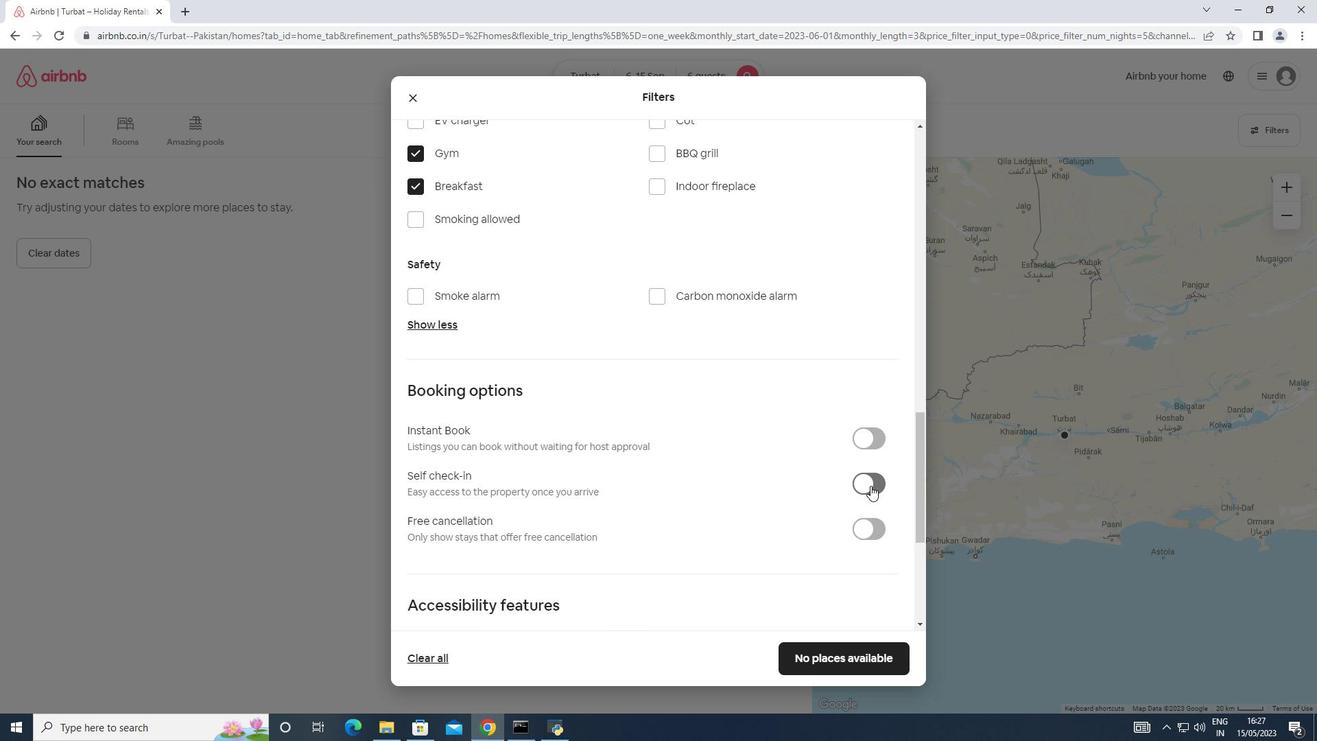 
Action: Mouse pressed left at (871, 483)
Screenshot: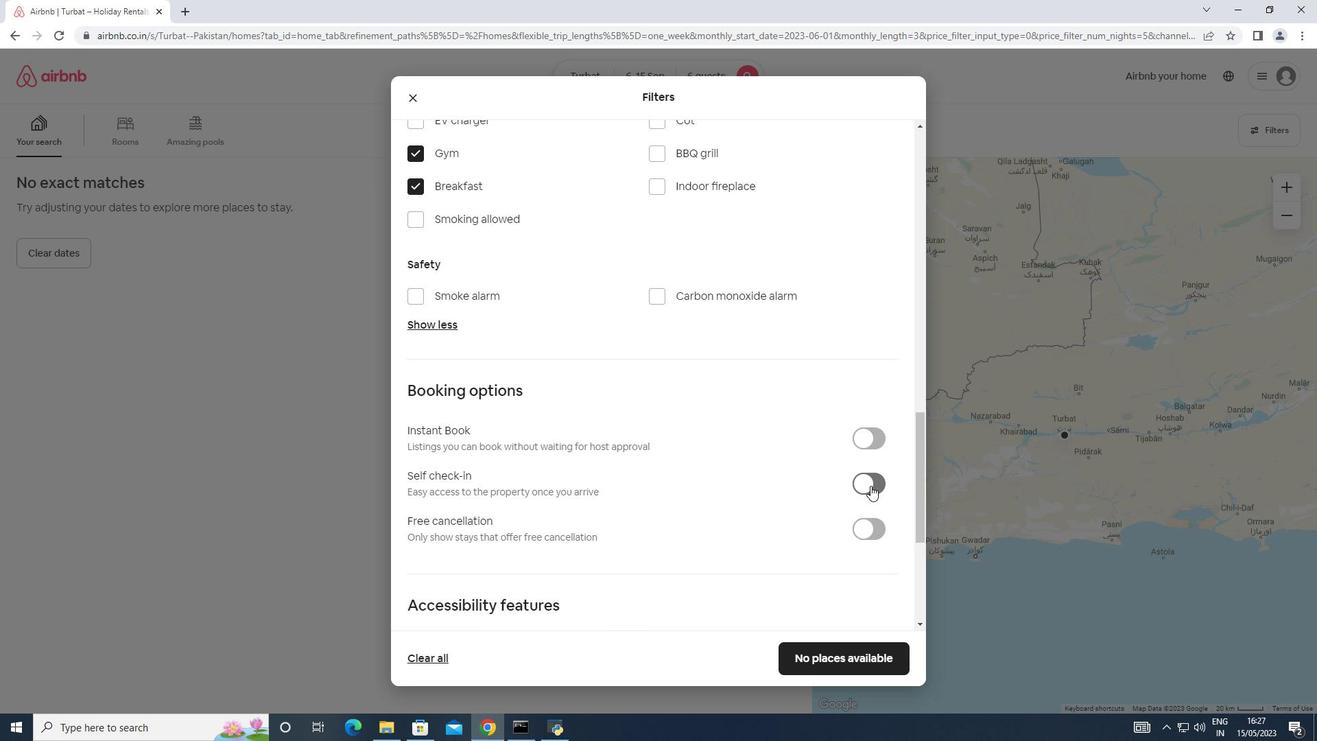 
Action: Mouse moved to (702, 472)
Screenshot: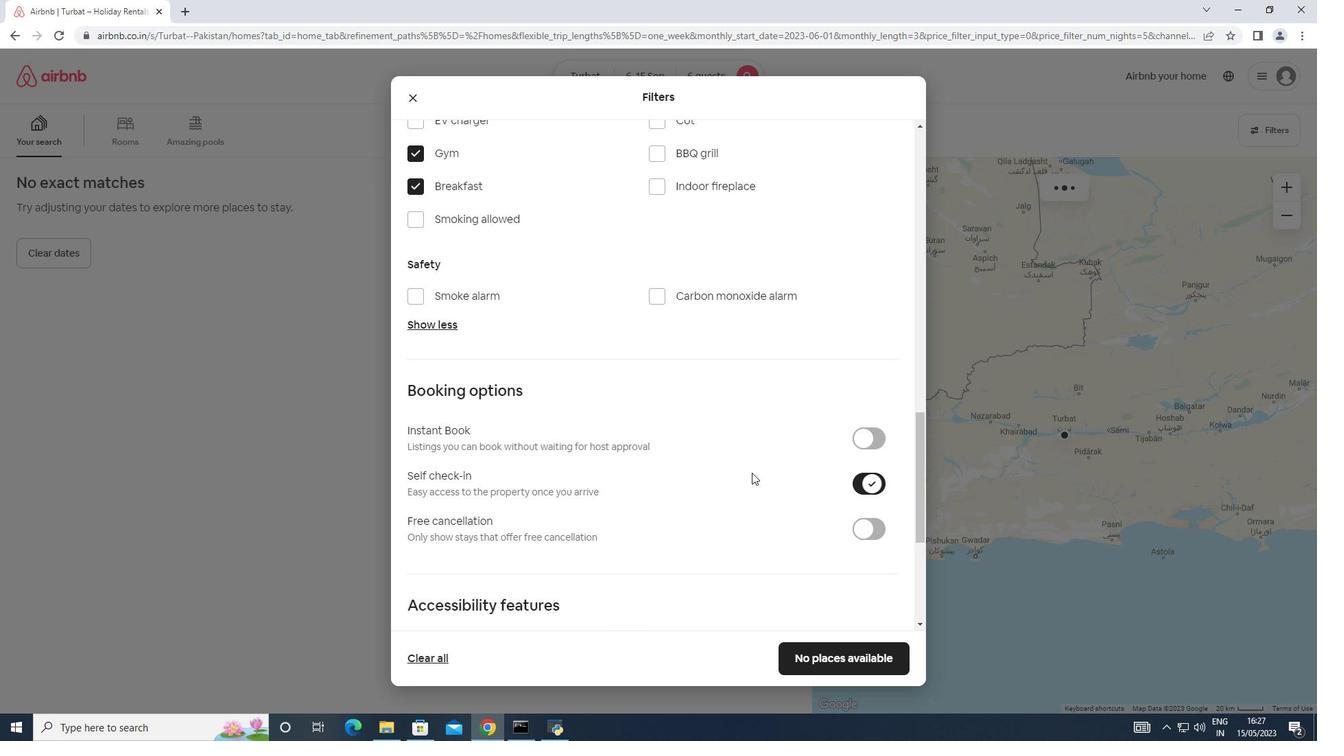 
Action: Mouse scrolled (702, 472) with delta (0, 0)
Screenshot: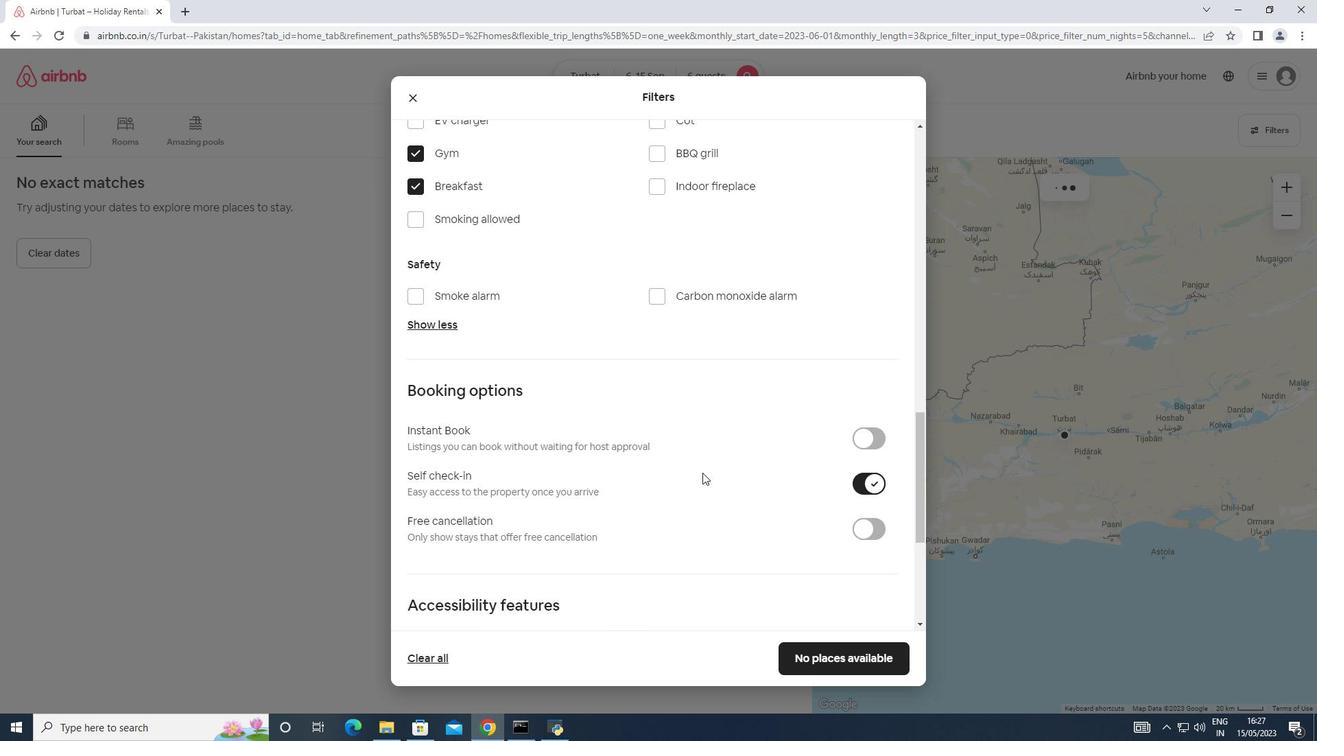 
Action: Mouse scrolled (702, 472) with delta (0, 0)
Screenshot: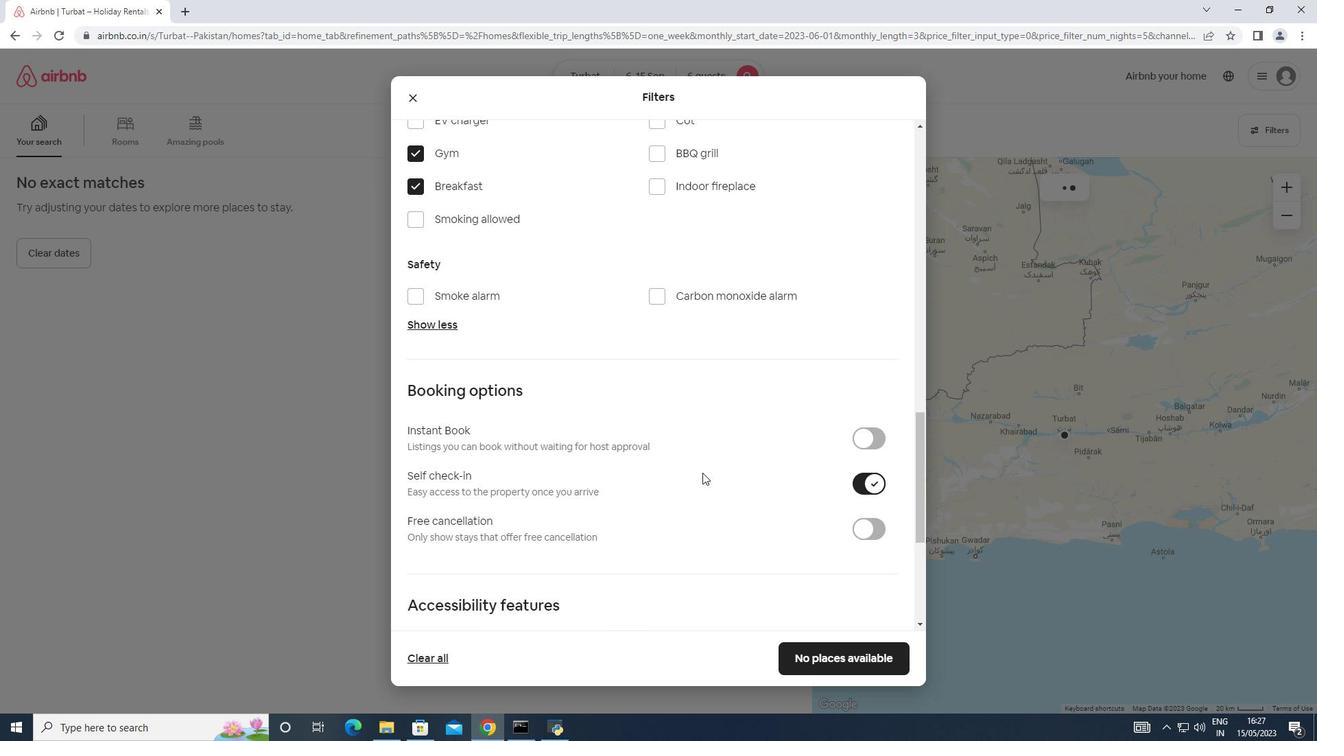 
Action: Mouse scrolled (702, 472) with delta (0, 0)
Screenshot: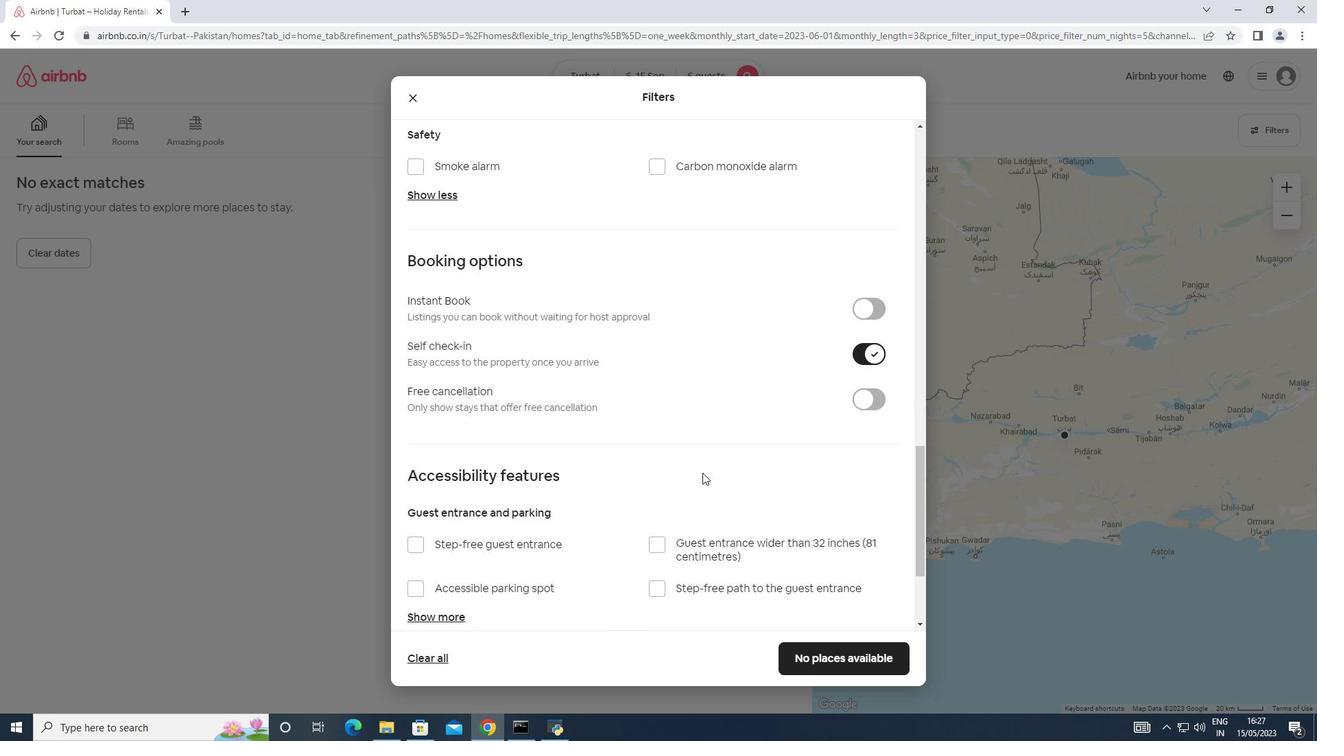 
Action: Mouse scrolled (702, 472) with delta (0, 0)
Screenshot: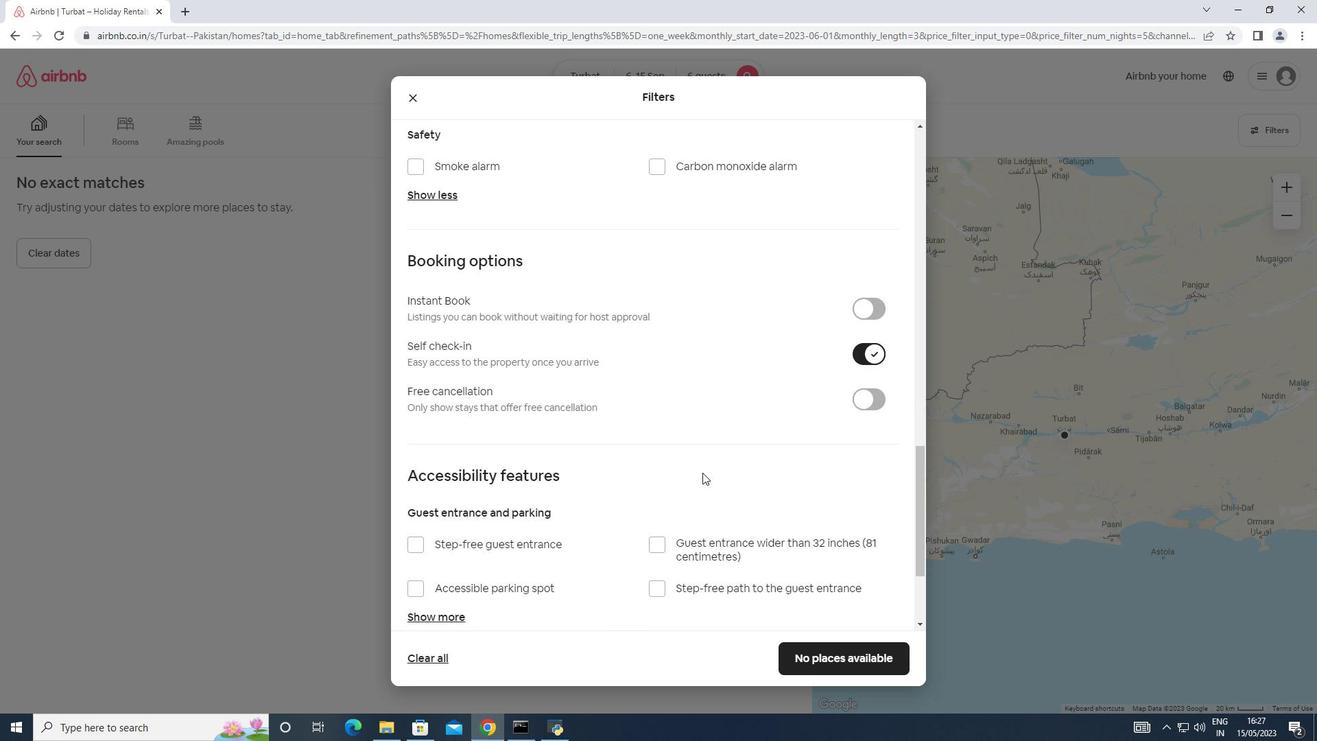 
Action: Mouse scrolled (702, 472) with delta (0, 0)
Screenshot: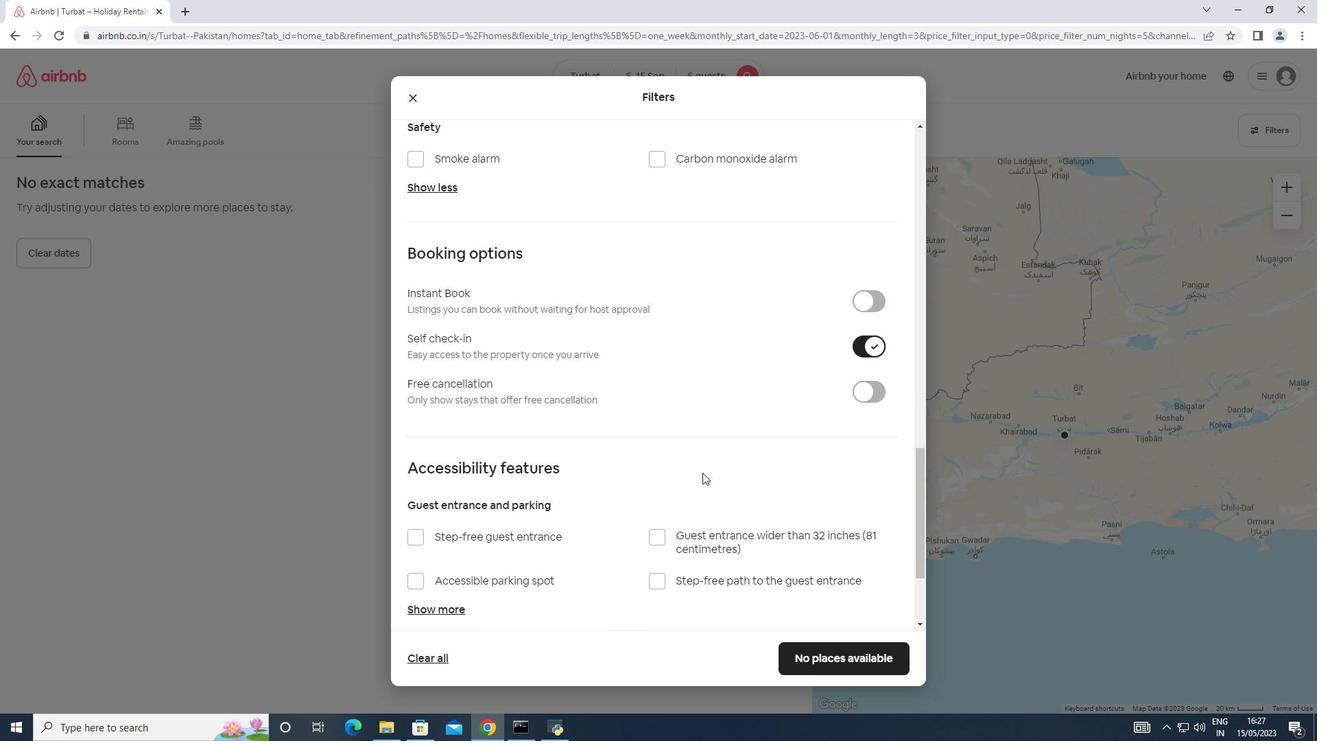 
Action: Mouse scrolled (702, 472) with delta (0, 0)
Screenshot: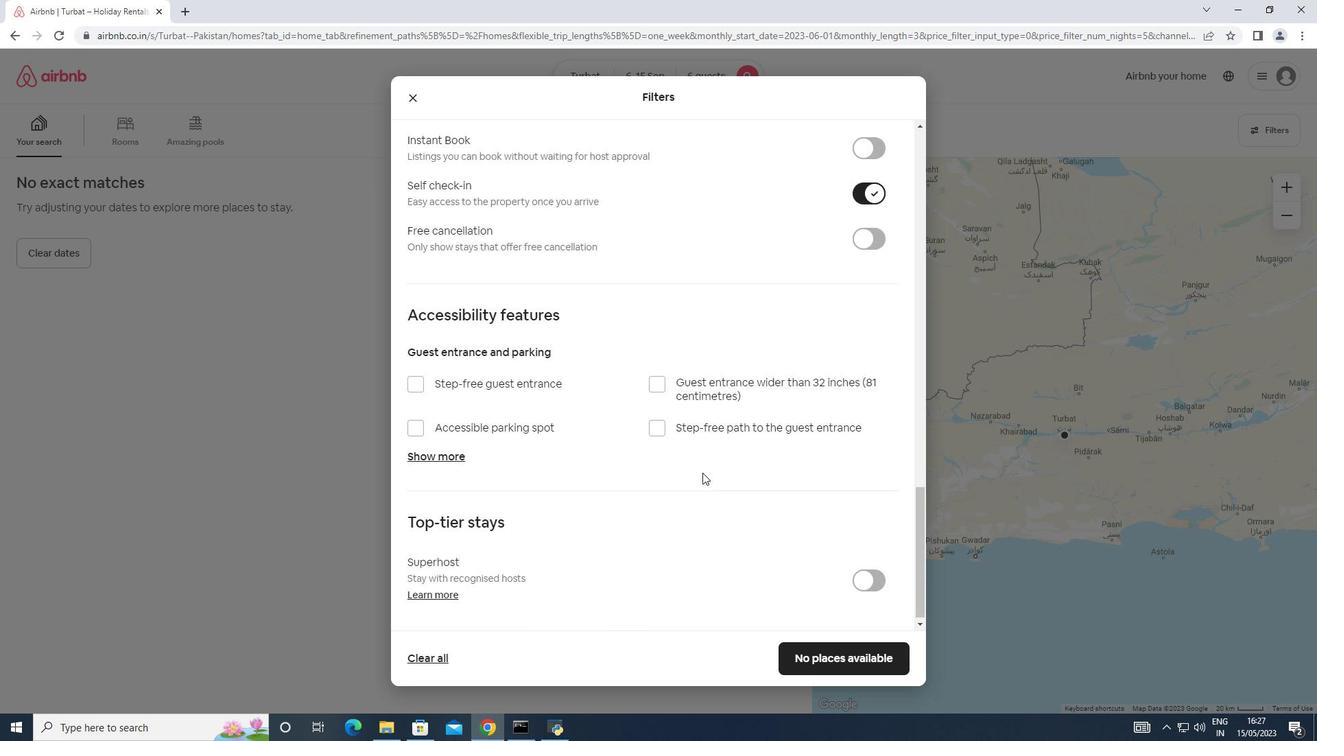 
Action: Mouse scrolled (702, 472) with delta (0, 0)
Screenshot: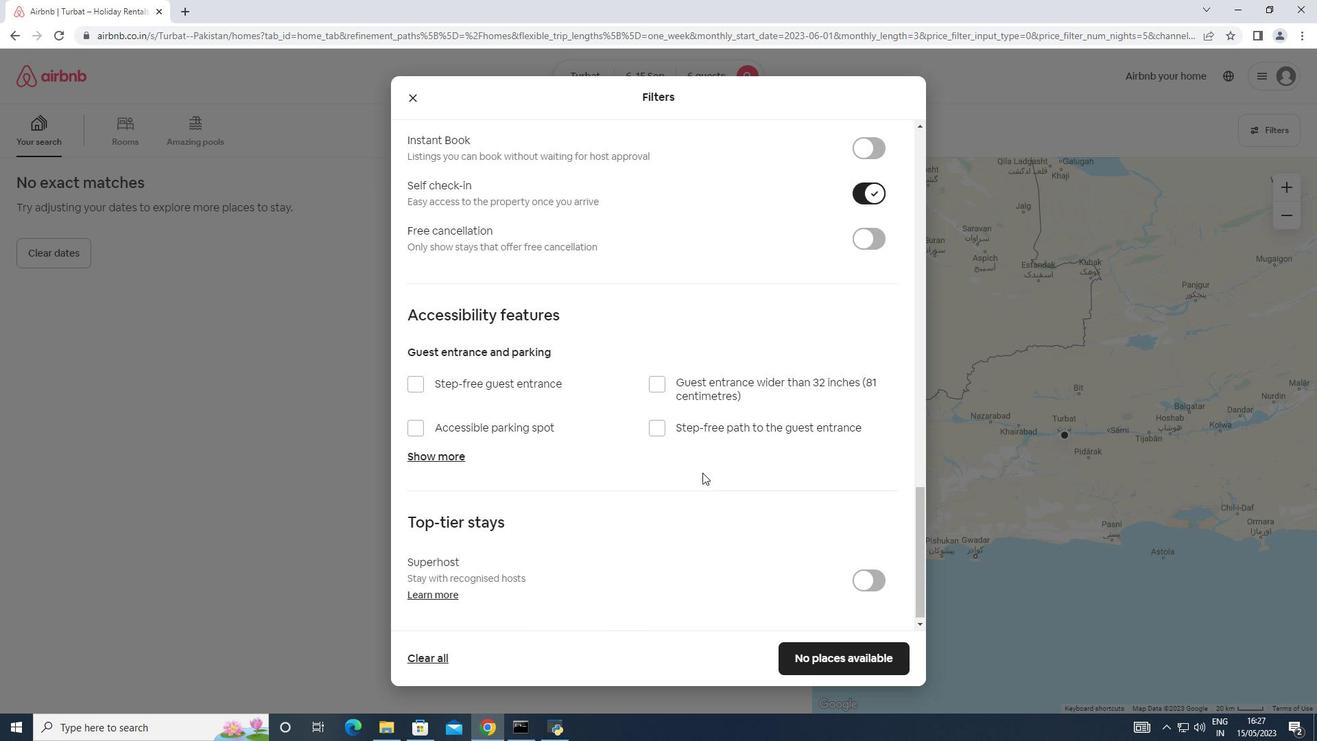 
Action: Mouse scrolled (702, 472) with delta (0, 0)
Screenshot: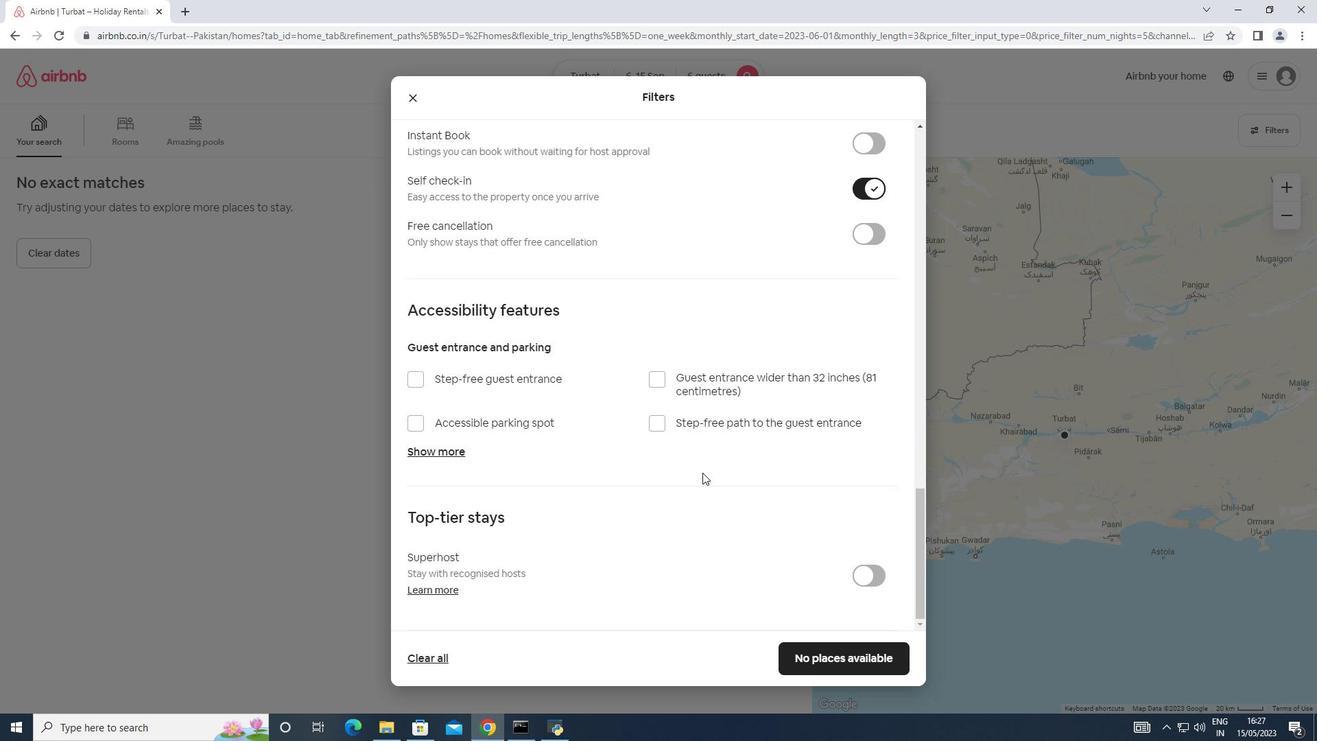 
Action: Mouse scrolled (702, 472) with delta (0, 0)
Screenshot: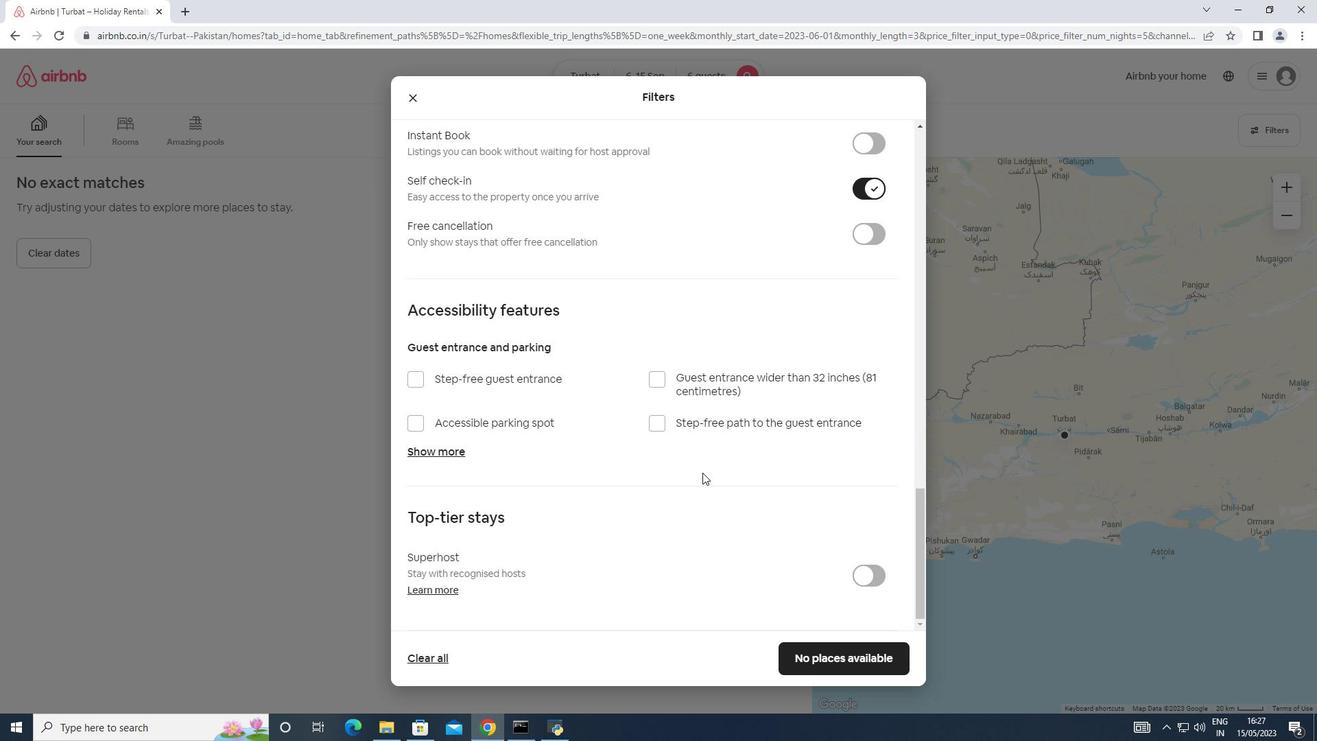 
Action: Mouse scrolled (702, 472) with delta (0, 0)
Screenshot: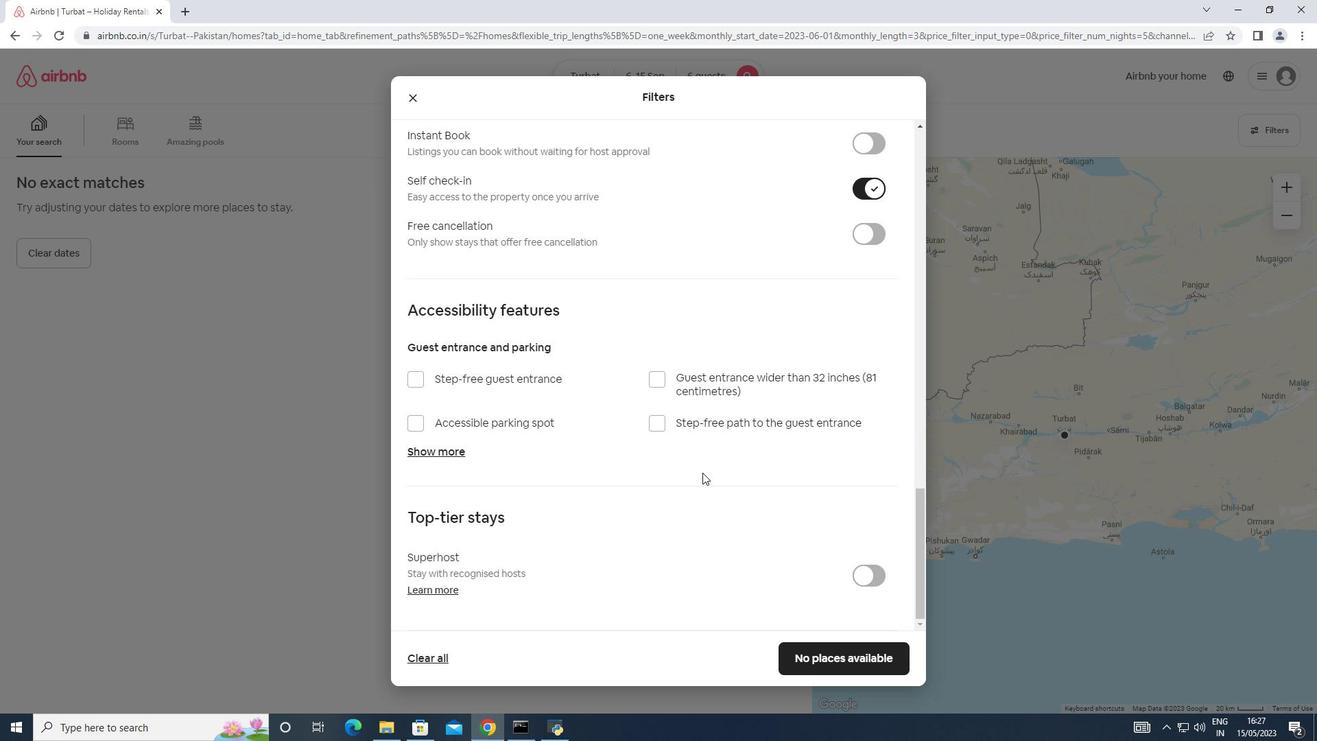 
Action: Mouse scrolled (702, 472) with delta (0, 0)
Screenshot: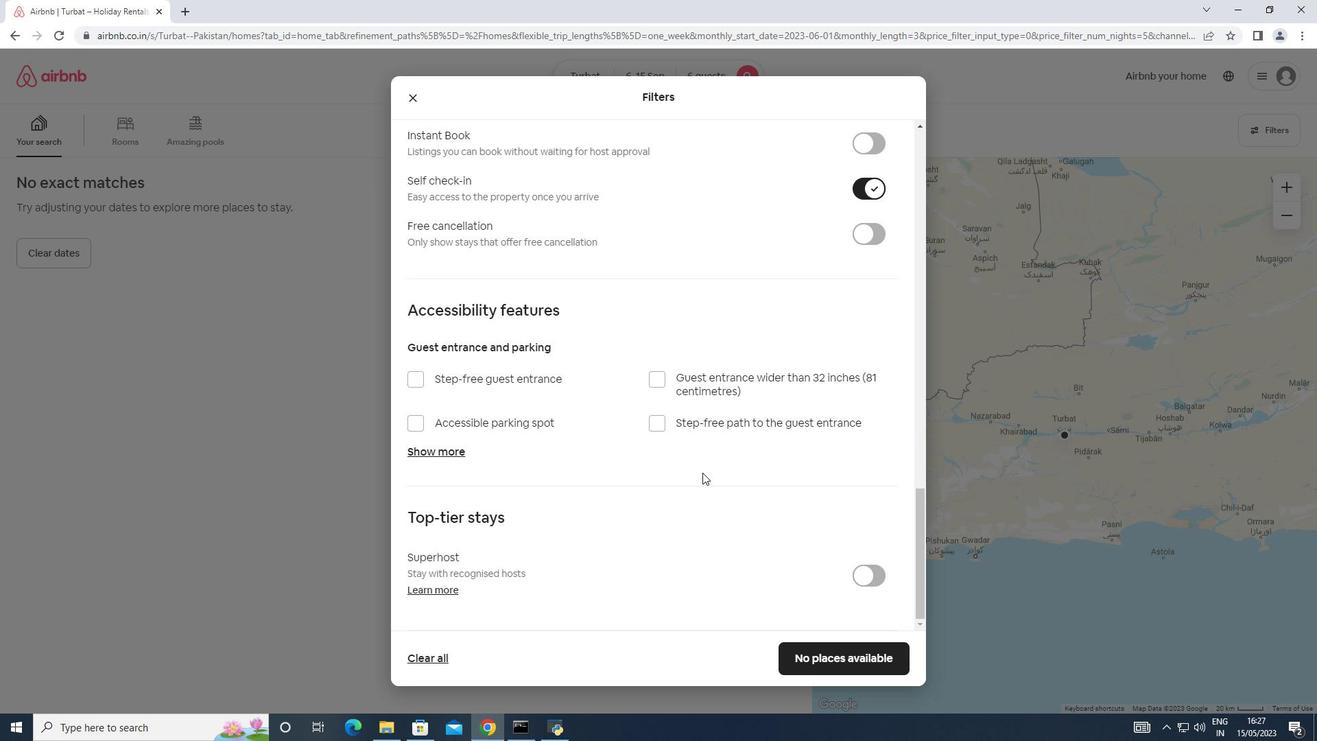 
Action: Mouse moved to (826, 650)
Screenshot: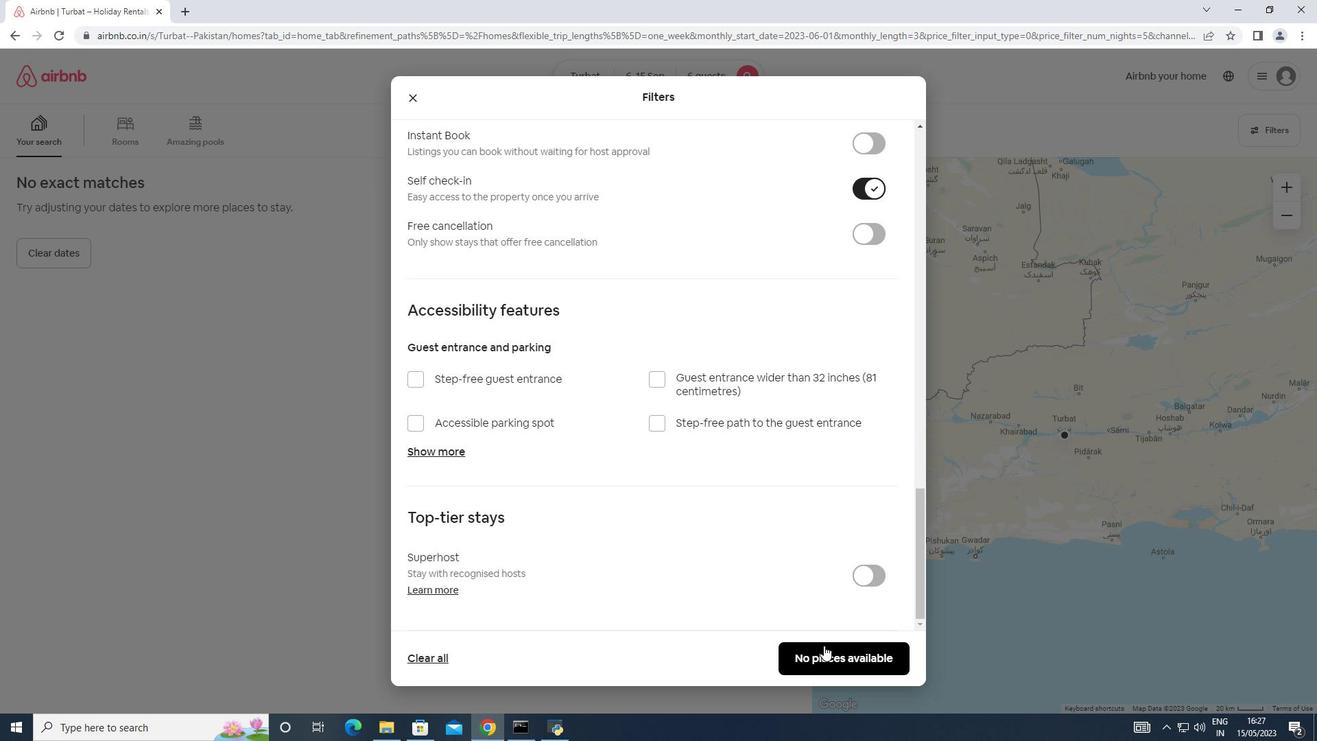 
Action: Mouse pressed left at (826, 650)
Screenshot: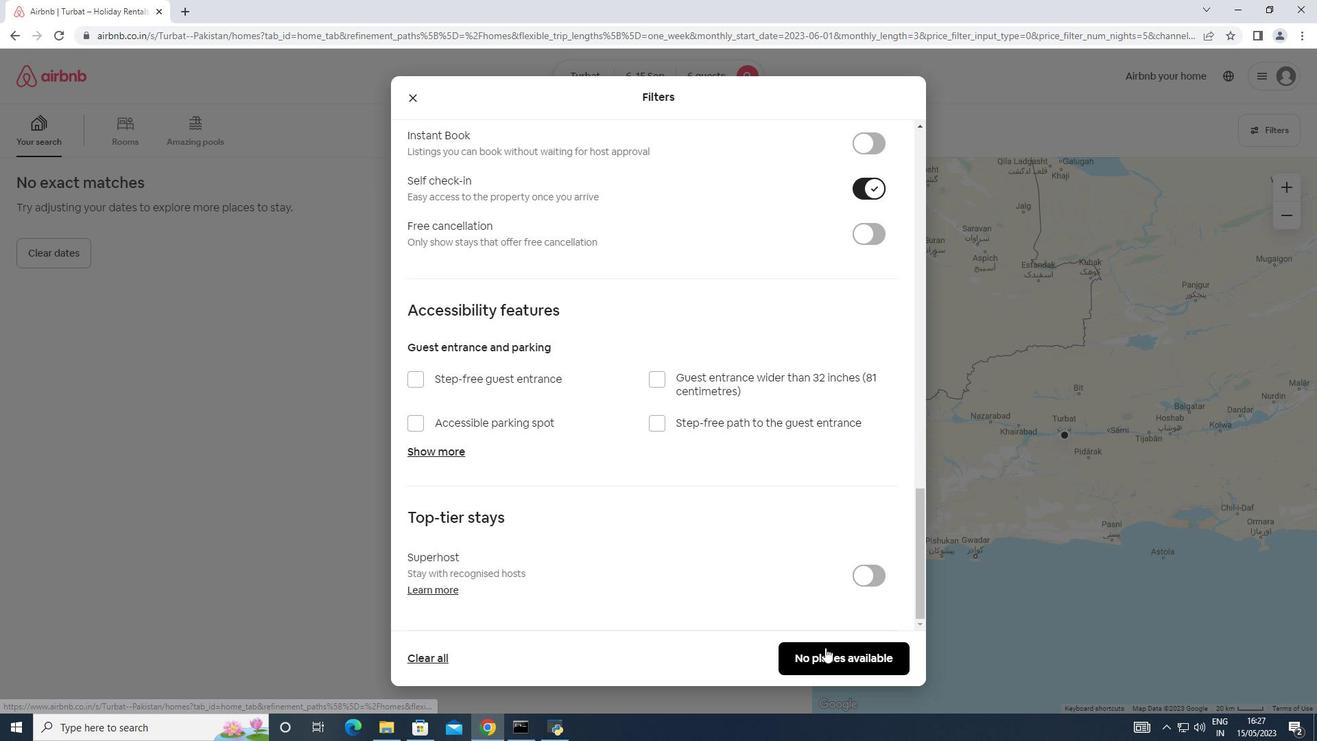 
Action: Mouse moved to (782, 675)
Screenshot: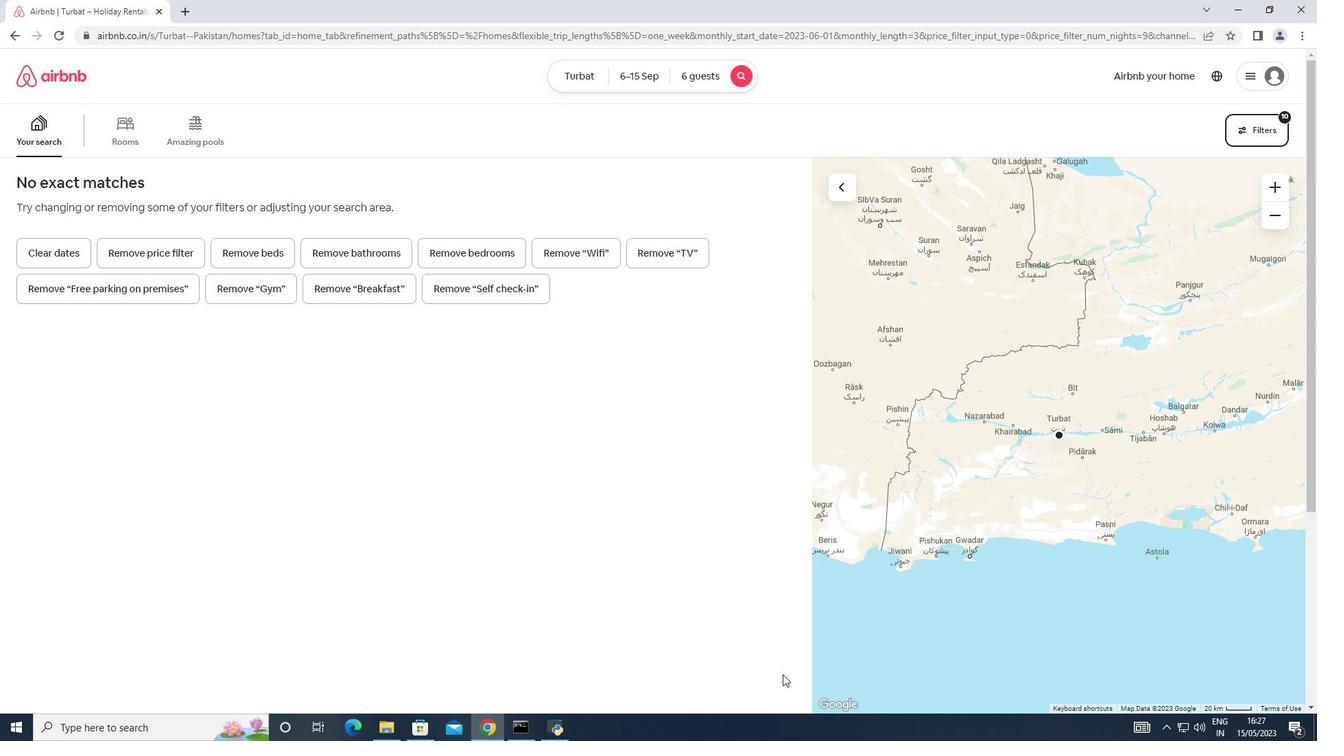 
